 Task: Search one way flight ticket for 3 adults in first from Mcallen: Mcallen Miller International Airport to Jacksonville: Albert J. Ellis Airport on 8-3-2023. Choice of flights is Southwest. Number of bags: 2 checked bags. Price is upto 92000. Outbound departure time preference is 20:45.
Action: Mouse moved to (416, 170)
Screenshot: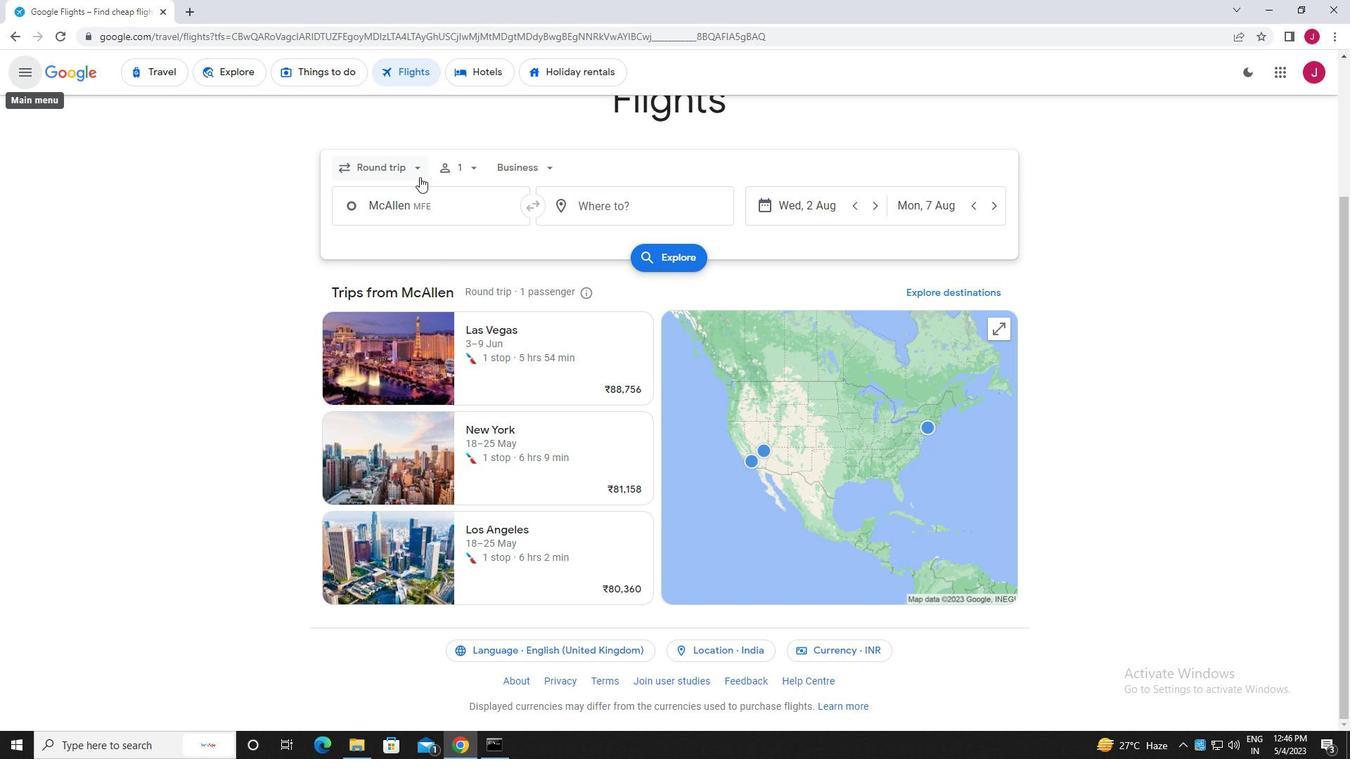 
Action: Mouse pressed left at (416, 170)
Screenshot: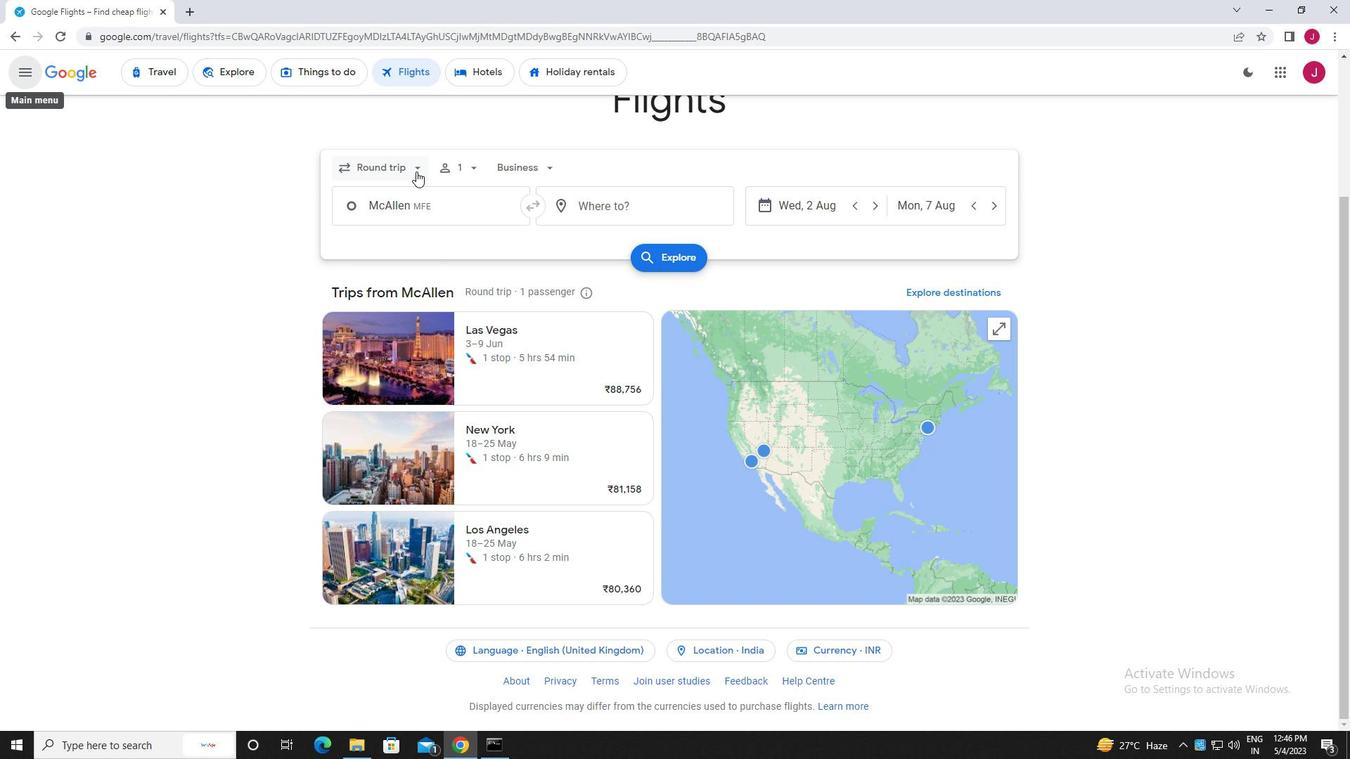
Action: Mouse moved to (406, 231)
Screenshot: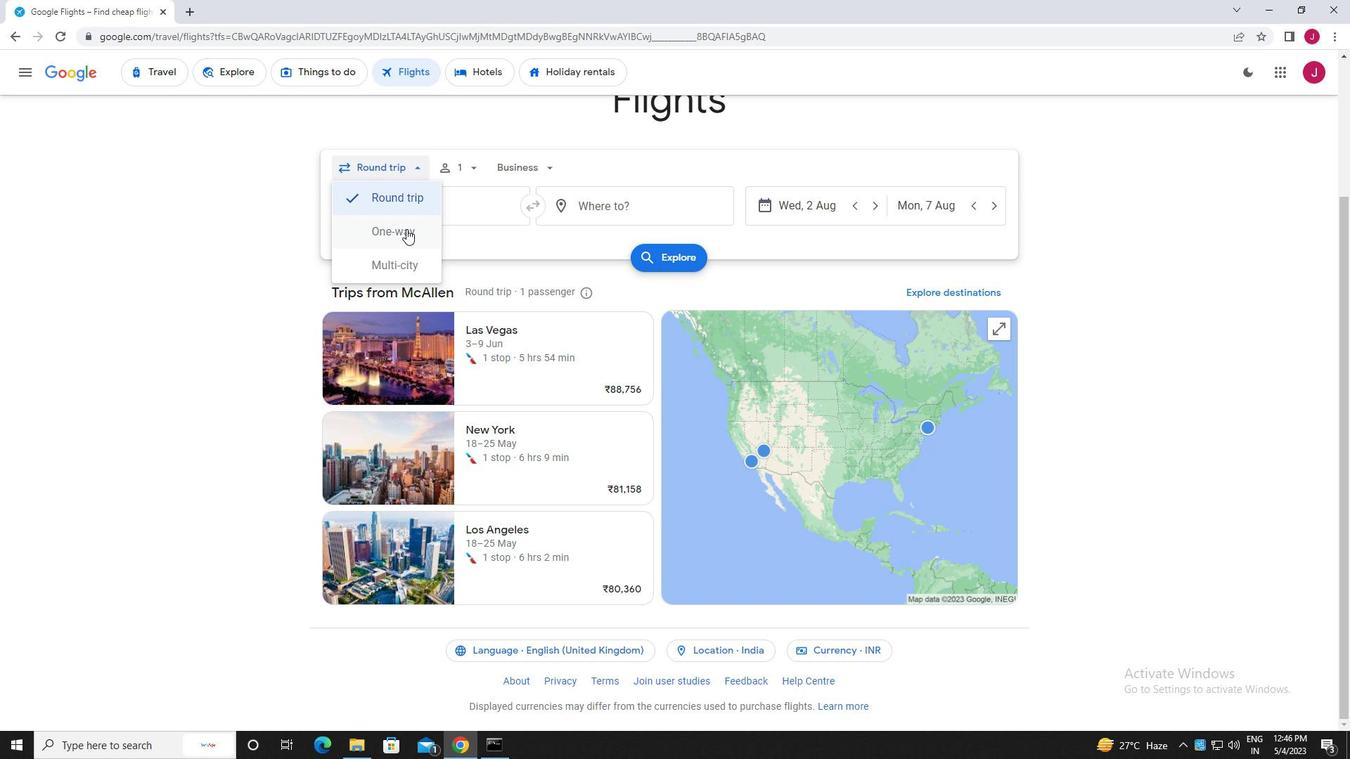
Action: Mouse pressed left at (406, 231)
Screenshot: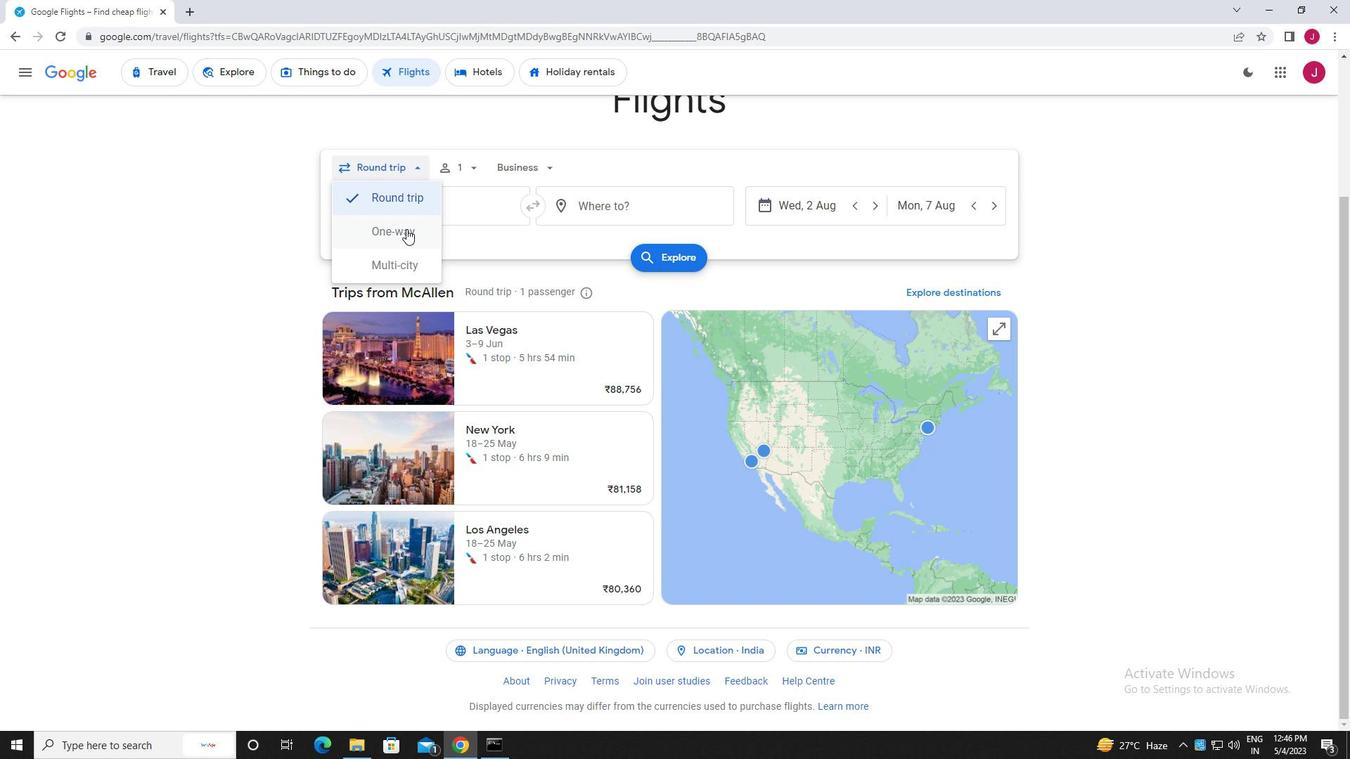 
Action: Mouse moved to (466, 169)
Screenshot: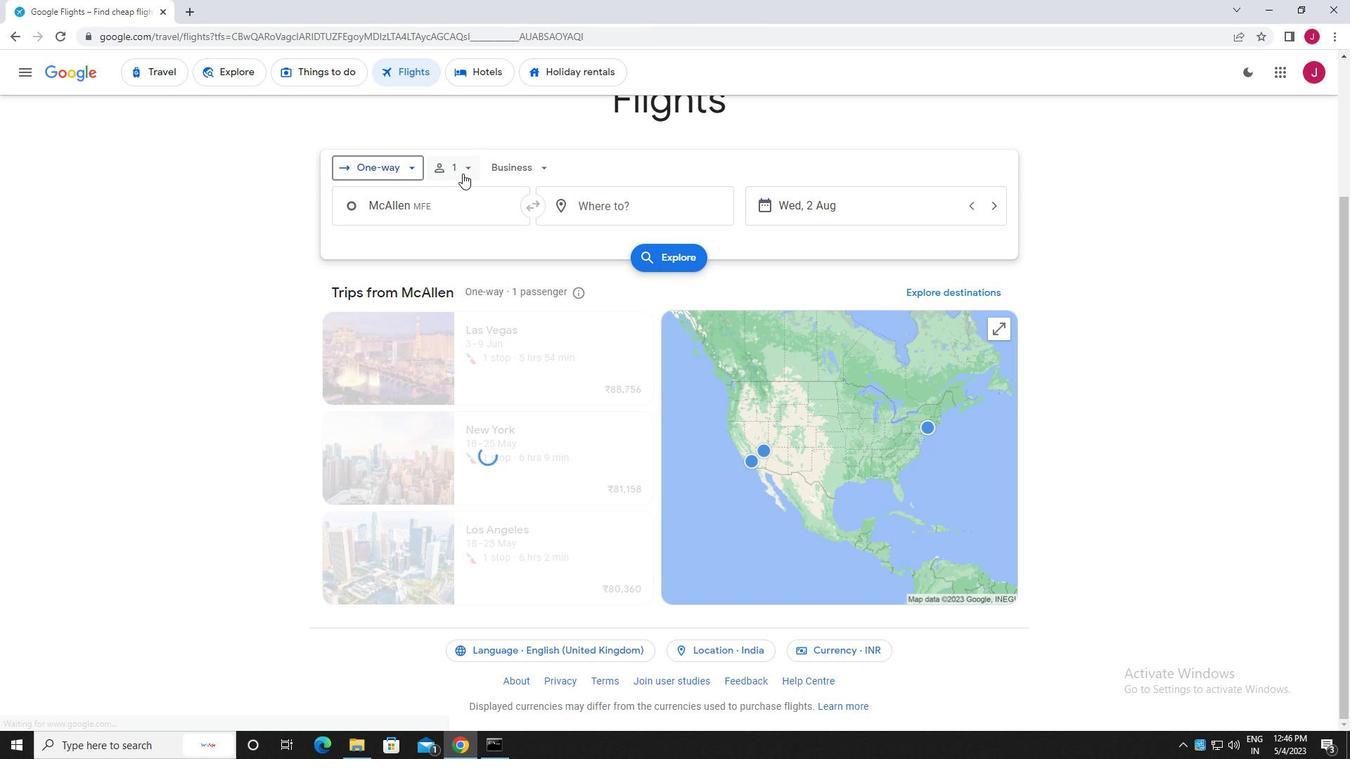
Action: Mouse pressed left at (466, 169)
Screenshot: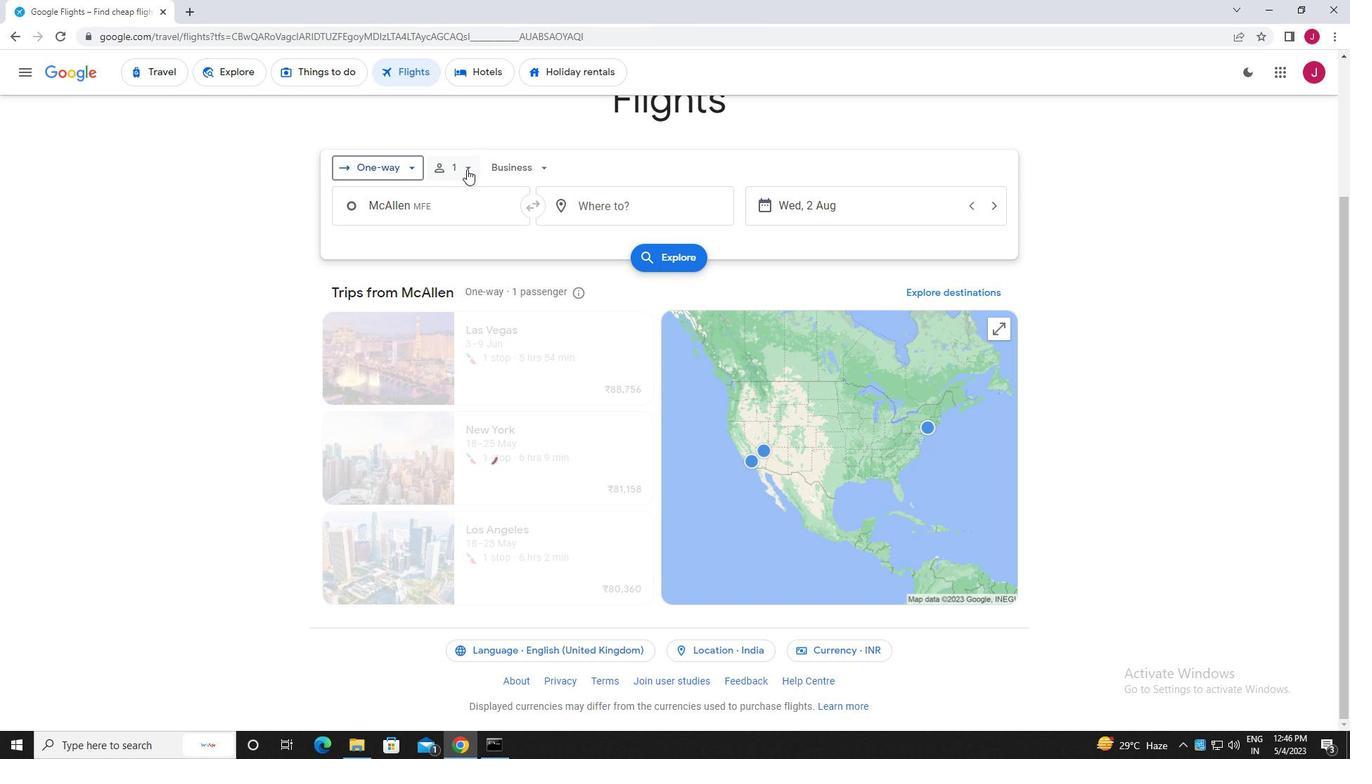 
Action: Mouse moved to (582, 208)
Screenshot: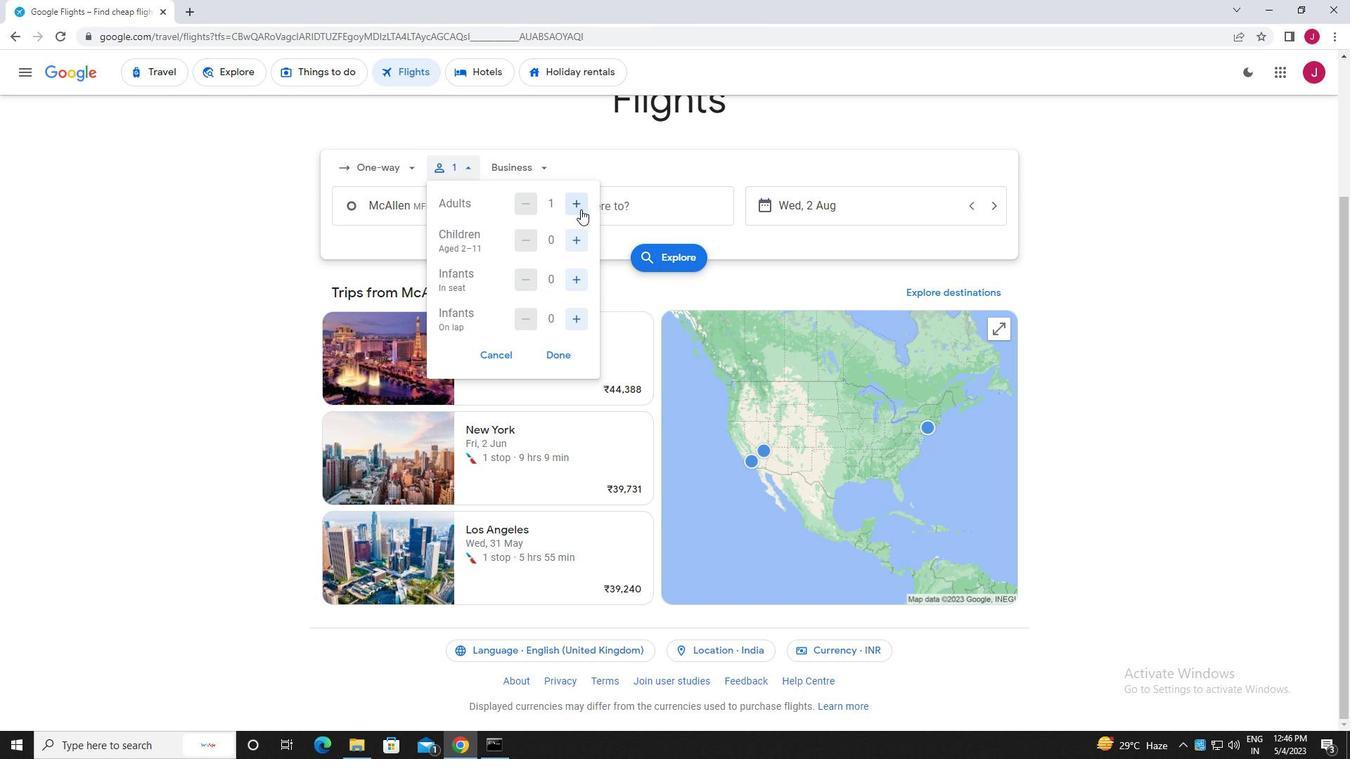 
Action: Mouse pressed left at (582, 208)
Screenshot: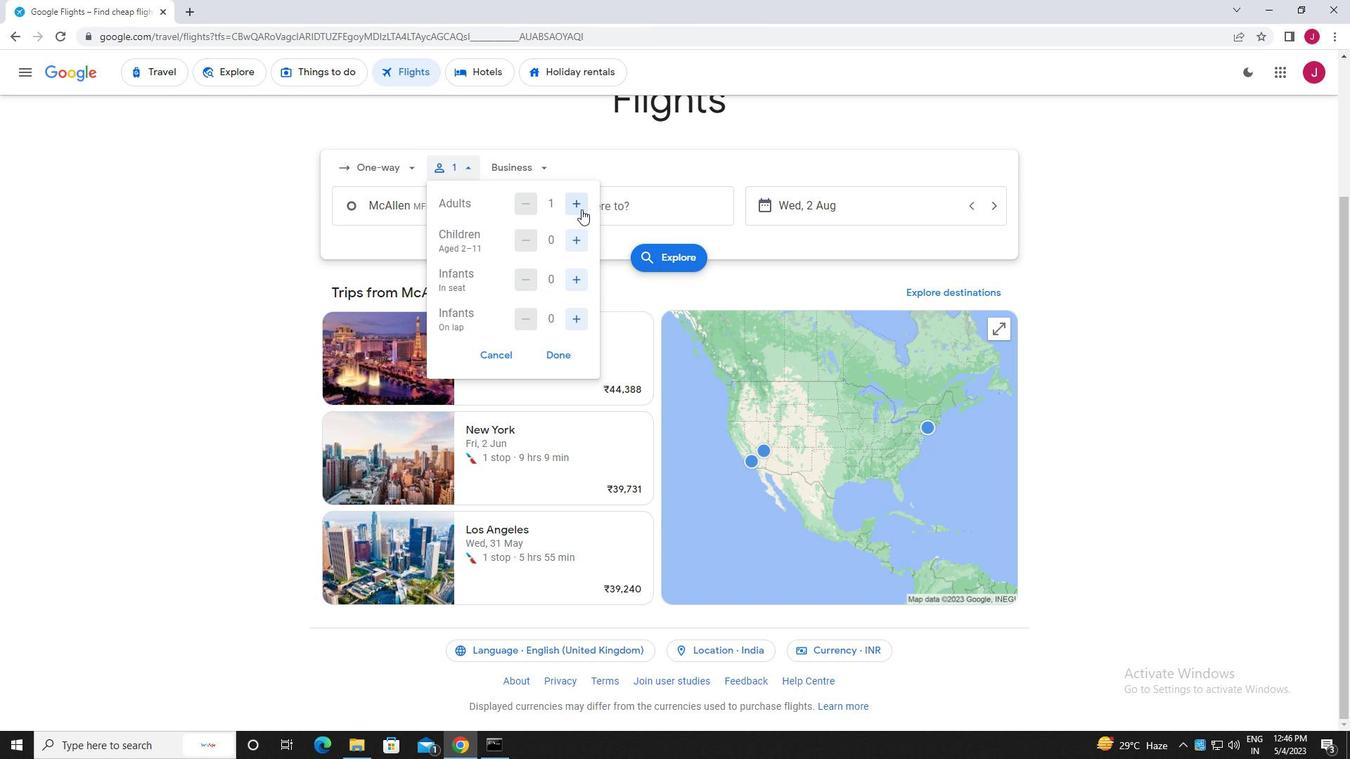 
Action: Mouse pressed left at (582, 208)
Screenshot: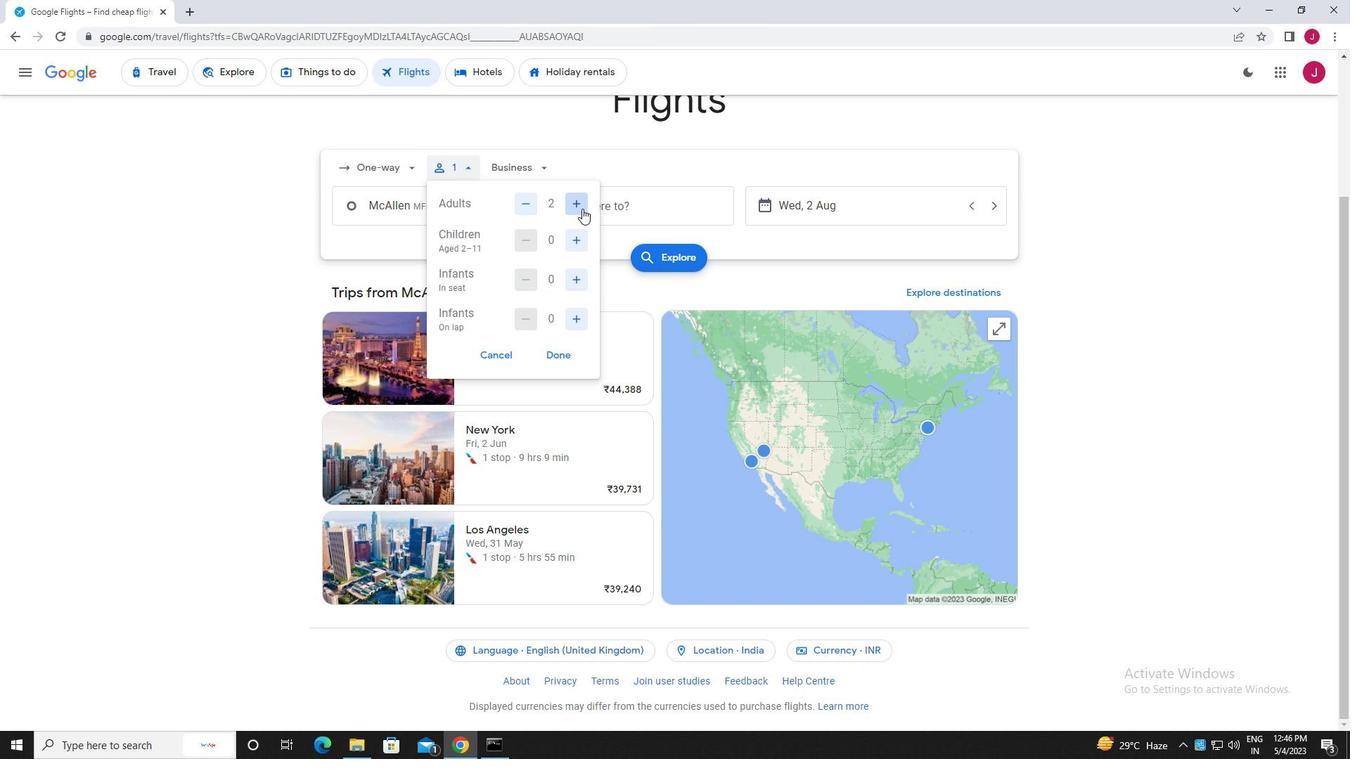 
Action: Mouse moved to (561, 353)
Screenshot: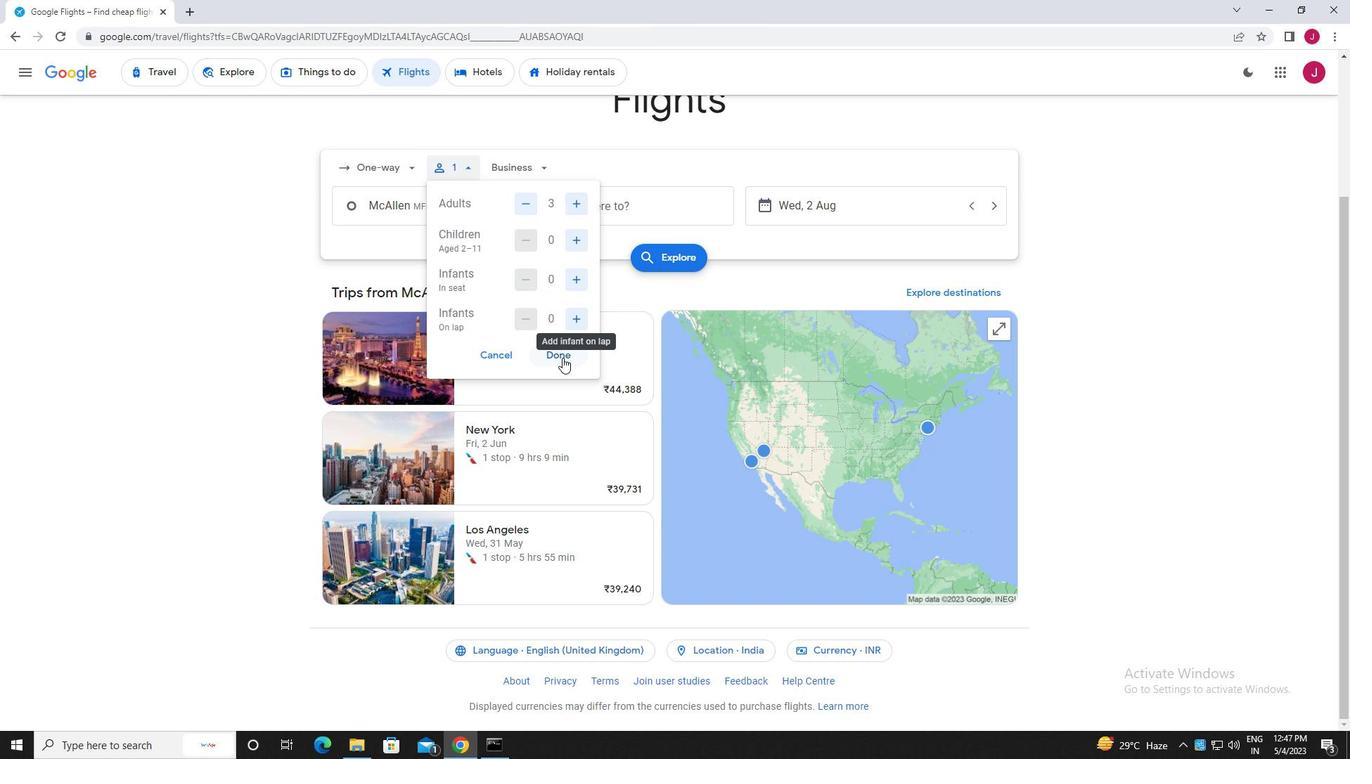 
Action: Mouse pressed left at (561, 353)
Screenshot: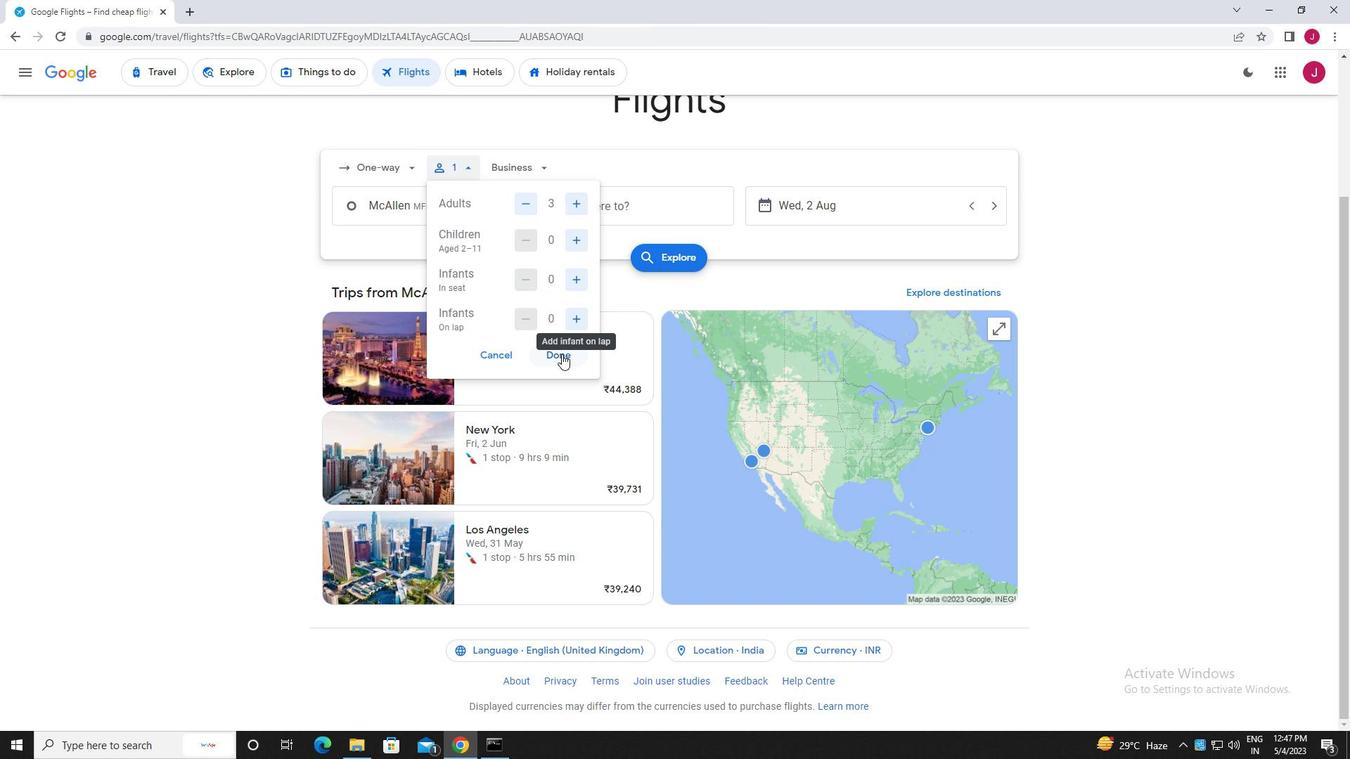 
Action: Mouse moved to (542, 167)
Screenshot: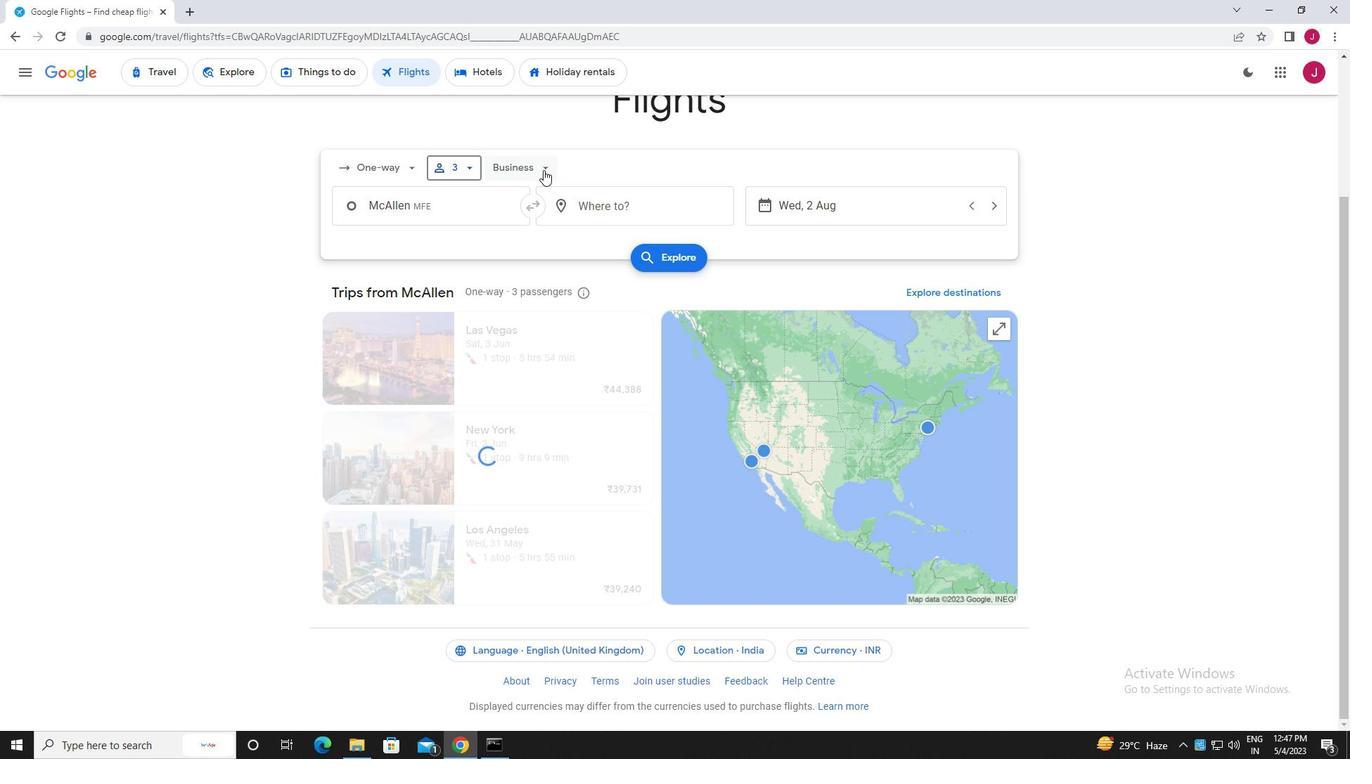
Action: Mouse pressed left at (542, 167)
Screenshot: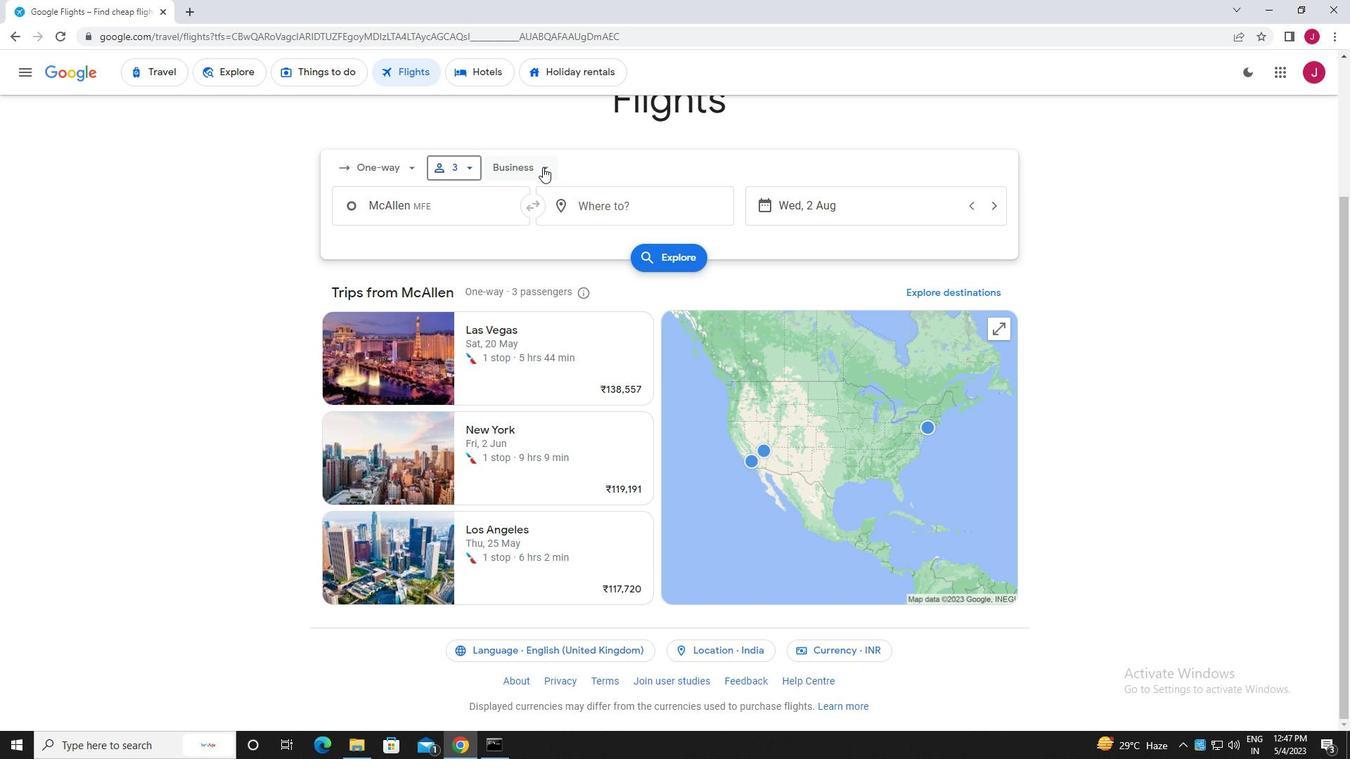 
Action: Mouse moved to (544, 299)
Screenshot: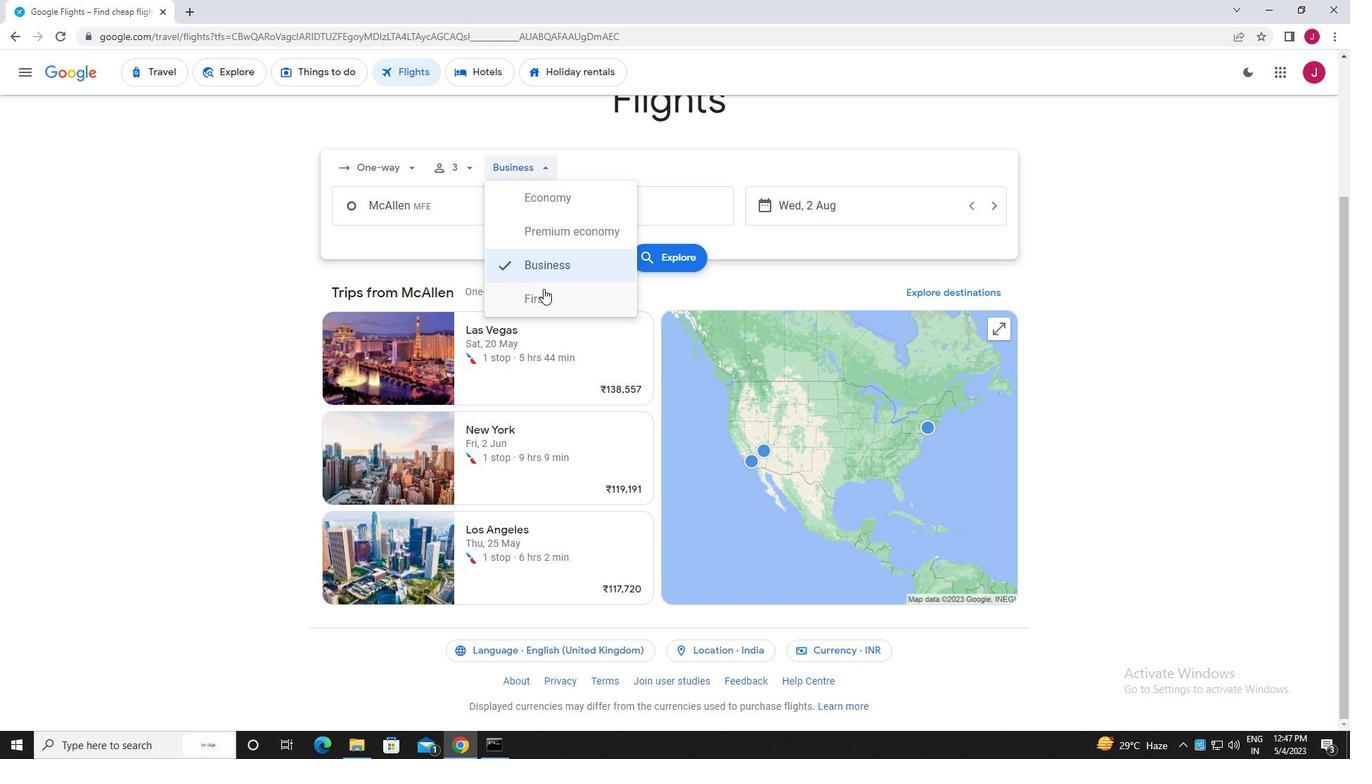 
Action: Mouse pressed left at (544, 299)
Screenshot: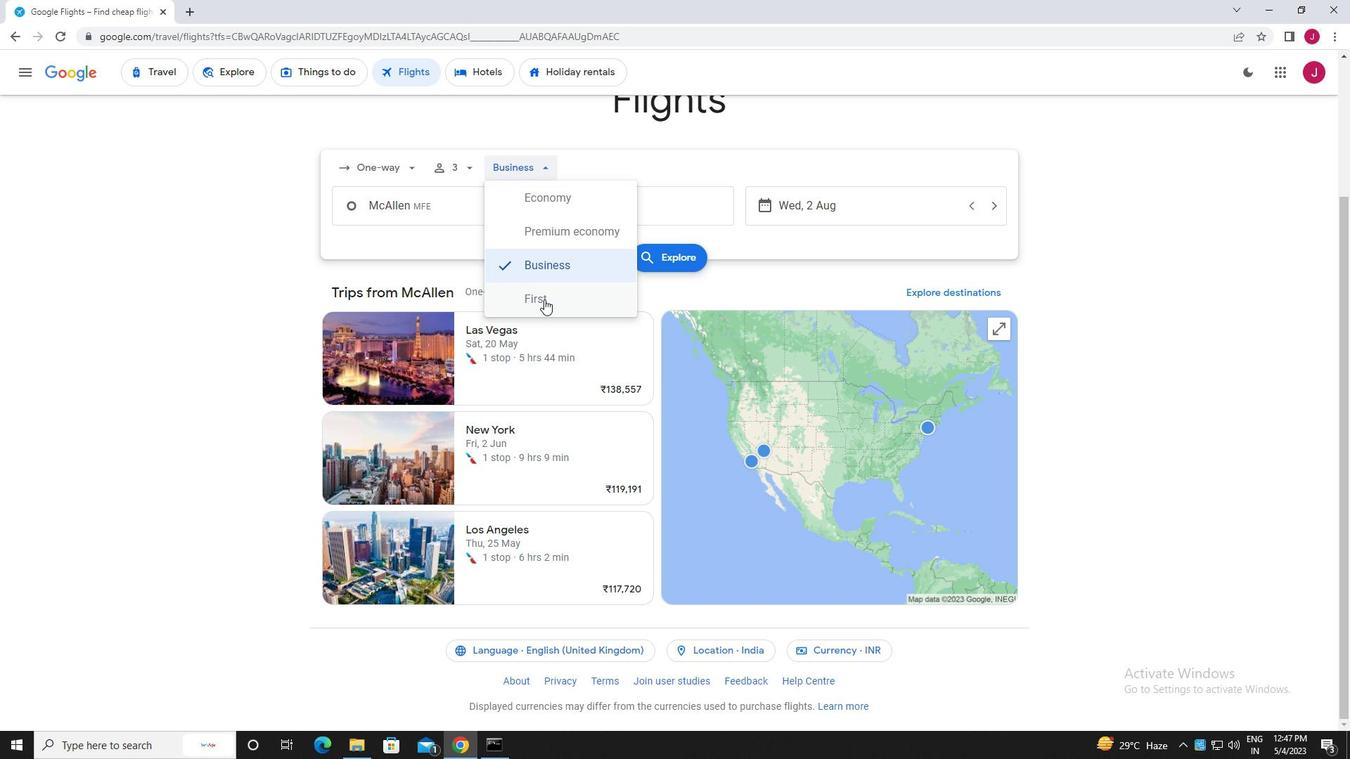 
Action: Mouse moved to (478, 208)
Screenshot: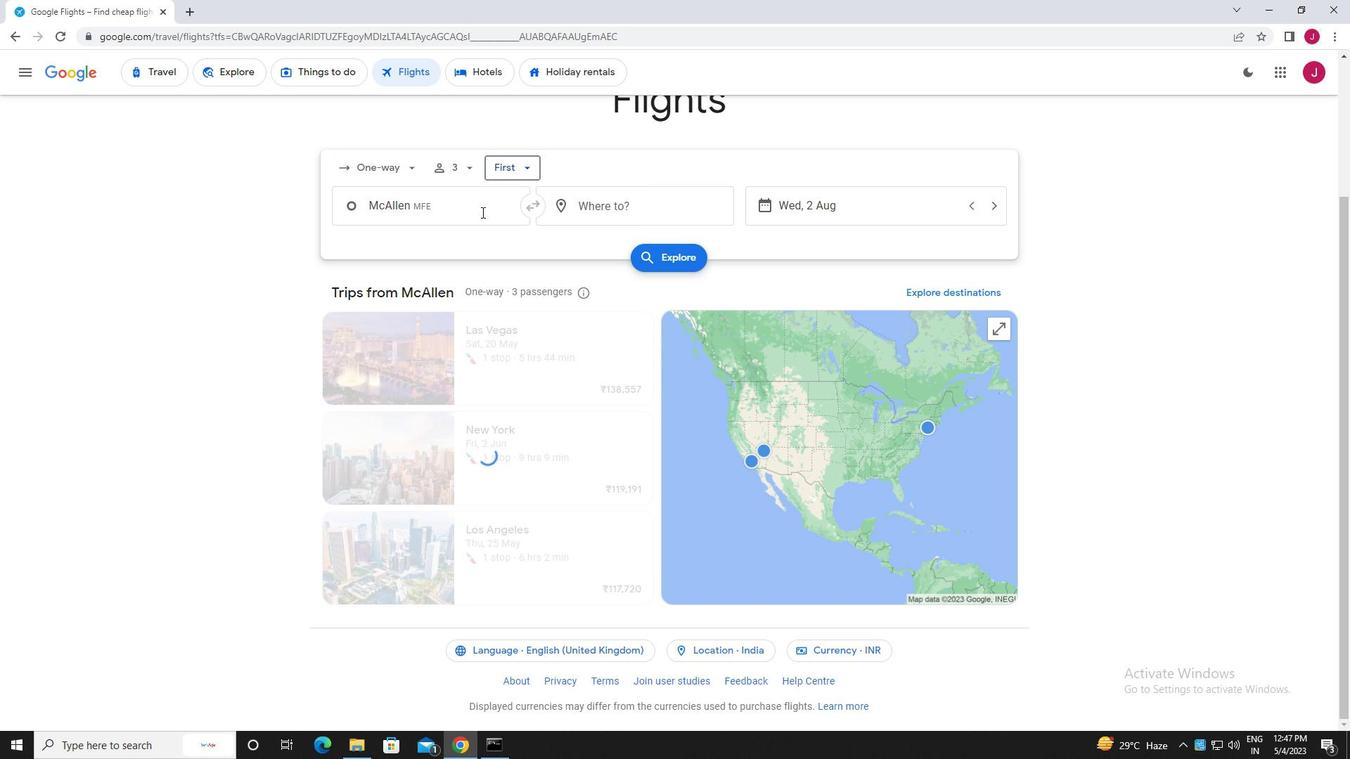 
Action: Mouse pressed left at (478, 208)
Screenshot: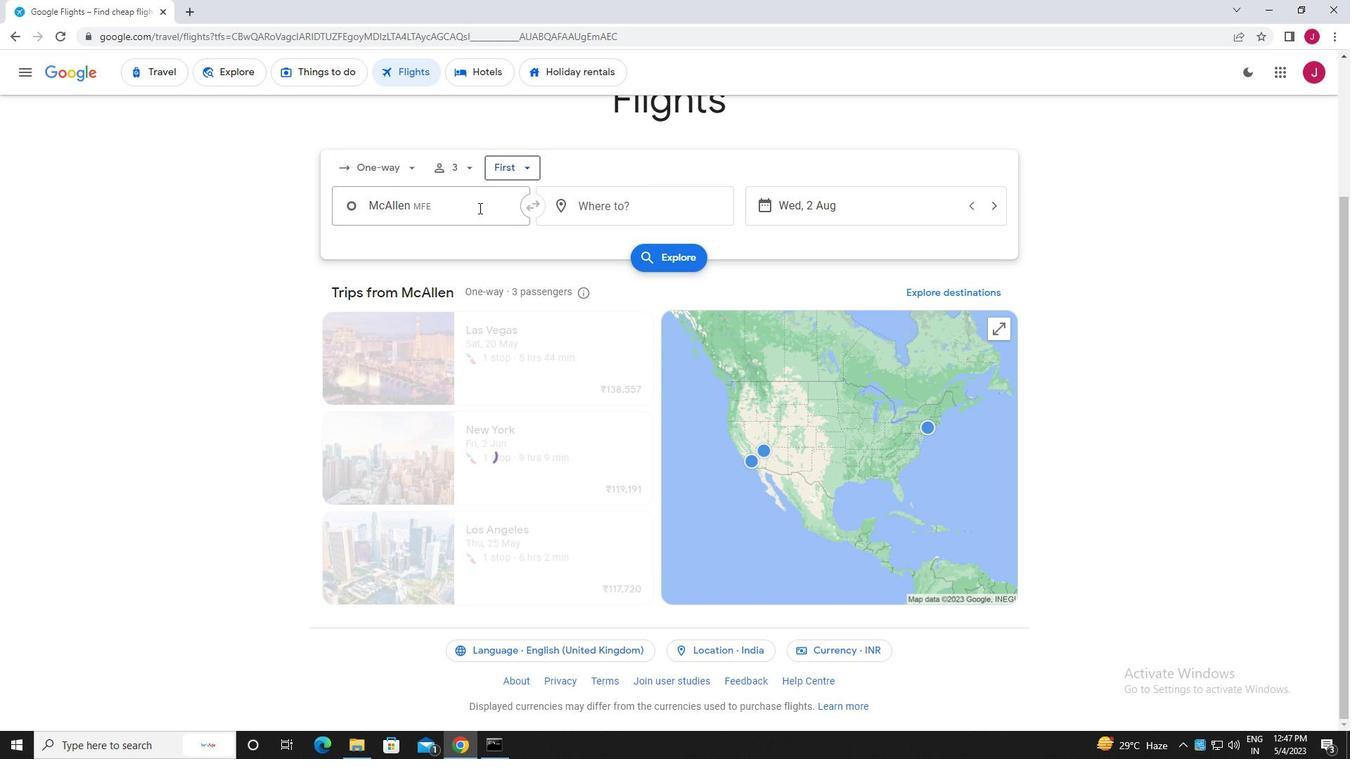 
Action: Mouse moved to (483, 208)
Screenshot: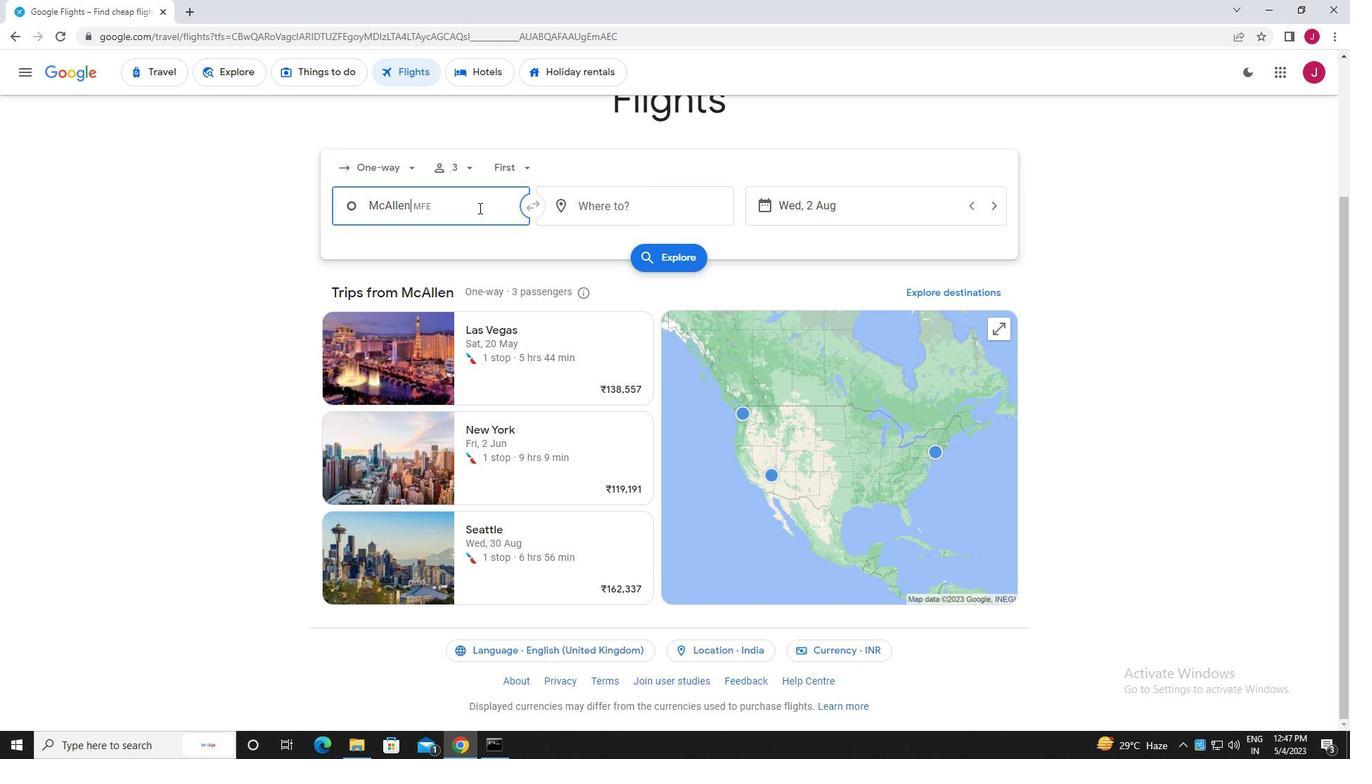 
Action: Key pressed mcallen
Screenshot: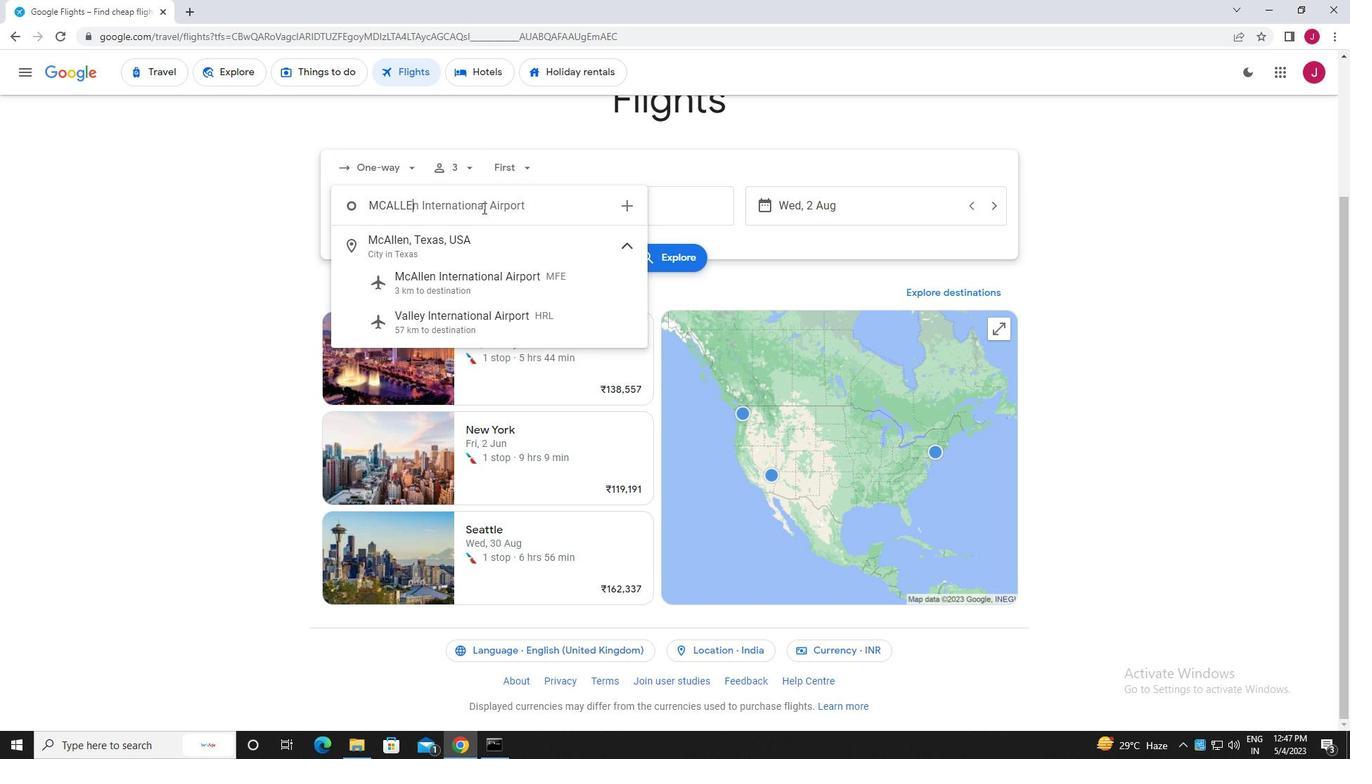 
Action: Mouse moved to (488, 273)
Screenshot: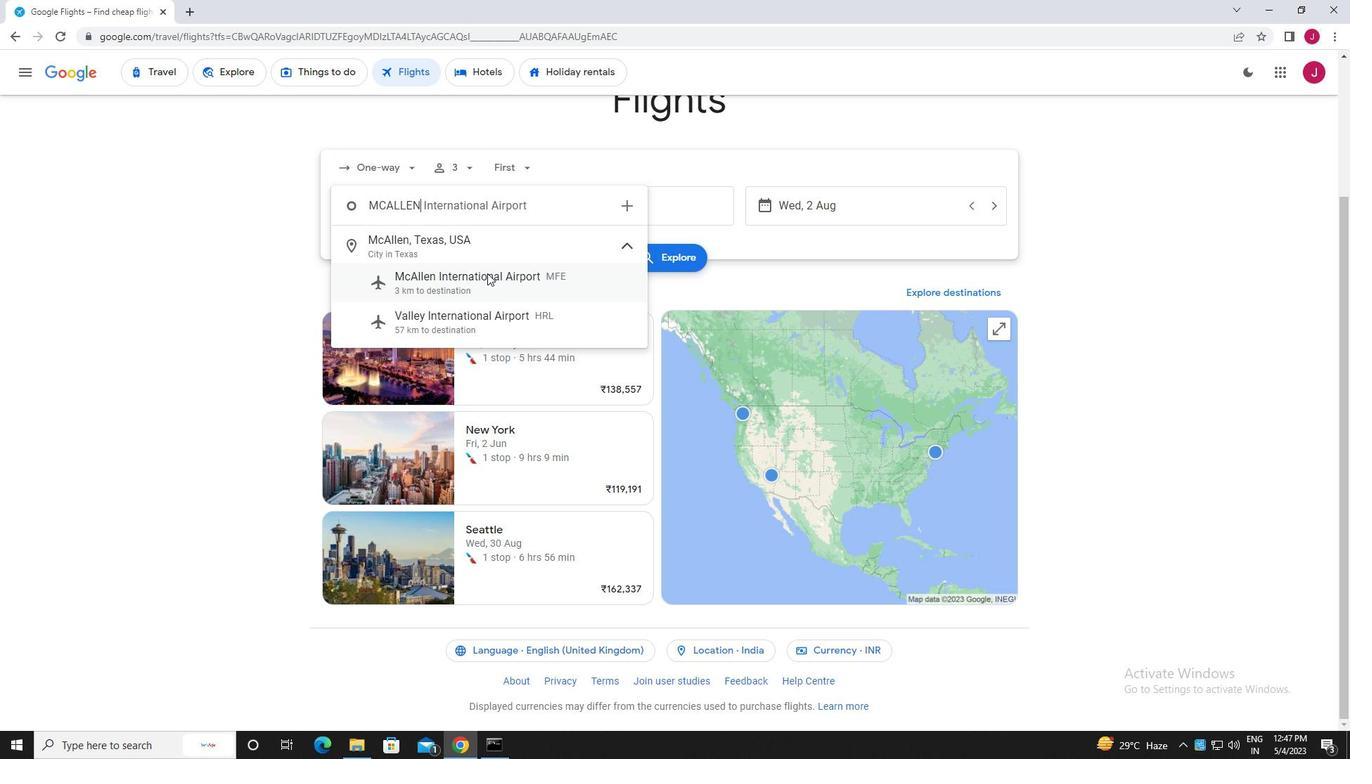 
Action: Mouse pressed left at (488, 273)
Screenshot: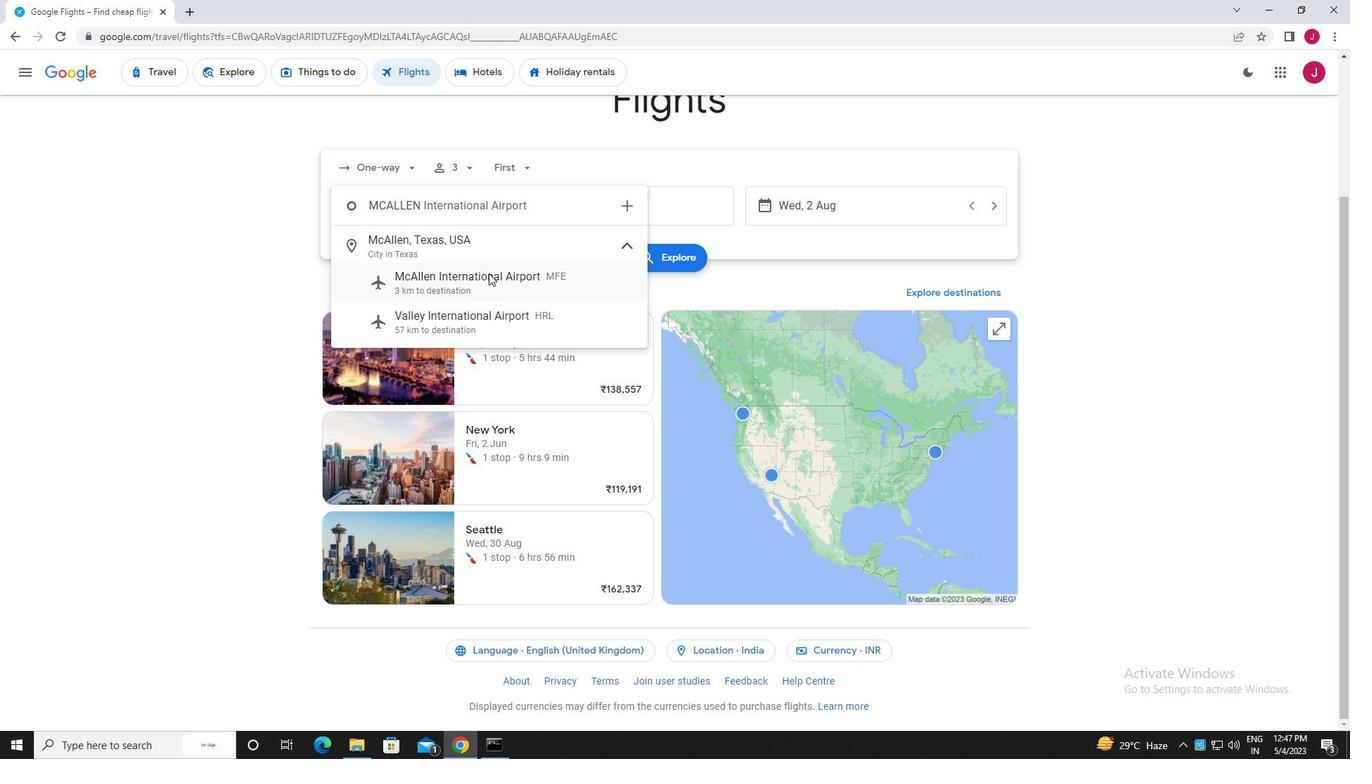 
Action: Mouse moved to (481, 202)
Screenshot: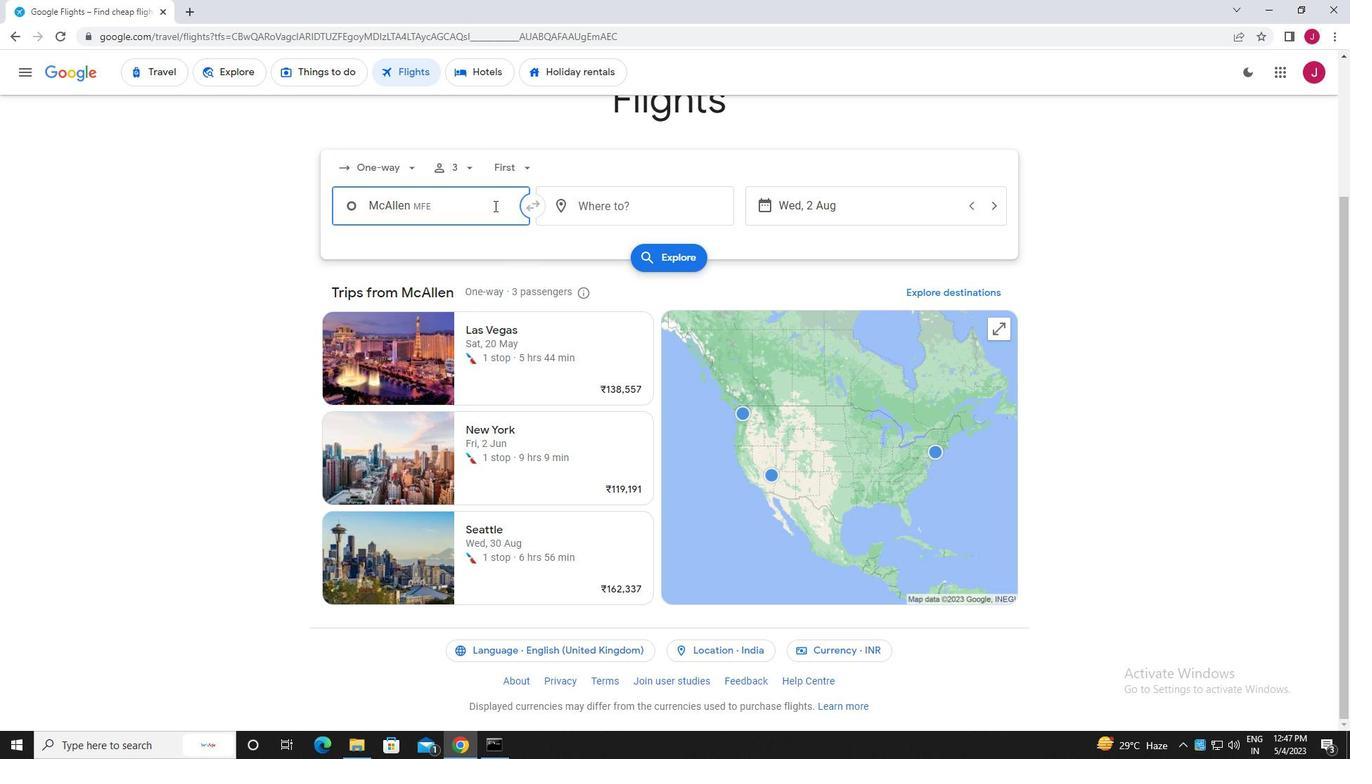 
Action: Mouse pressed left at (481, 202)
Screenshot: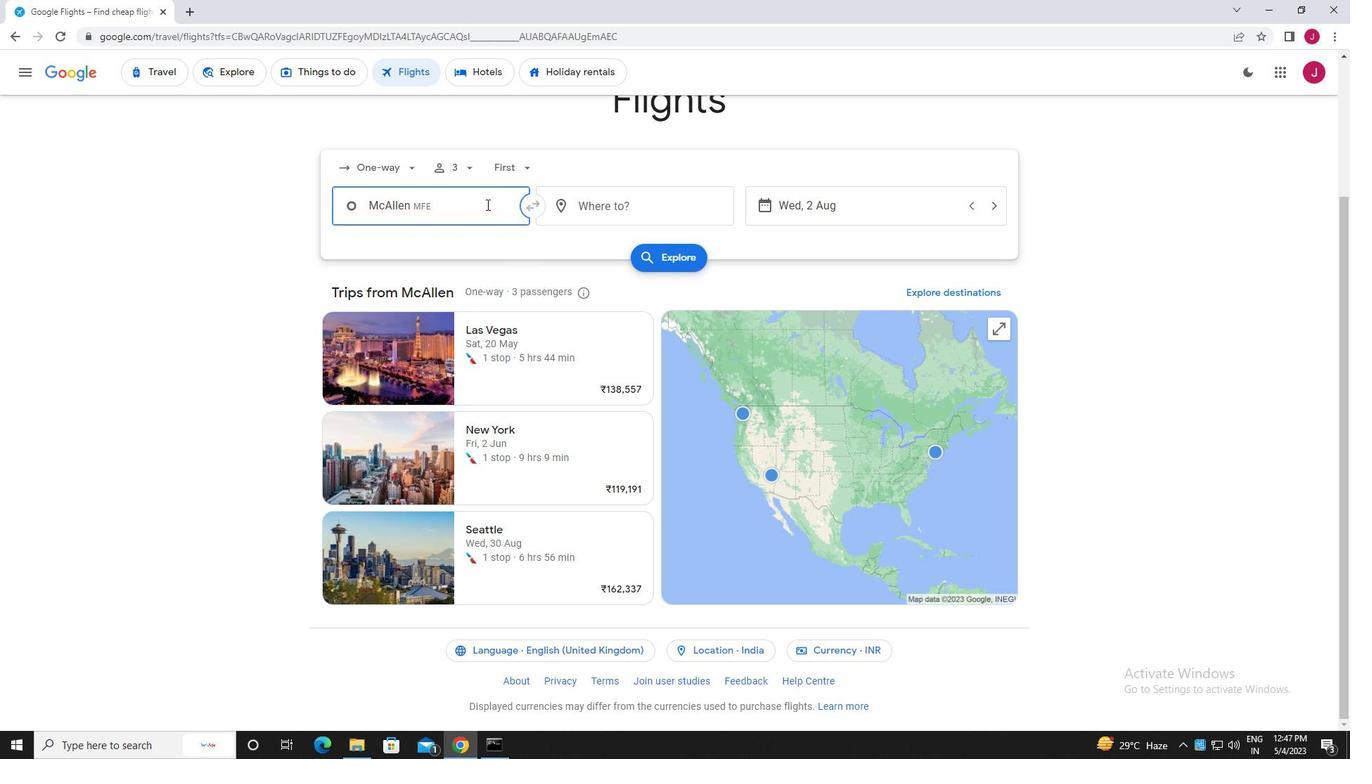 
Action: Mouse moved to (469, 206)
Screenshot: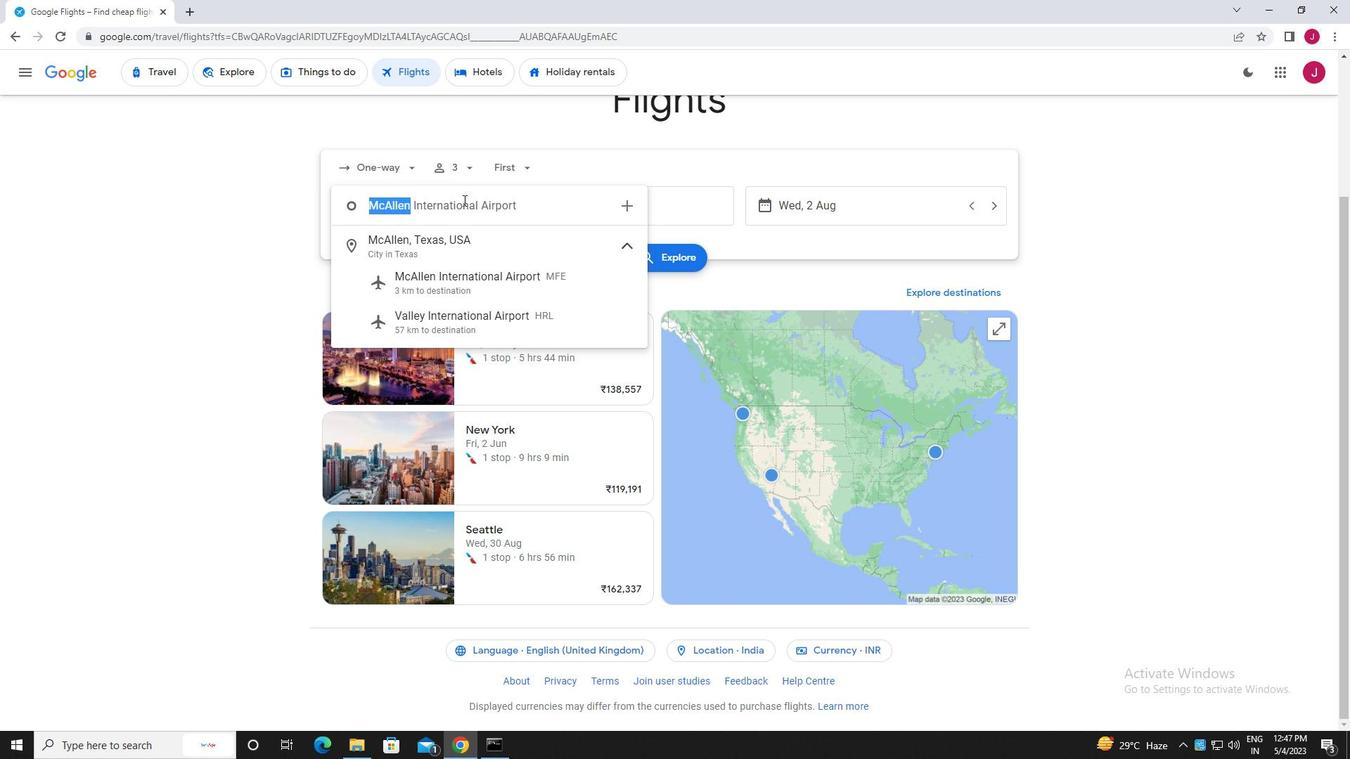 
Action: Mouse pressed left at (469, 206)
Screenshot: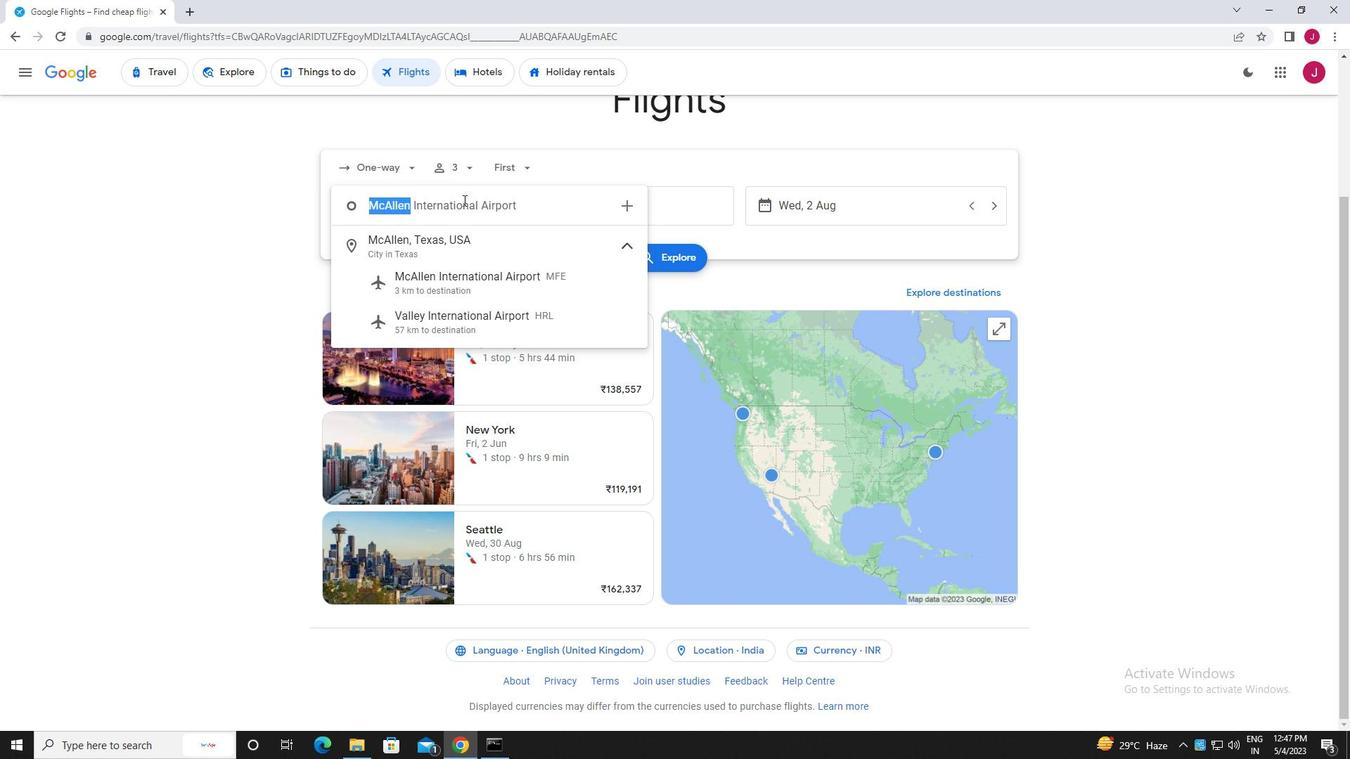
Action: Mouse moved to (471, 206)
Screenshot: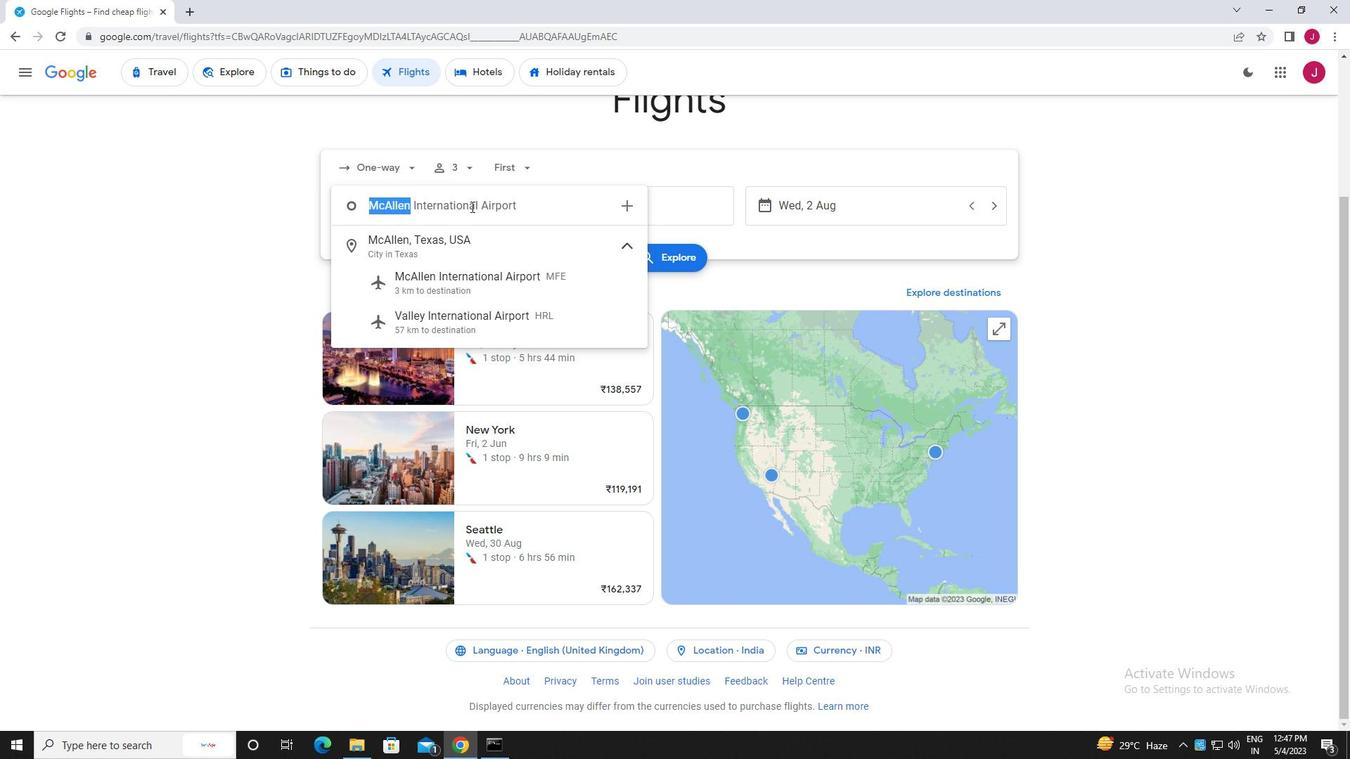 
Action: Mouse pressed left at (471, 206)
Screenshot: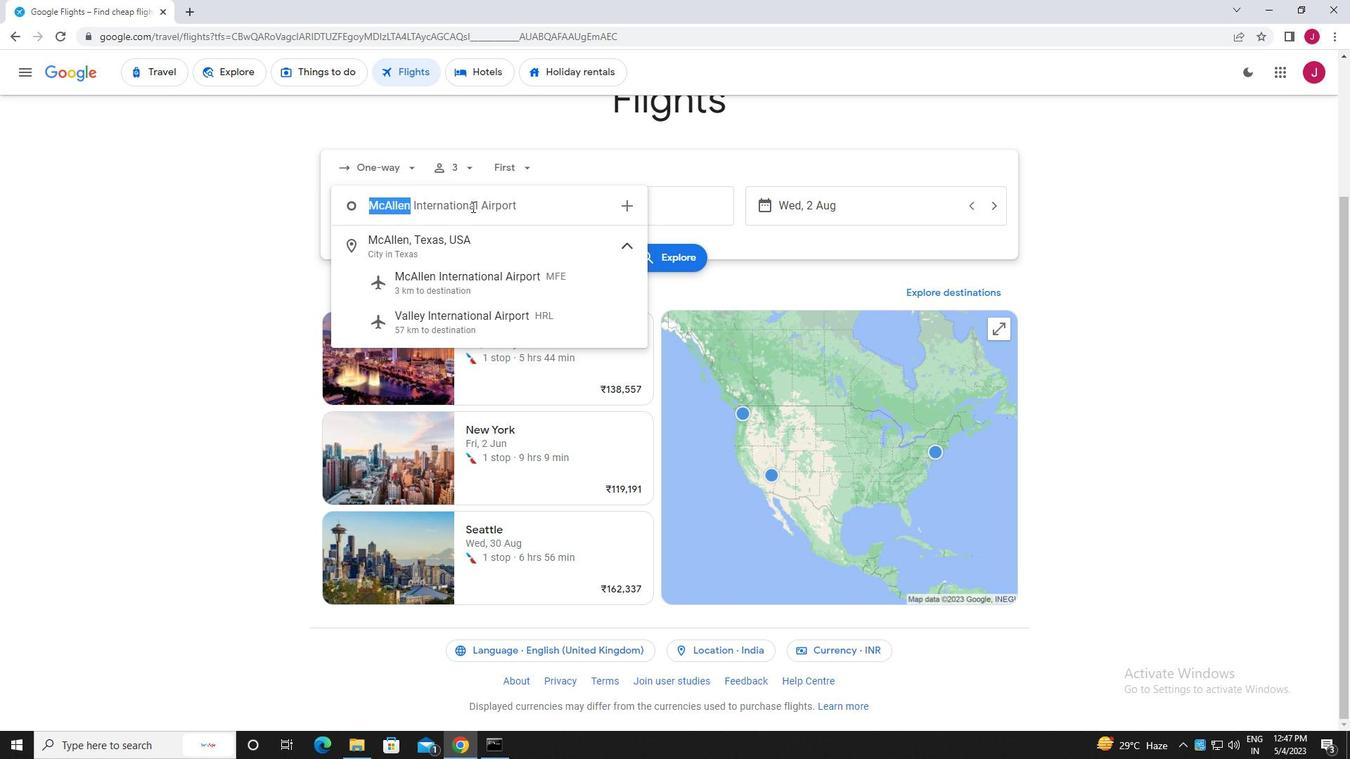
Action: Mouse moved to (502, 207)
Screenshot: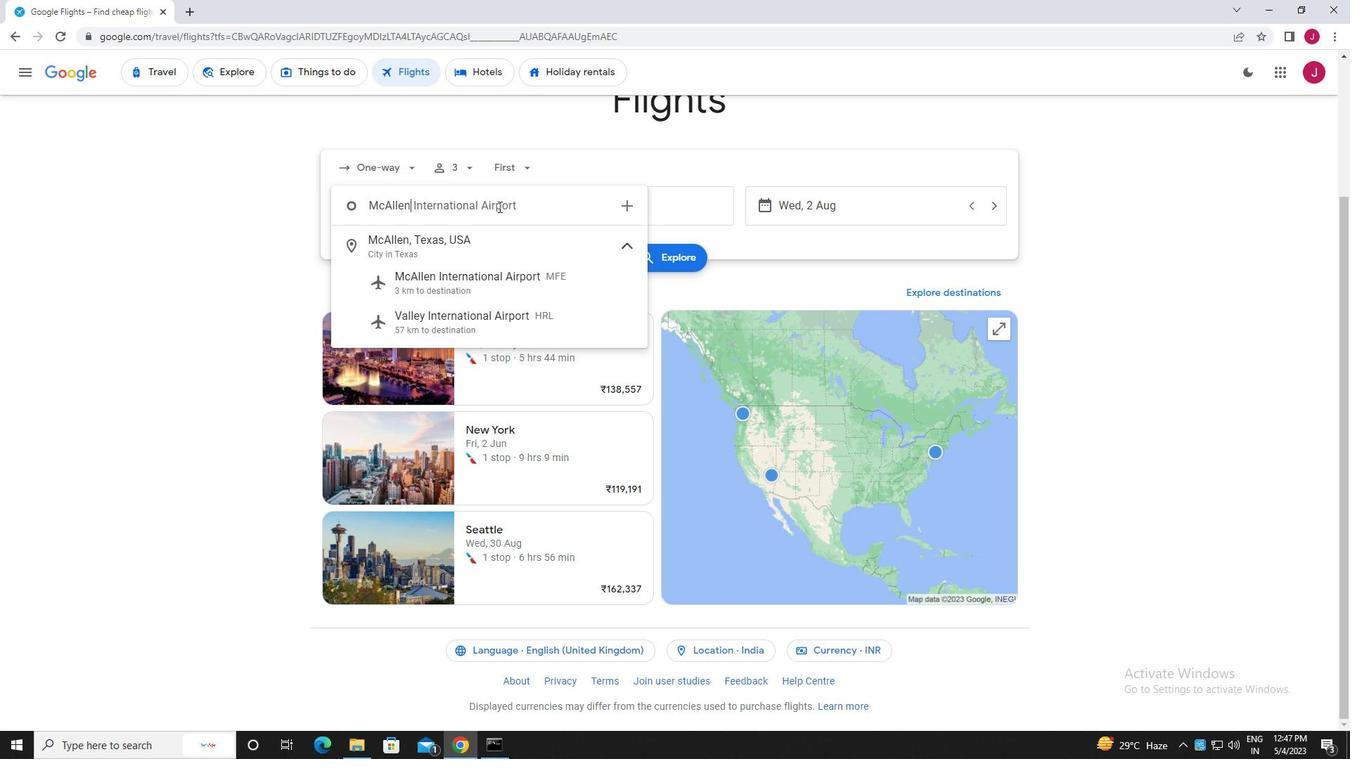 
Action: Key pressed <Key.space>miller<Key.space><Key.space>\<Key.backspace><Key.backspace><Key.backspace><Key.backspace><Key.backspace><Key.backspace><Key.backspace><Key.backspace><Key.backspace>
Screenshot: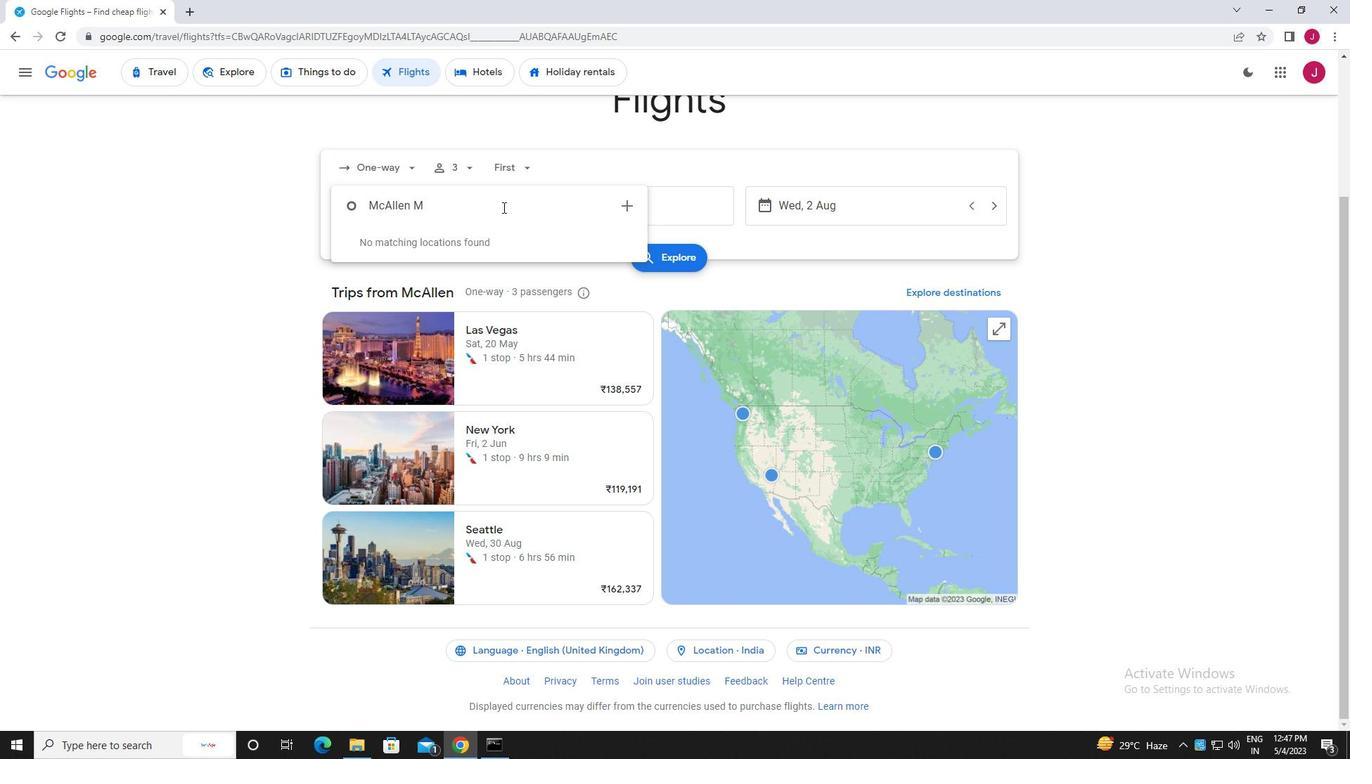 
Action: Mouse moved to (502, 272)
Screenshot: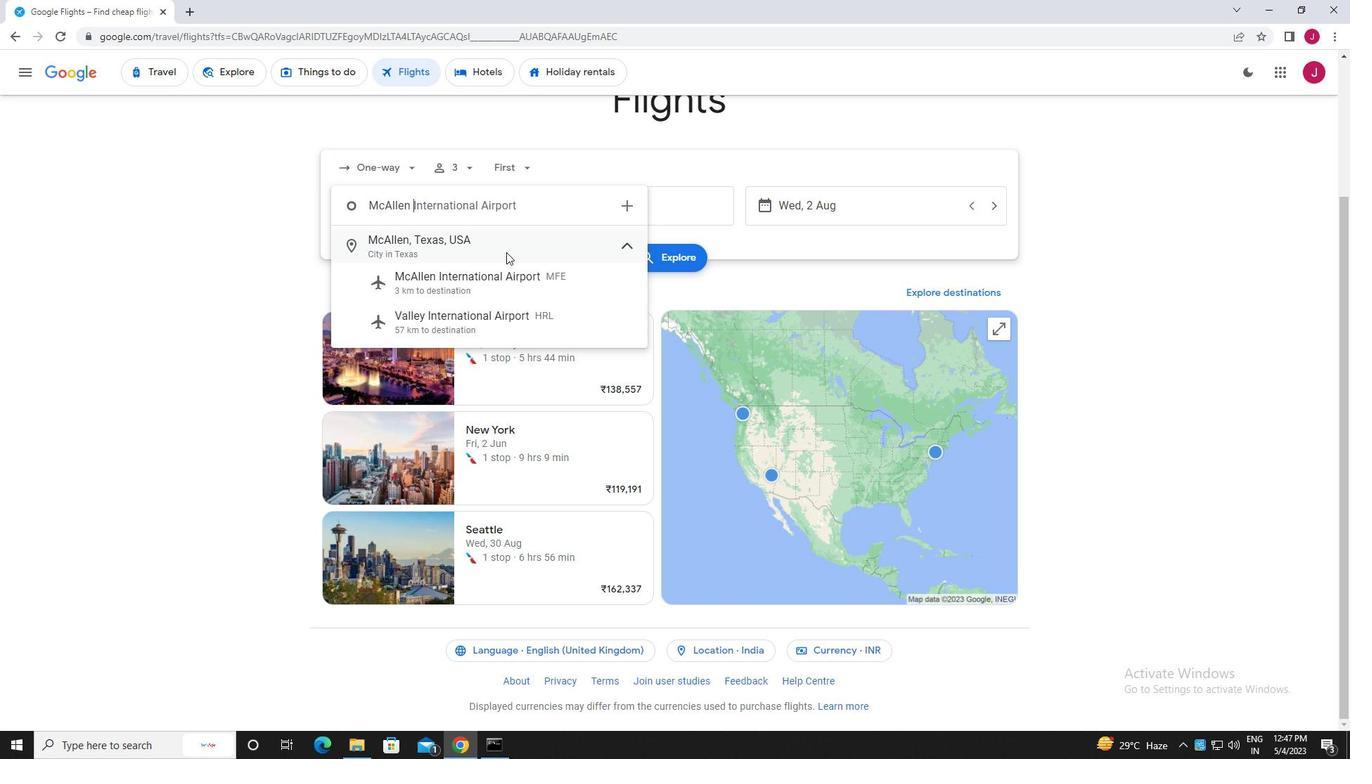 
Action: Mouse pressed left at (502, 272)
Screenshot: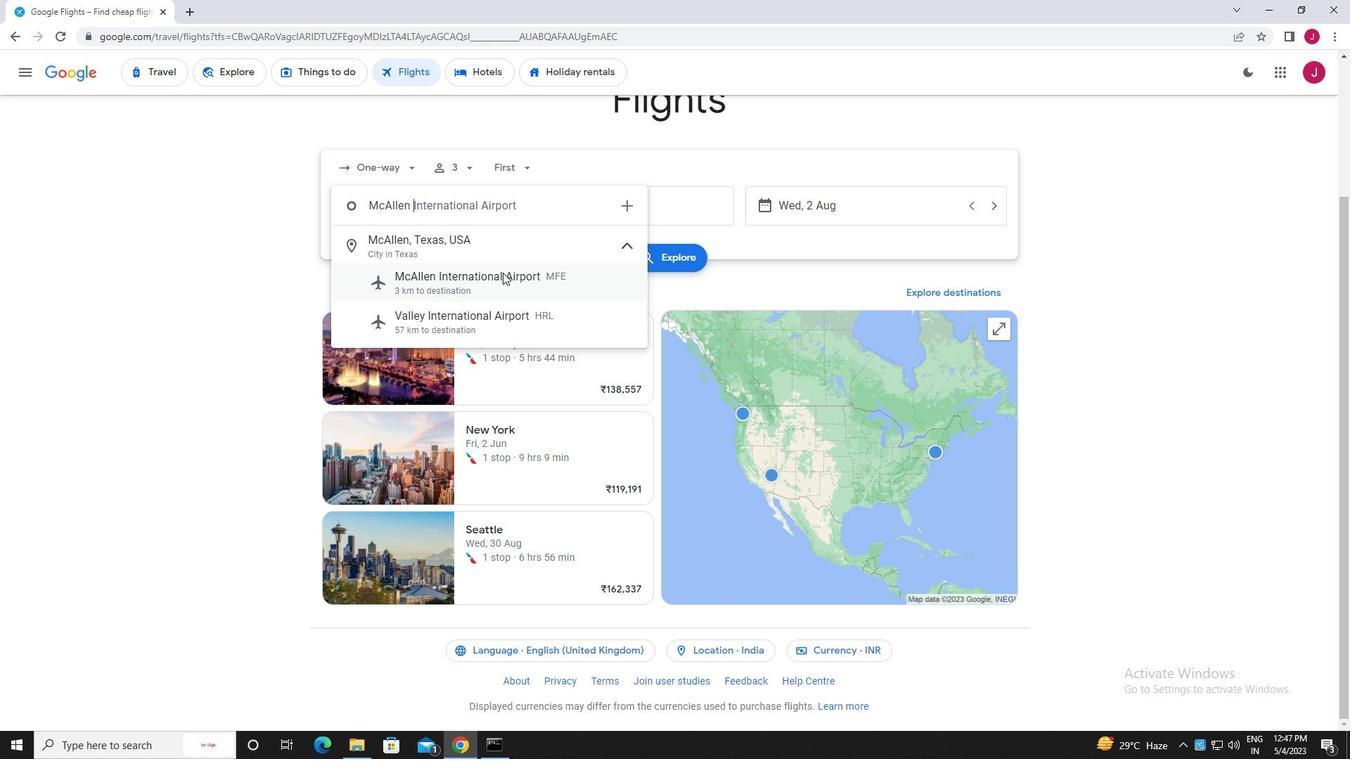 
Action: Mouse moved to (630, 203)
Screenshot: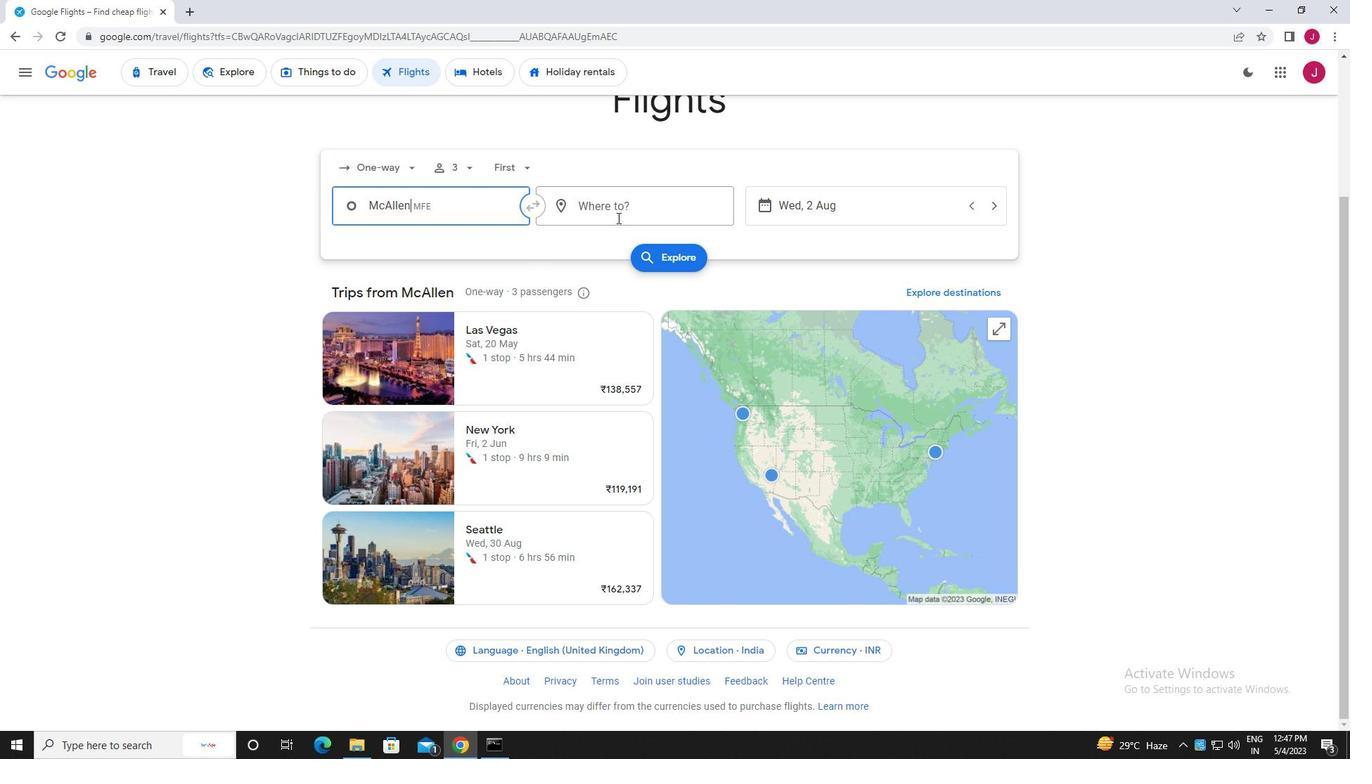 
Action: Mouse pressed left at (630, 203)
Screenshot: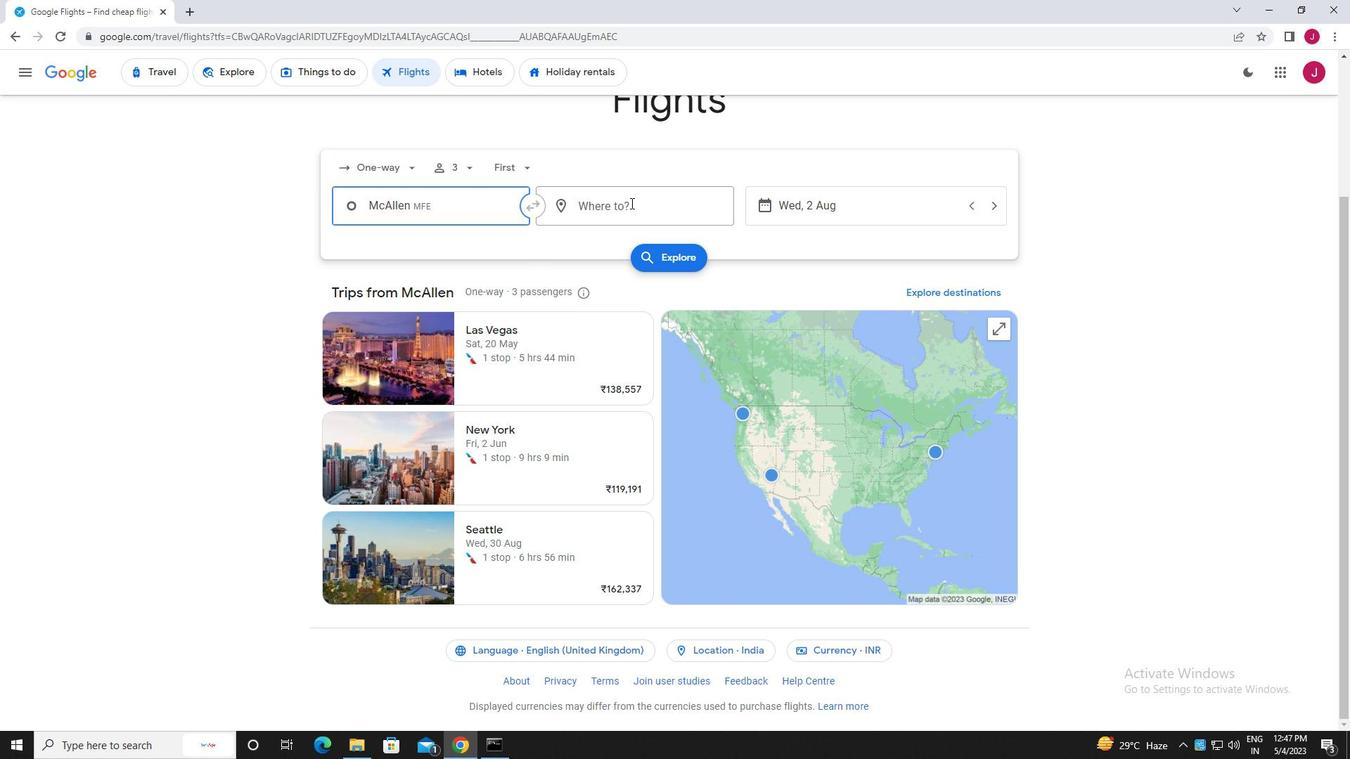 
Action: Mouse moved to (630, 205)
Screenshot: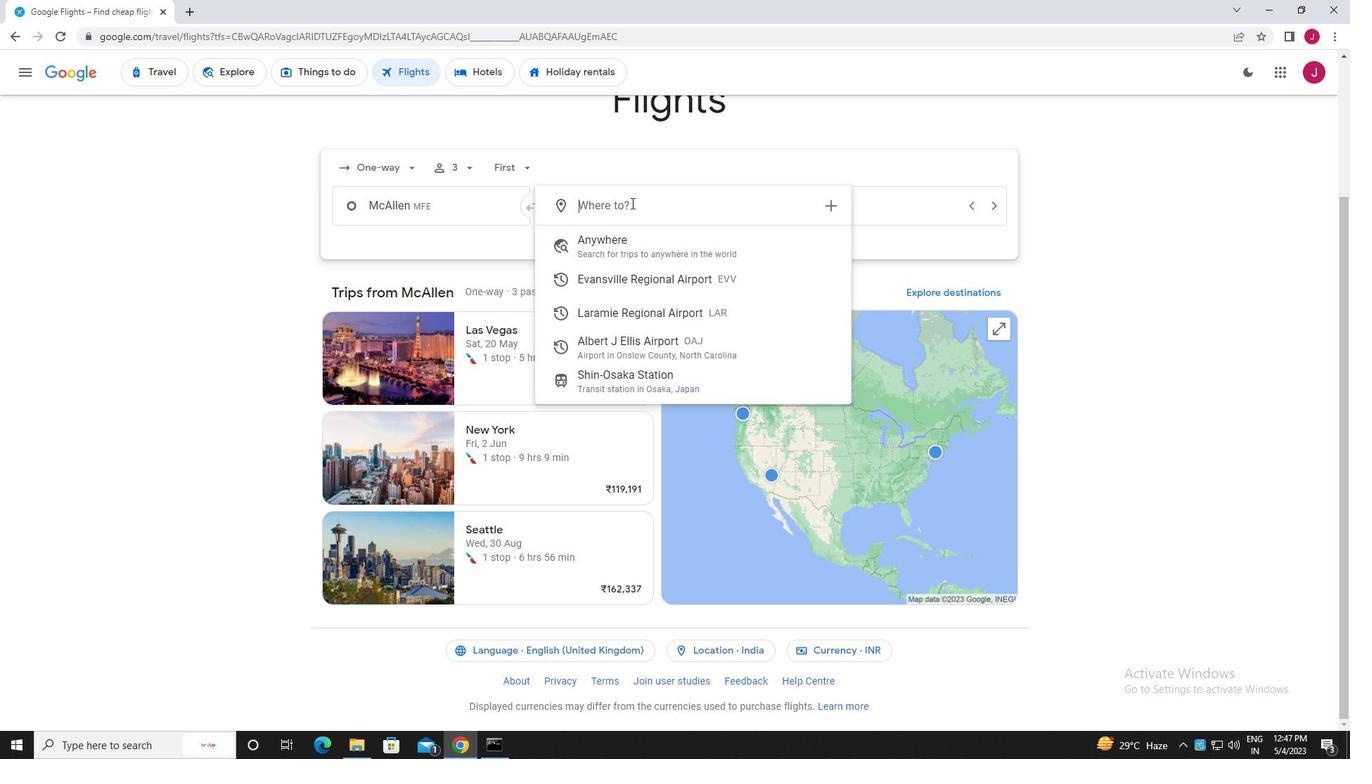 
Action: Key pressed albert<Key.space>
Screenshot: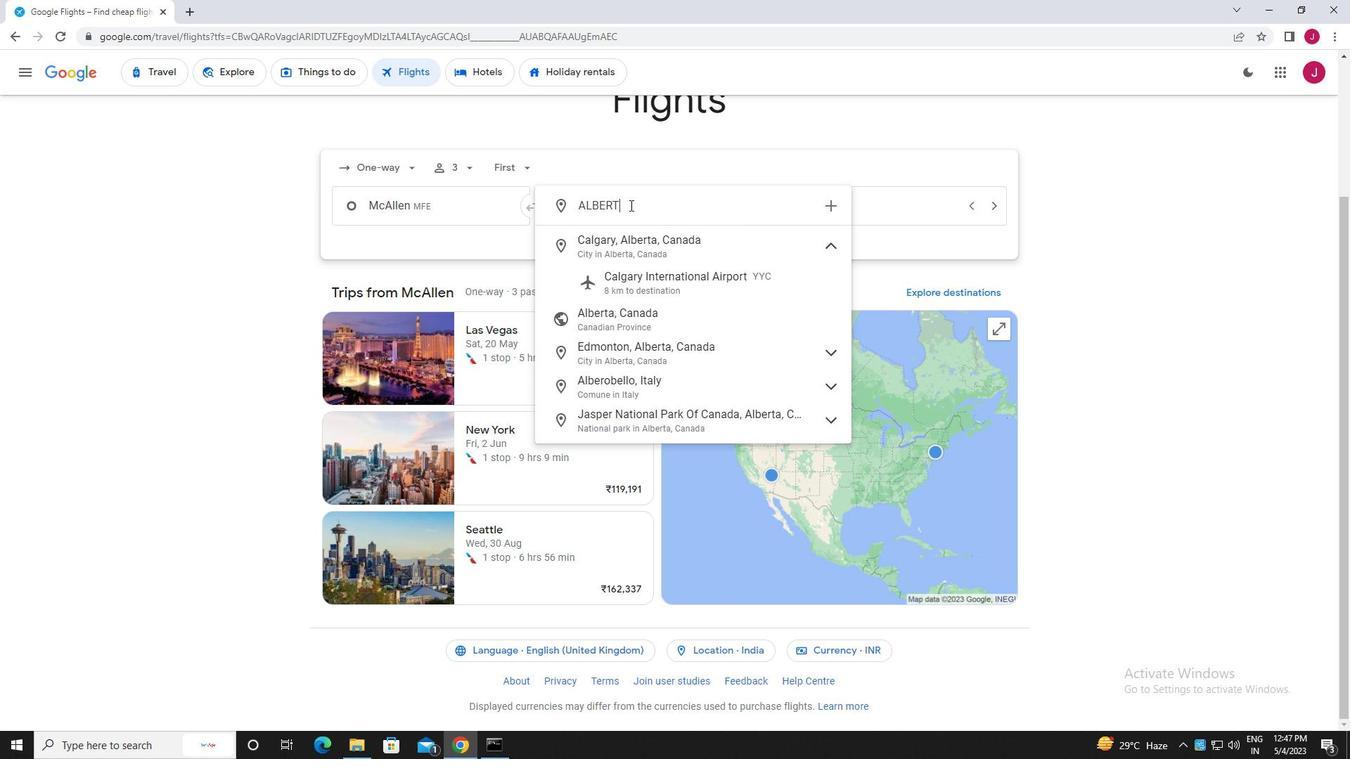 
Action: Mouse moved to (649, 252)
Screenshot: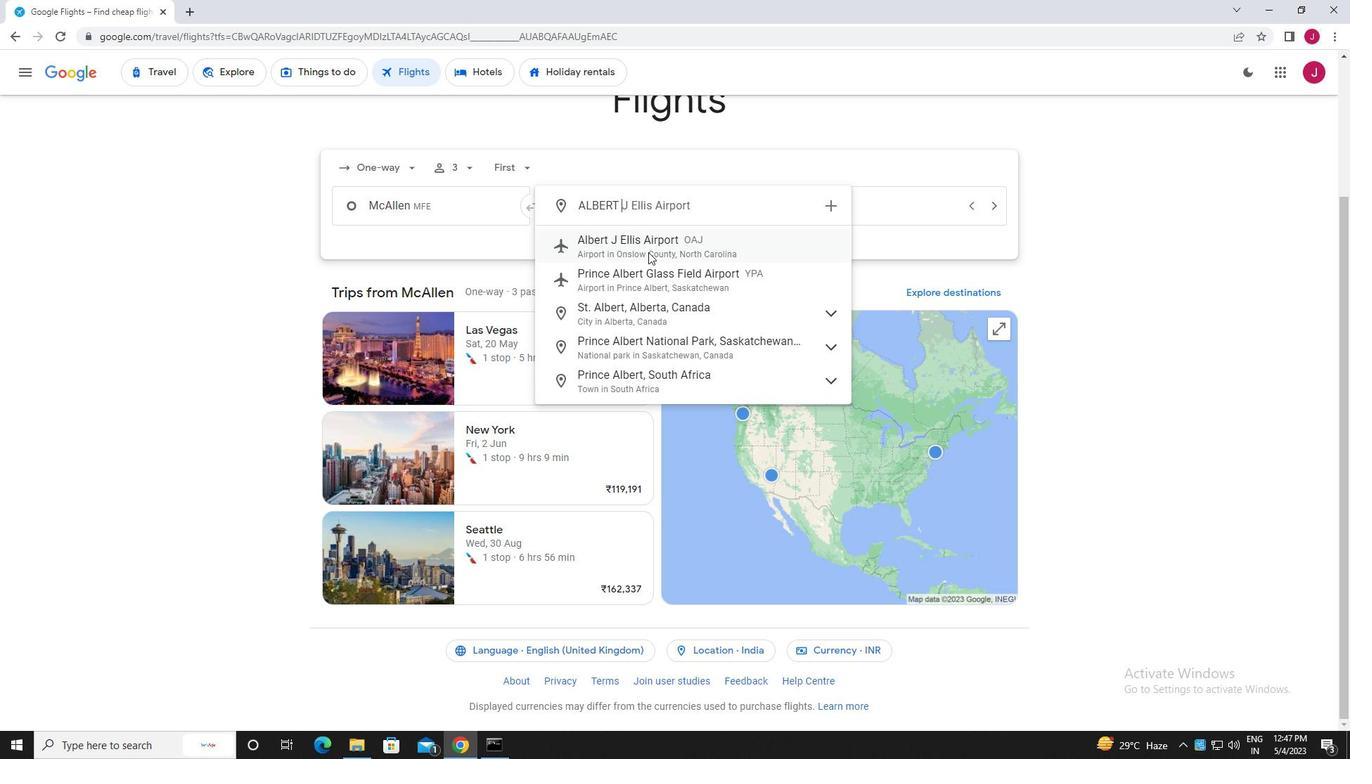 
Action: Mouse pressed left at (649, 252)
Screenshot: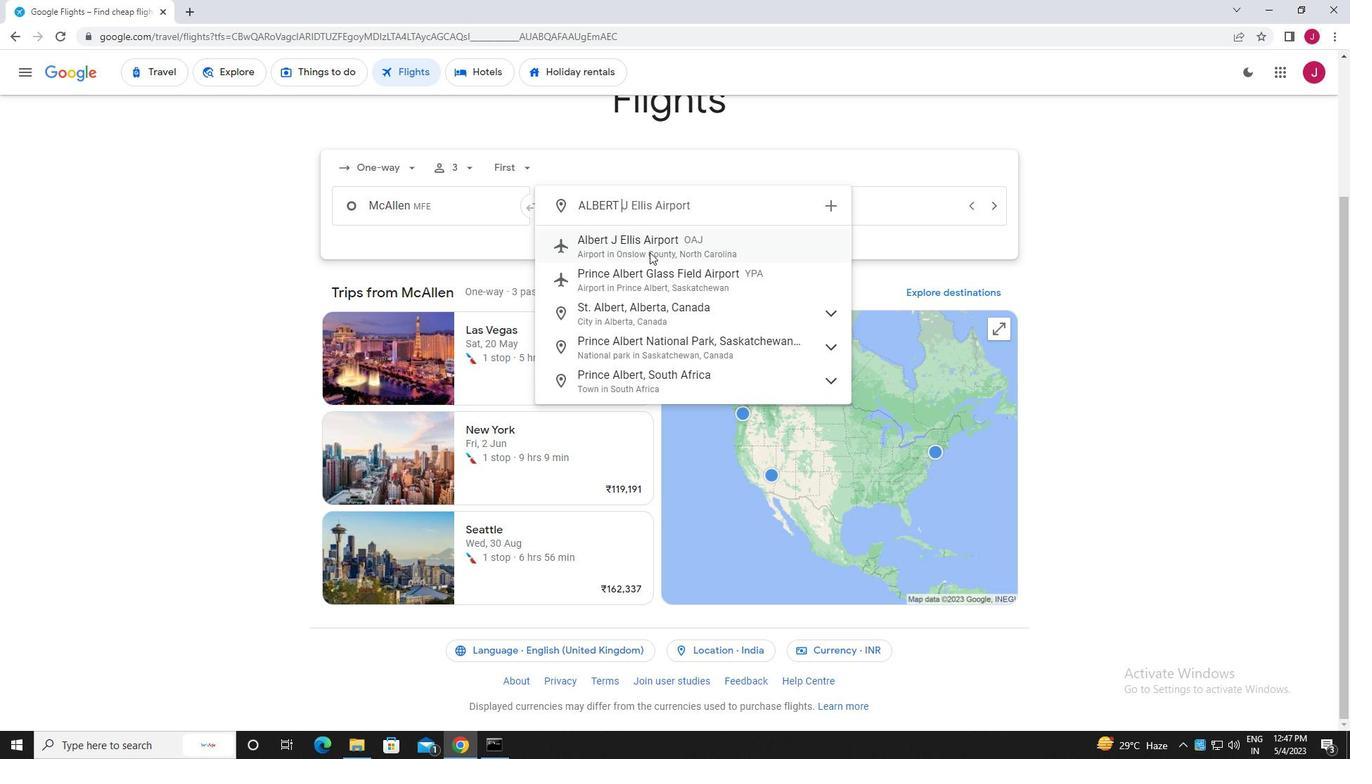 
Action: Mouse moved to (823, 207)
Screenshot: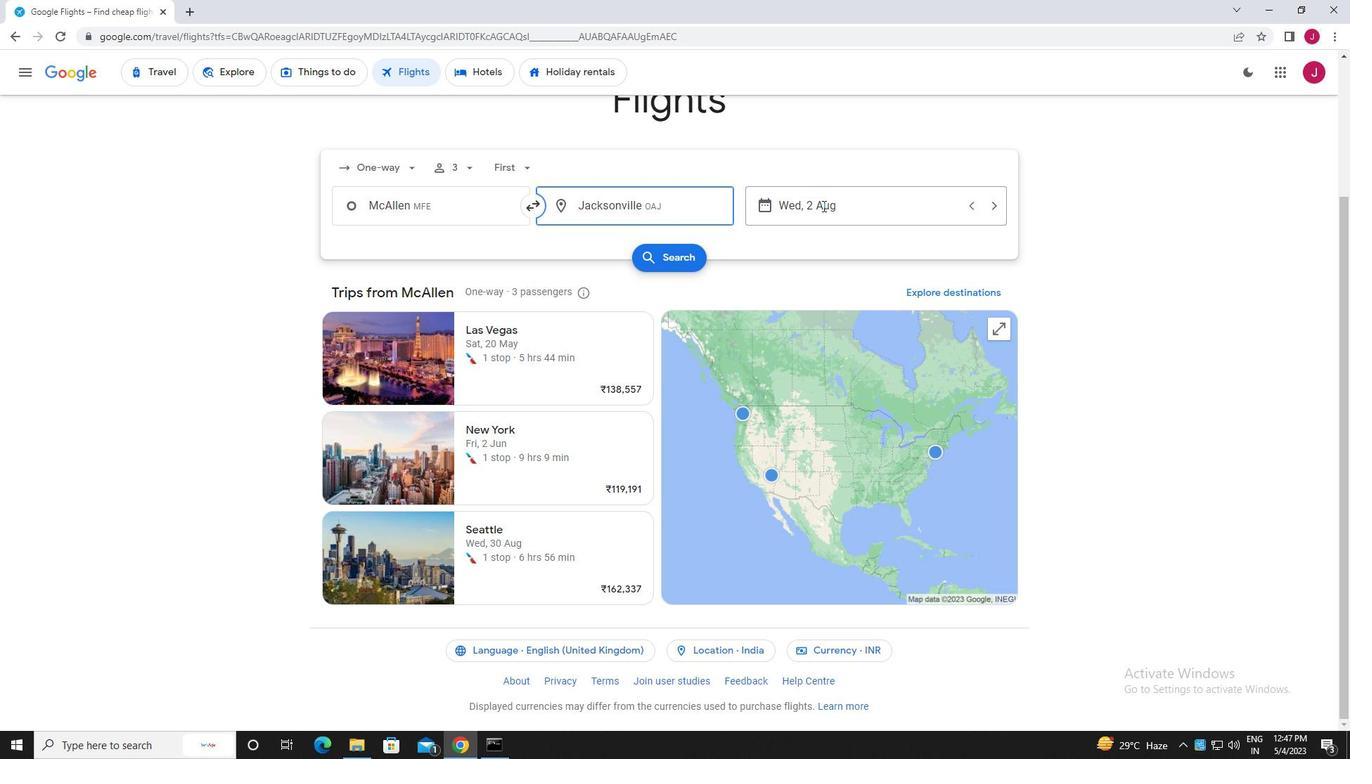 
Action: Mouse pressed left at (823, 207)
Screenshot: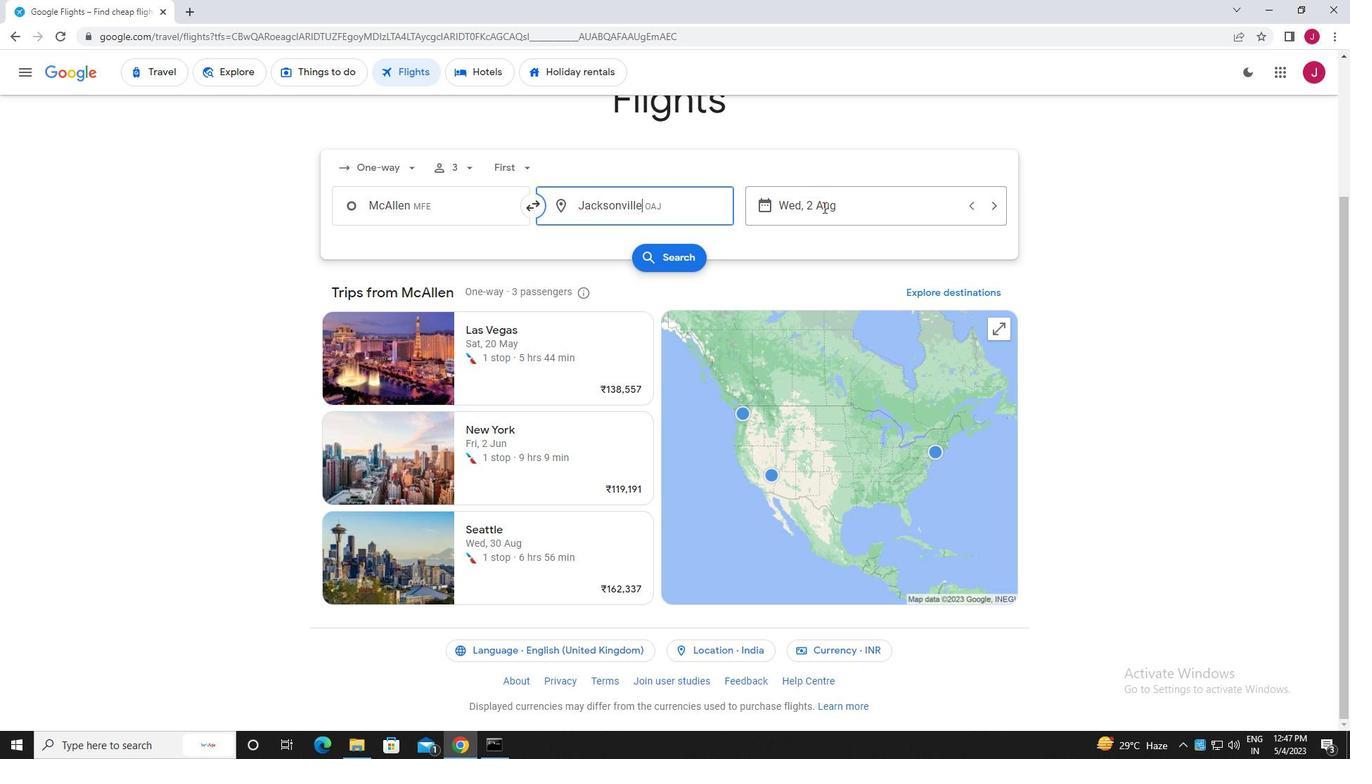 
Action: Mouse moved to (645, 317)
Screenshot: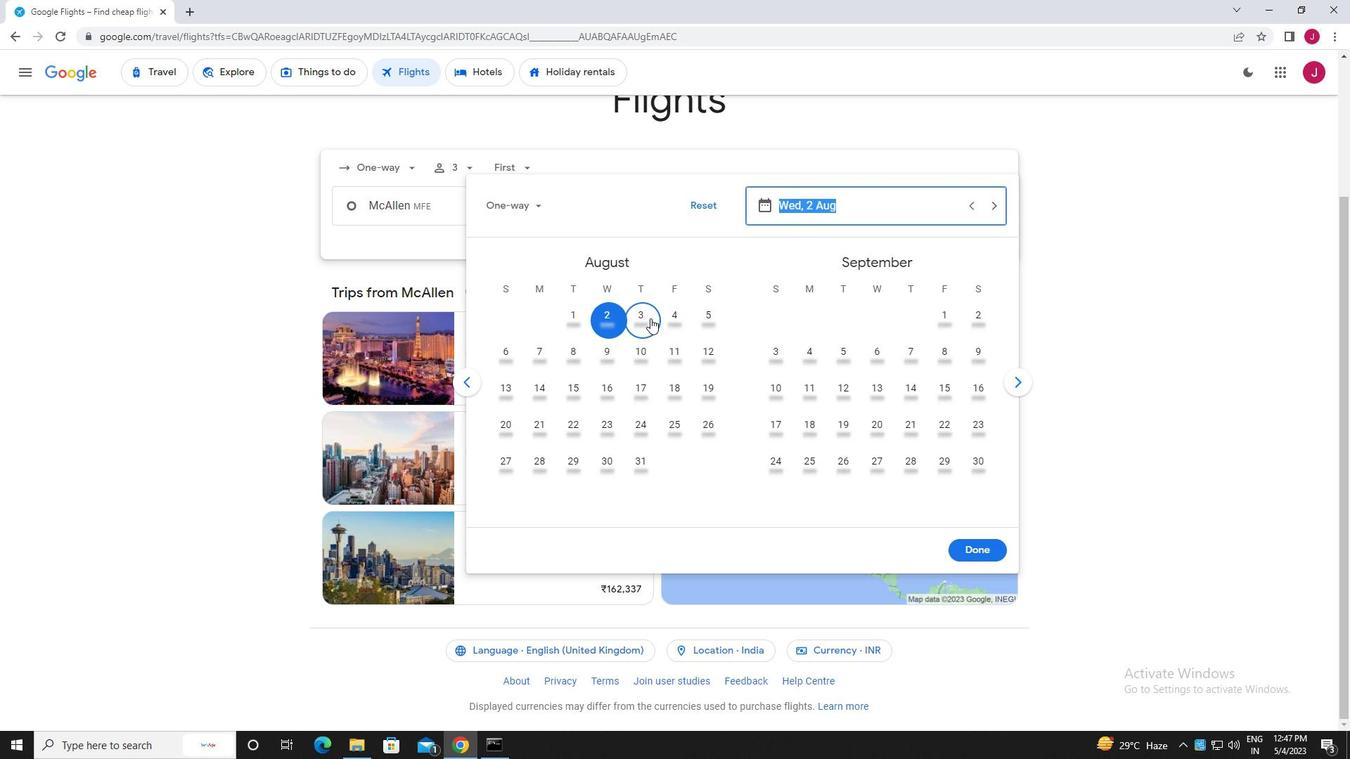 
Action: Mouse pressed left at (645, 317)
Screenshot: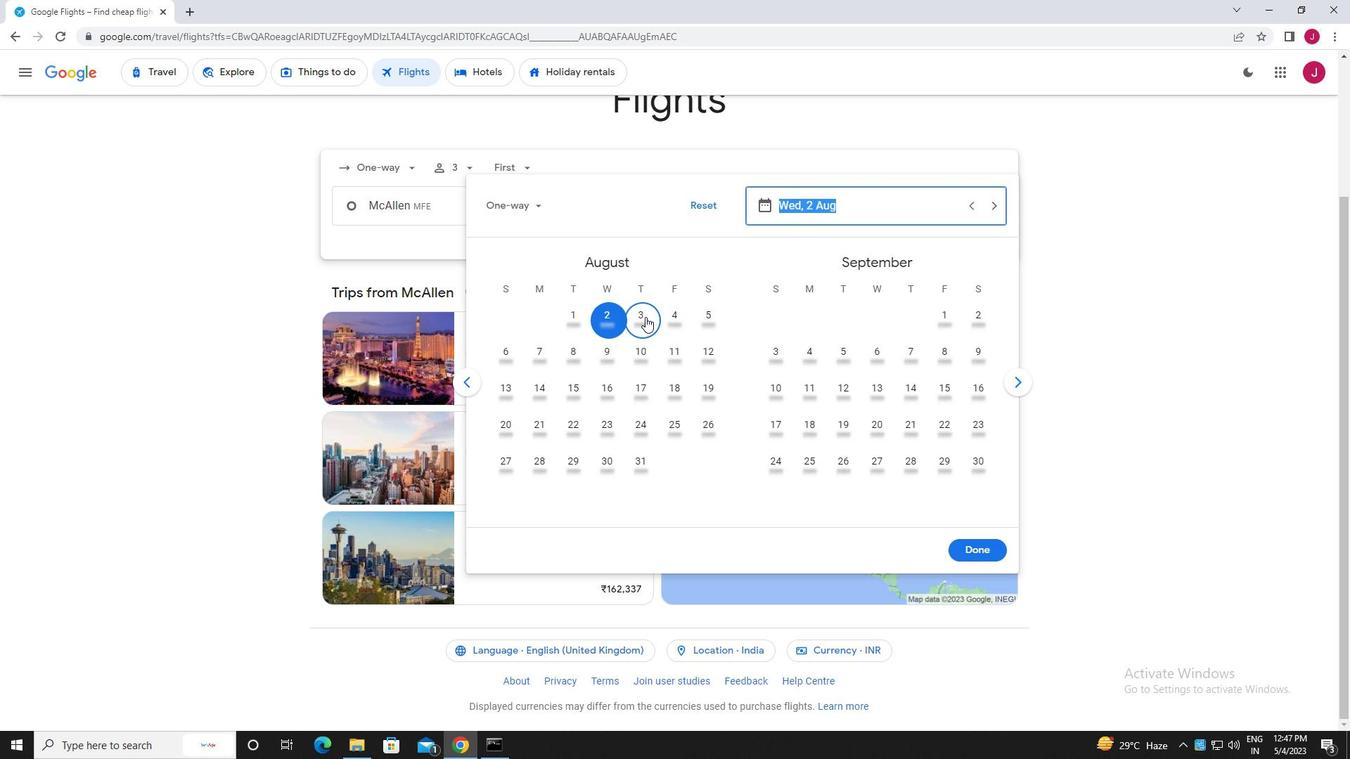 
Action: Mouse moved to (982, 548)
Screenshot: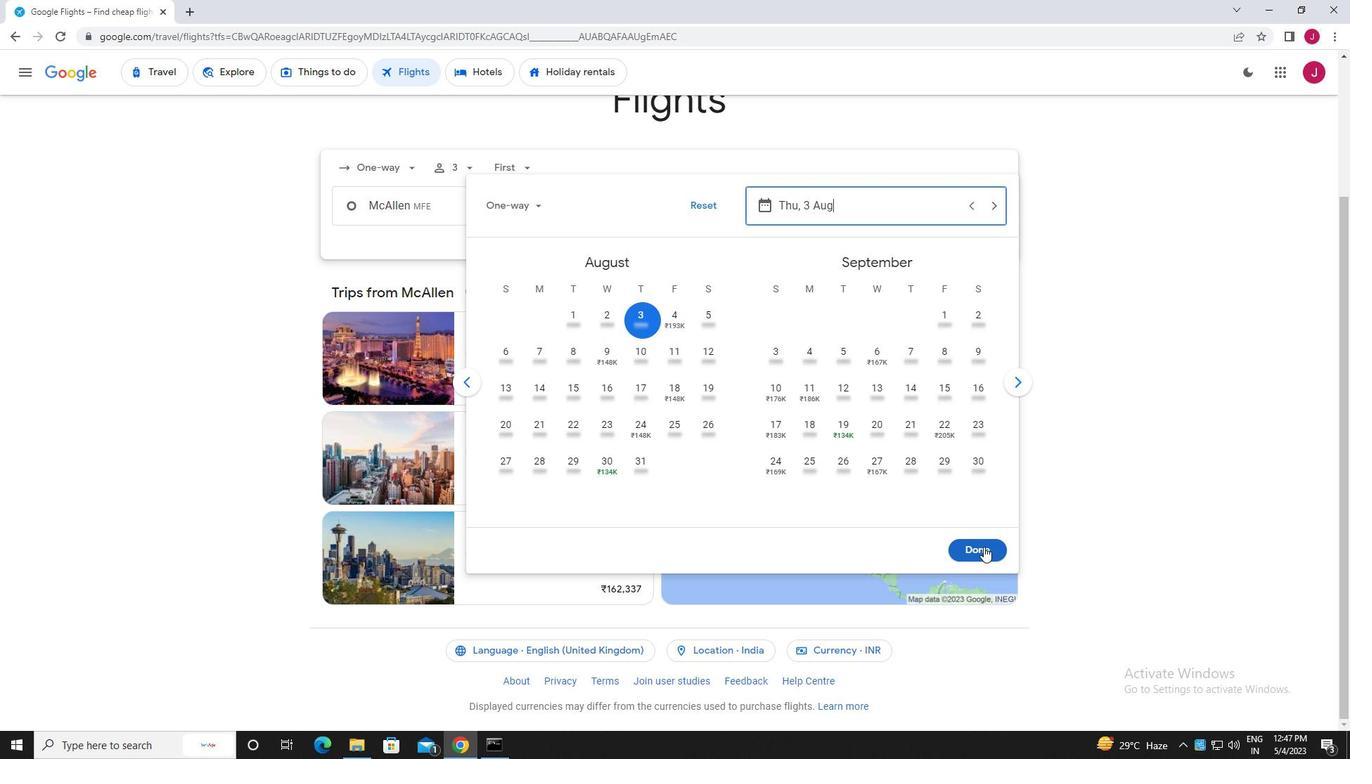 
Action: Mouse pressed left at (982, 548)
Screenshot: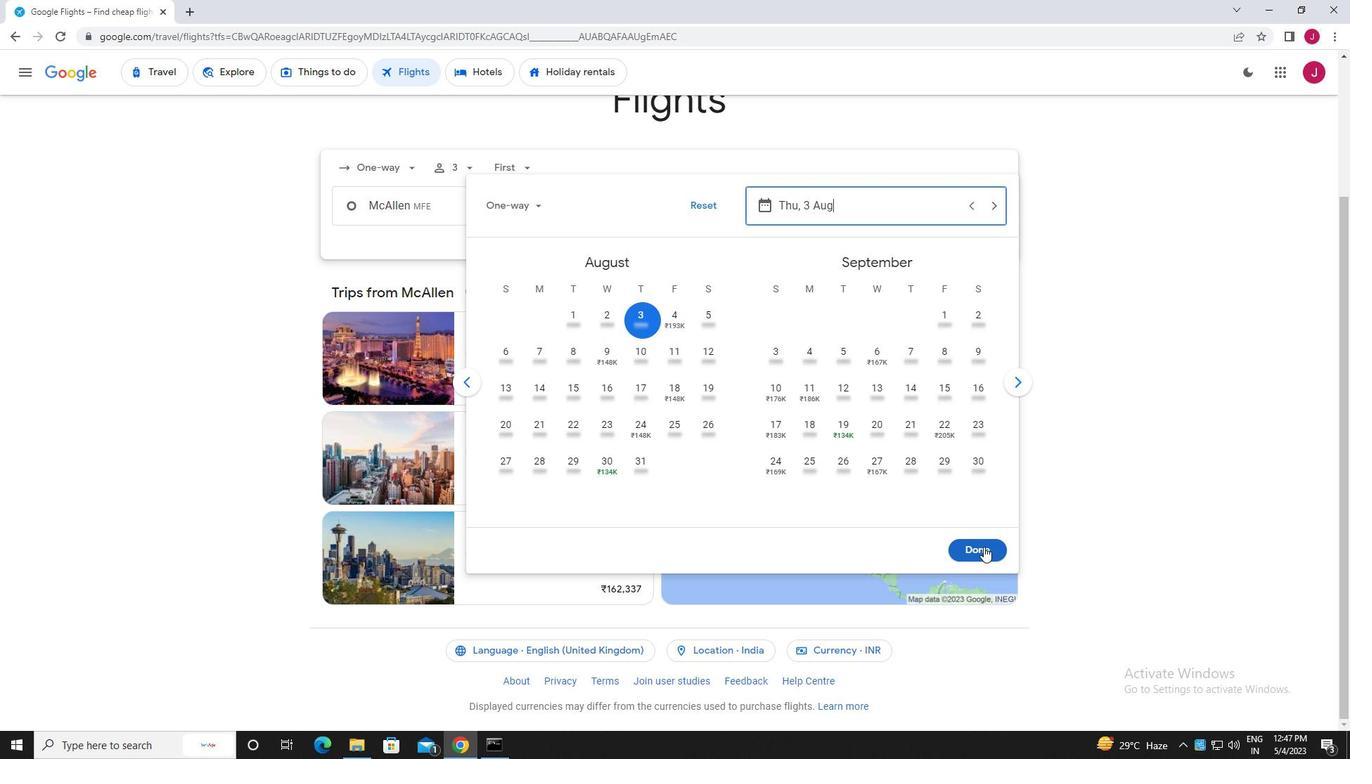 
Action: Mouse moved to (680, 254)
Screenshot: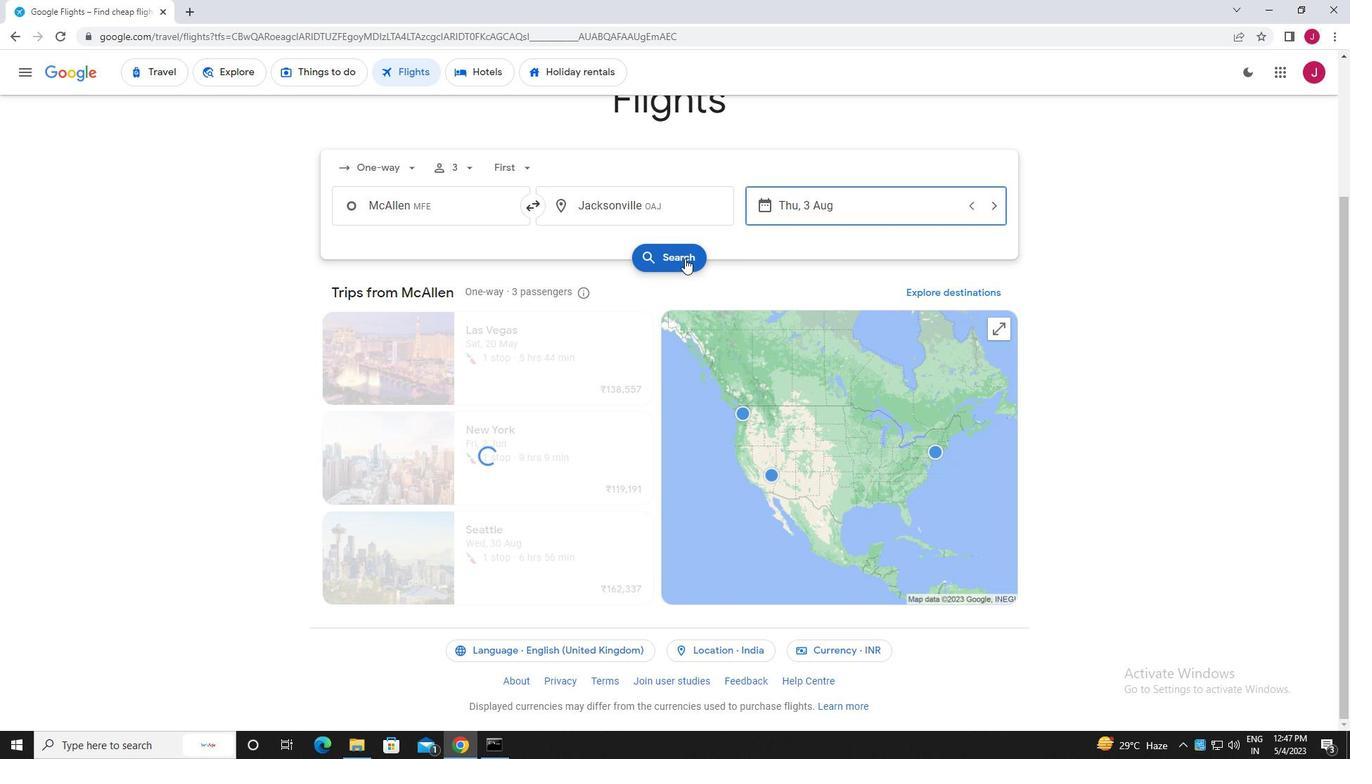 
Action: Mouse pressed left at (680, 254)
Screenshot: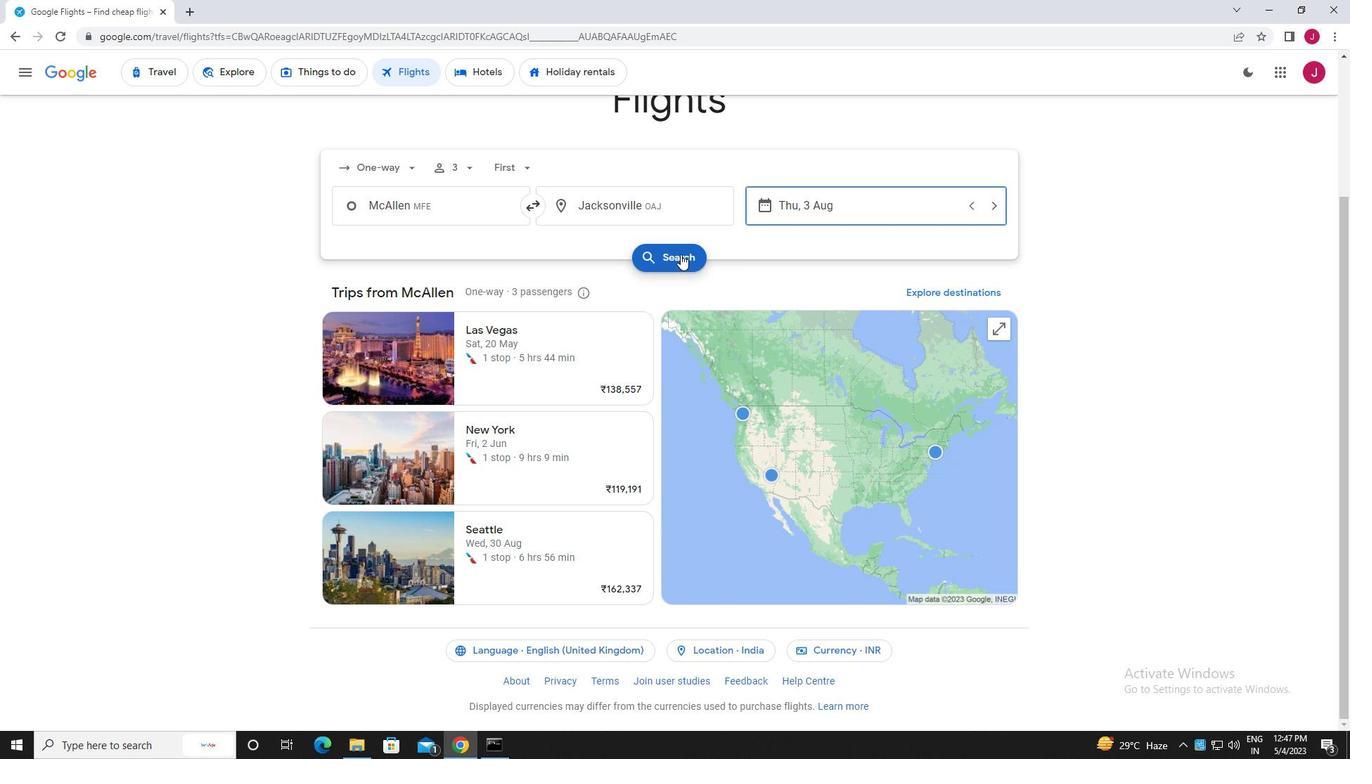 
Action: Mouse moved to (367, 203)
Screenshot: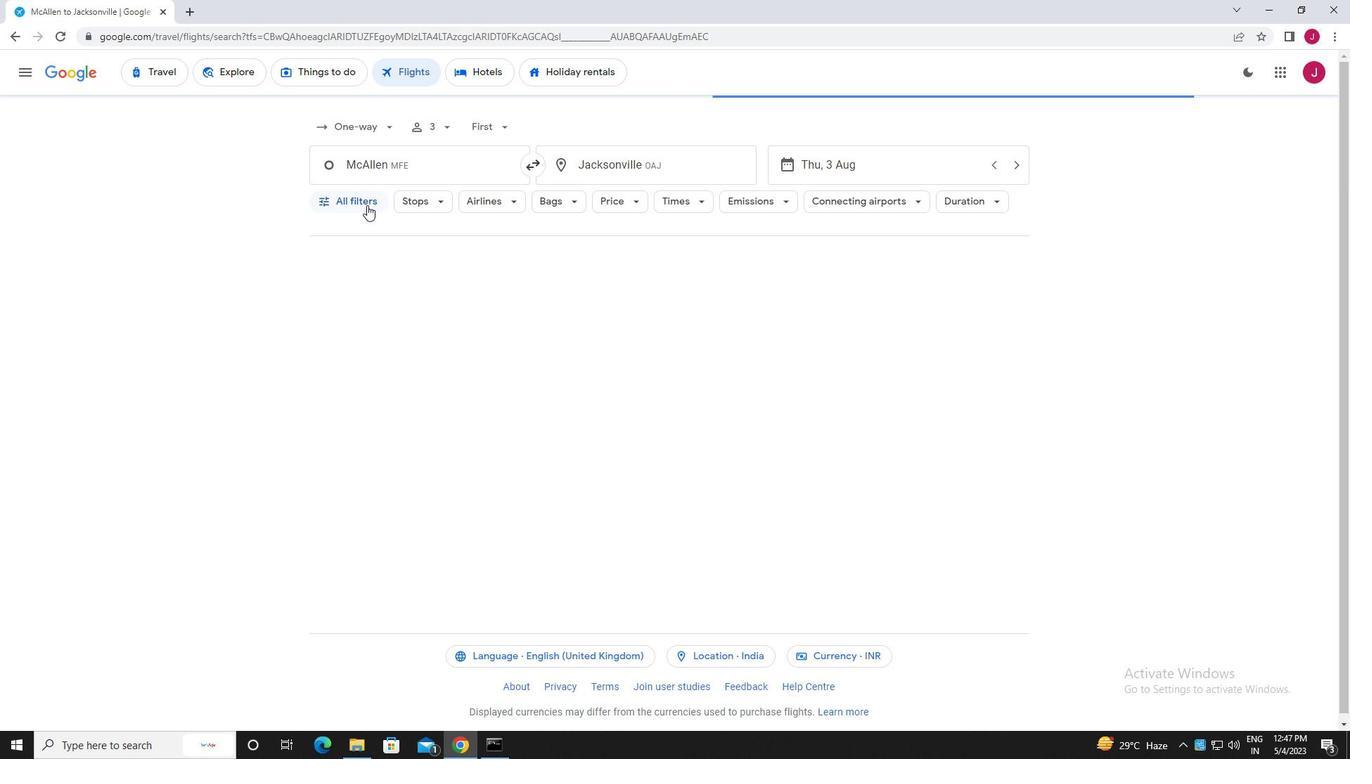 
Action: Mouse pressed left at (367, 203)
Screenshot: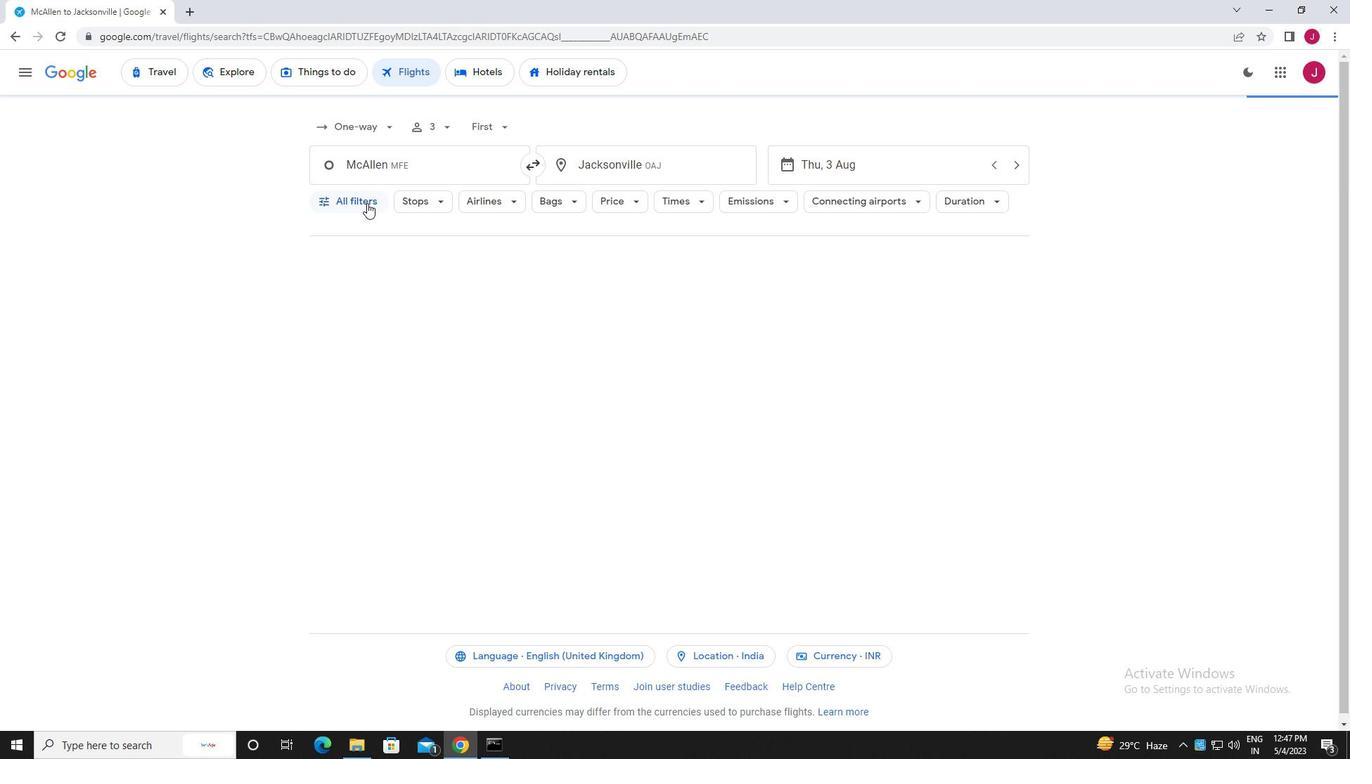 
Action: Mouse moved to (450, 317)
Screenshot: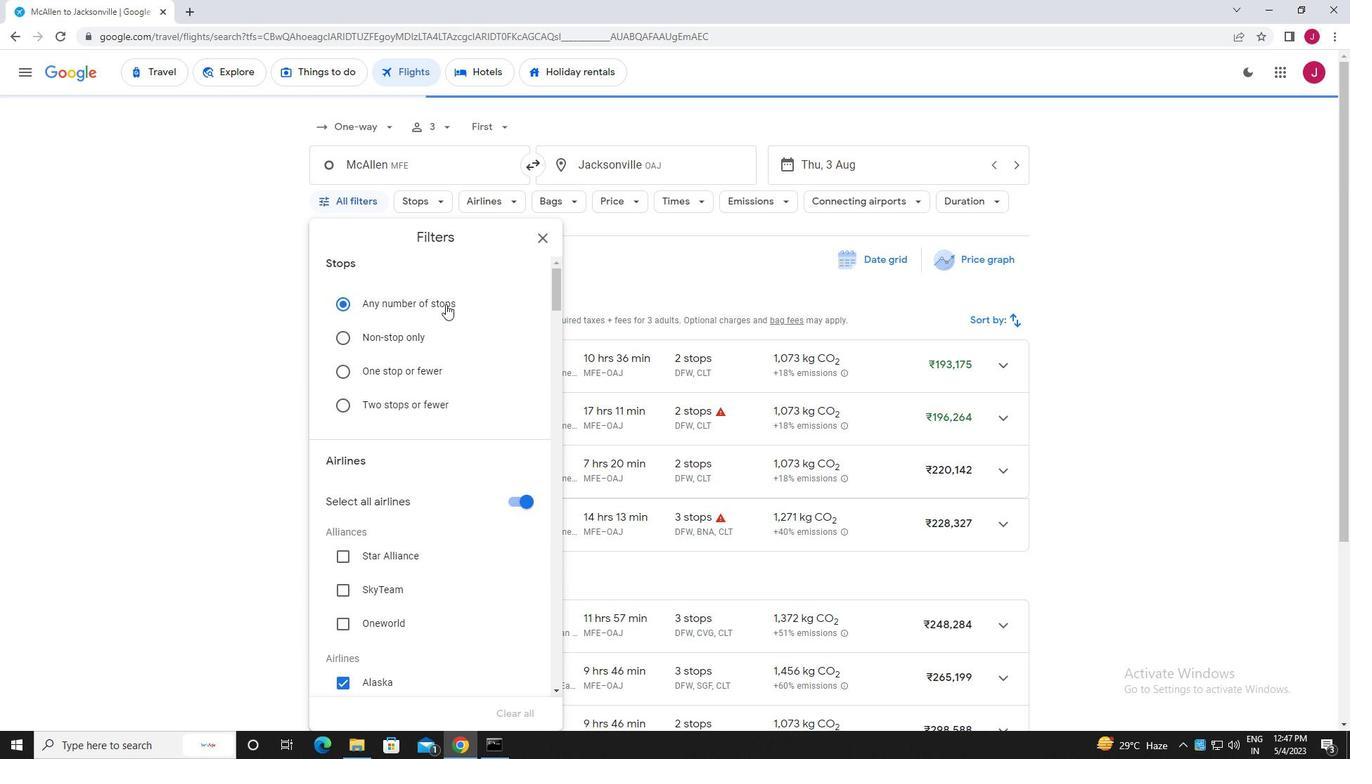 
Action: Mouse scrolled (450, 317) with delta (0, 0)
Screenshot: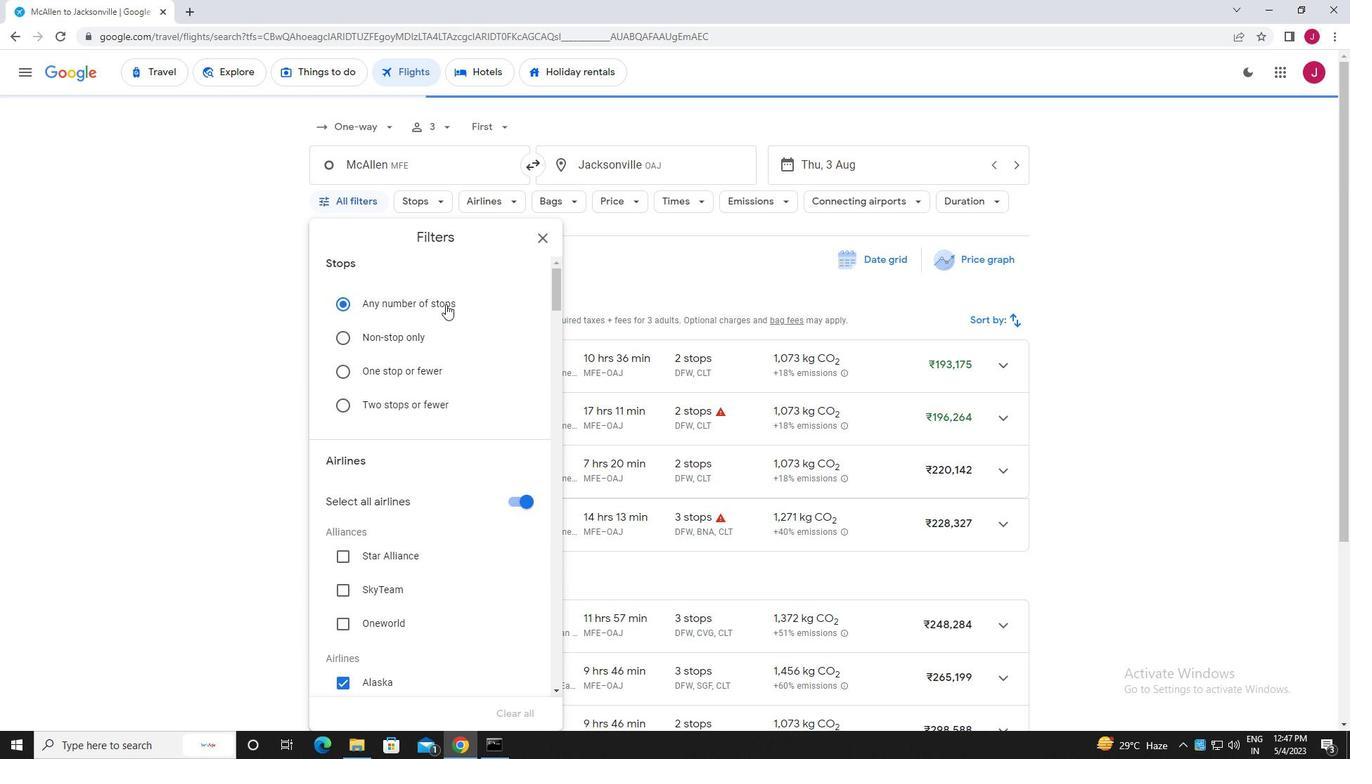 
Action: Mouse moved to (452, 323)
Screenshot: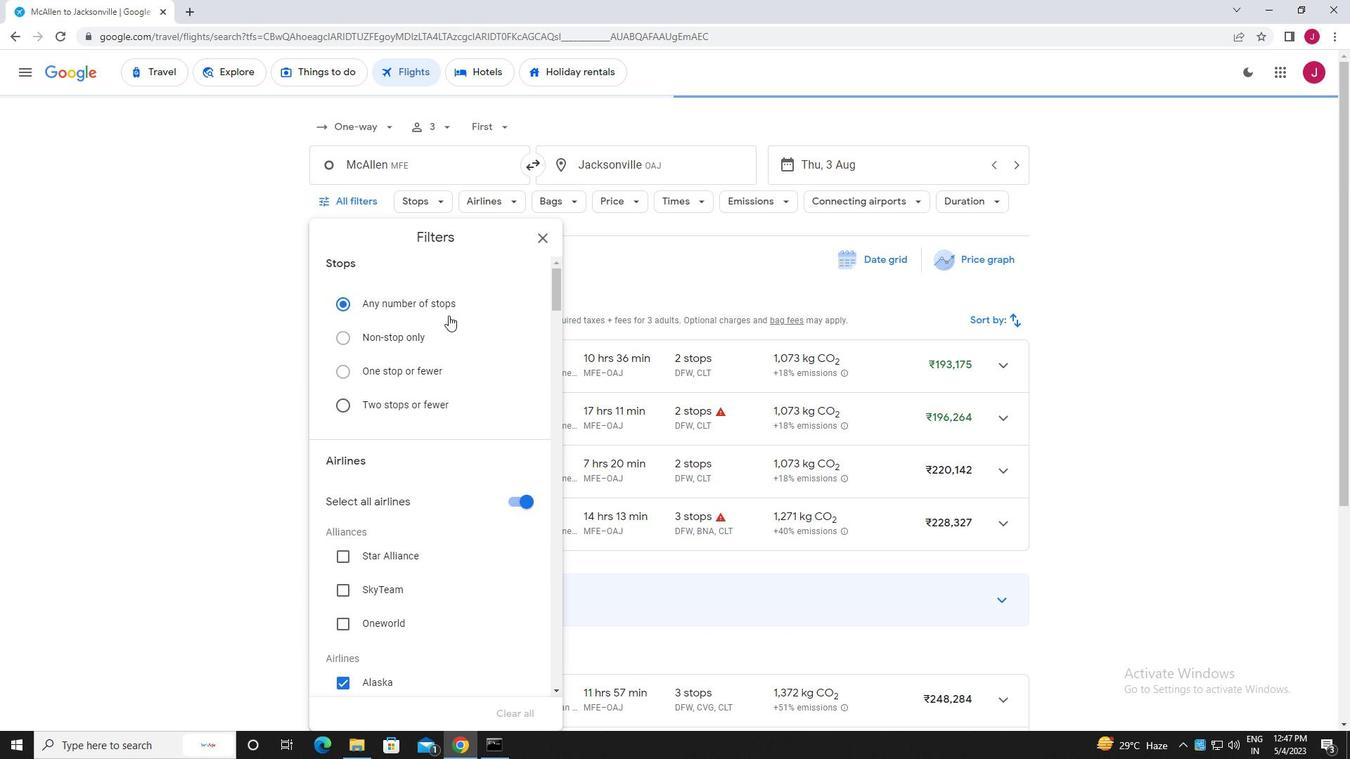 
Action: Mouse scrolled (452, 322) with delta (0, 0)
Screenshot: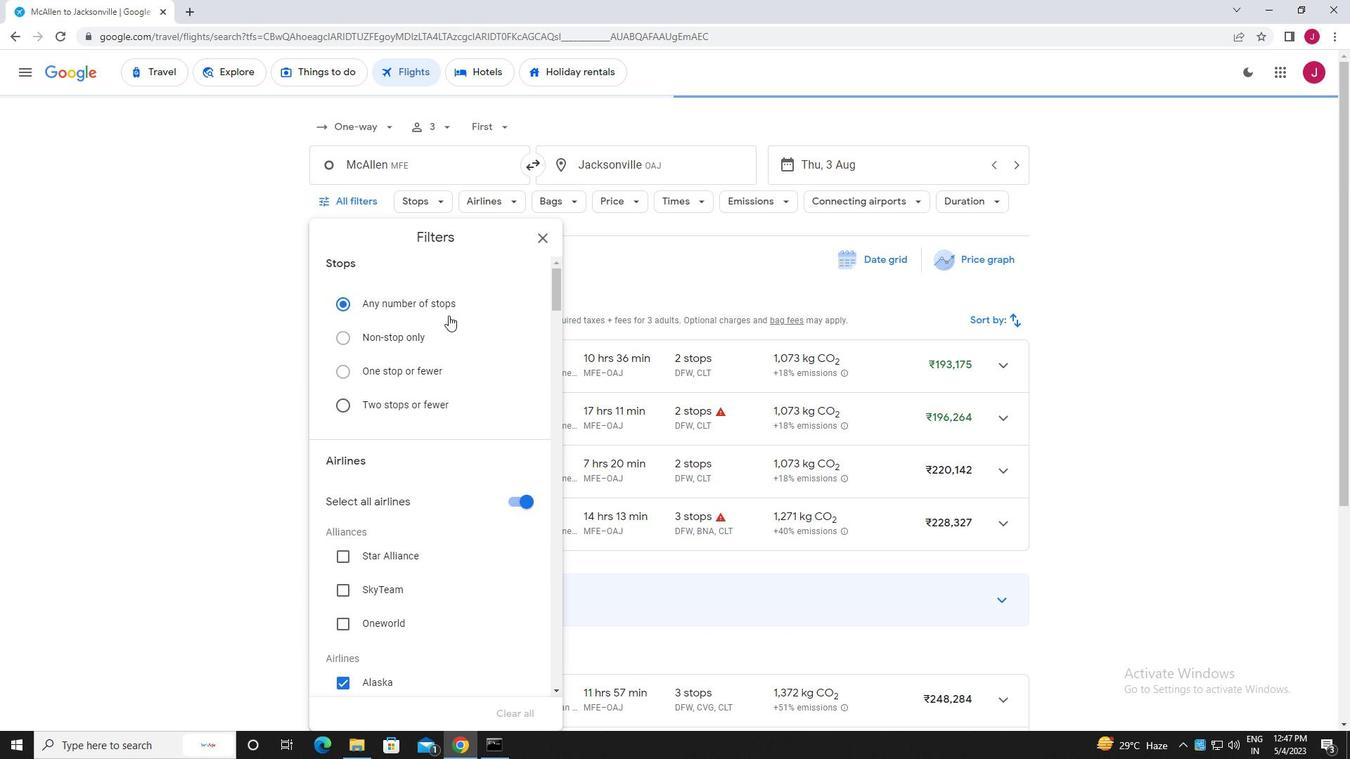 
Action: Mouse moved to (460, 337)
Screenshot: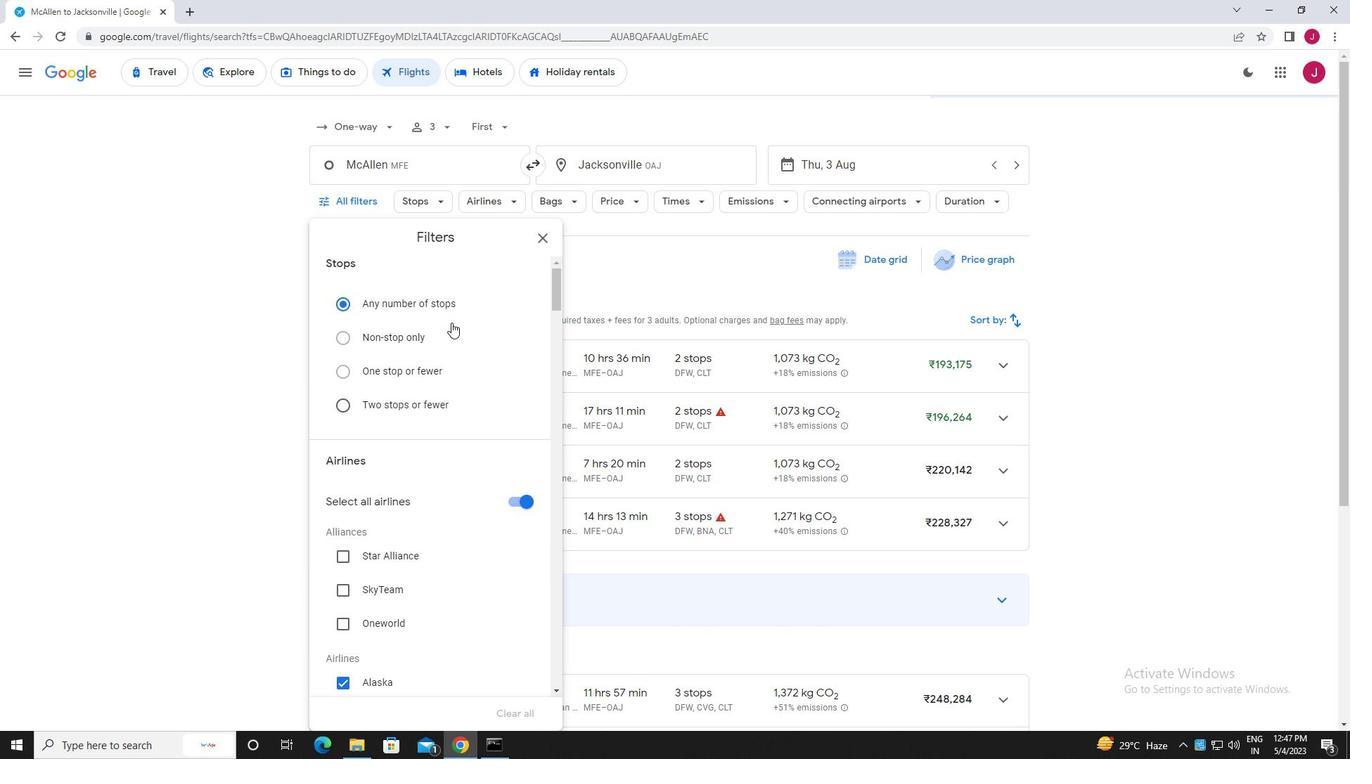 
Action: Mouse scrolled (460, 336) with delta (0, 0)
Screenshot: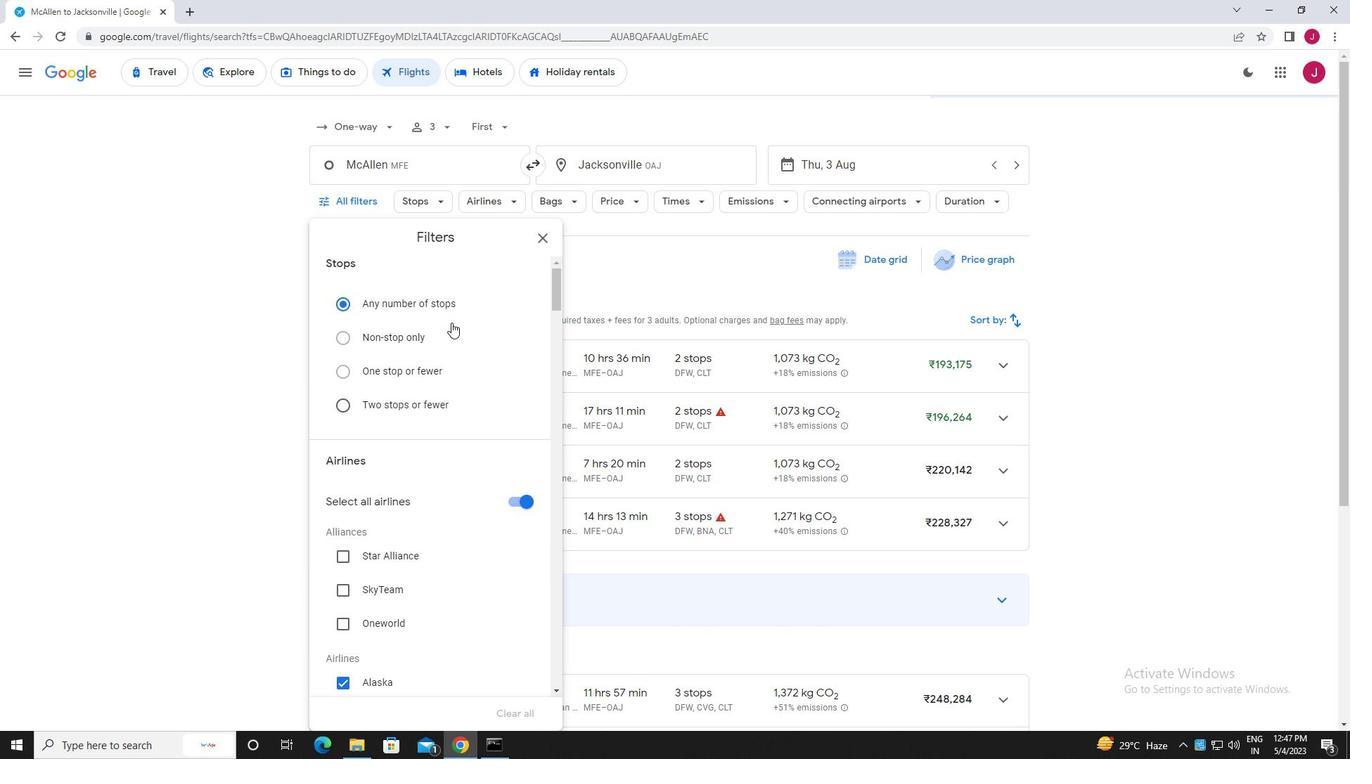 
Action: Mouse moved to (514, 288)
Screenshot: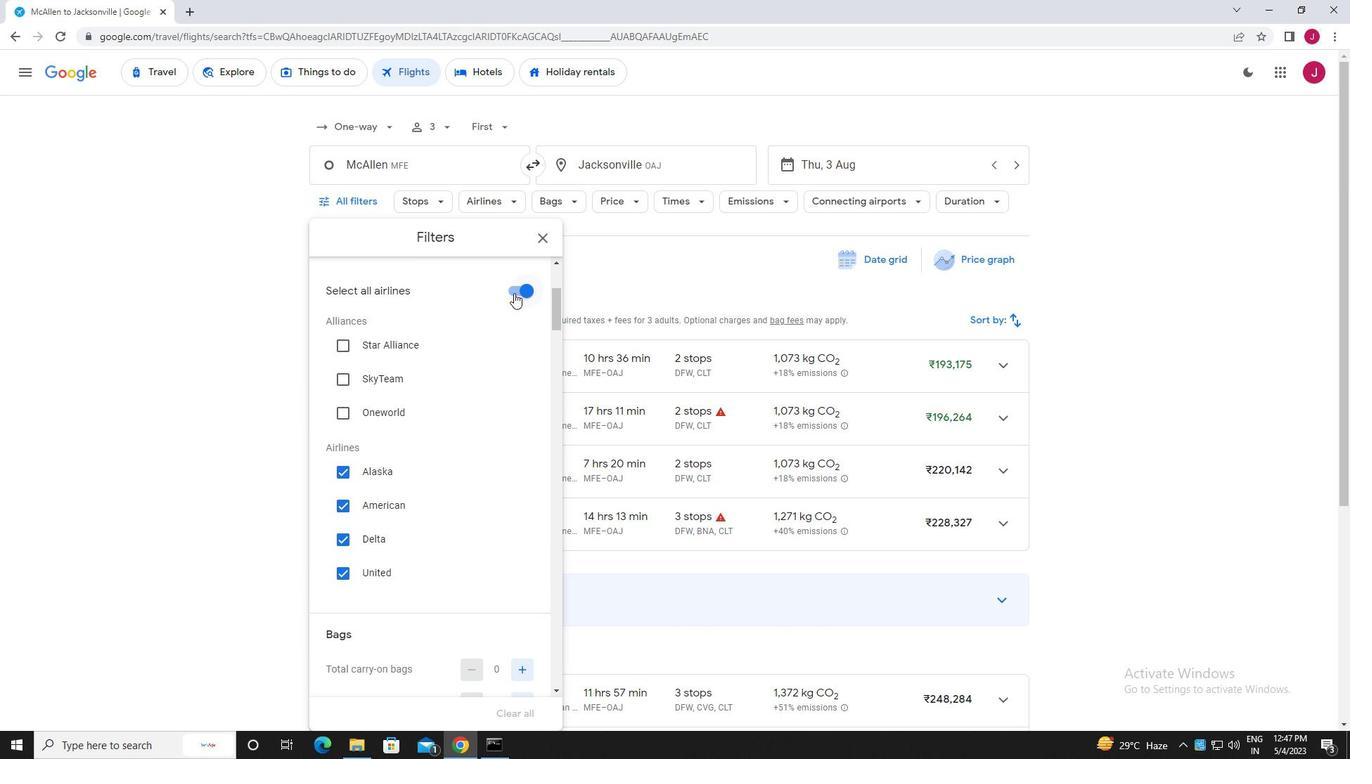 
Action: Mouse pressed left at (514, 288)
Screenshot: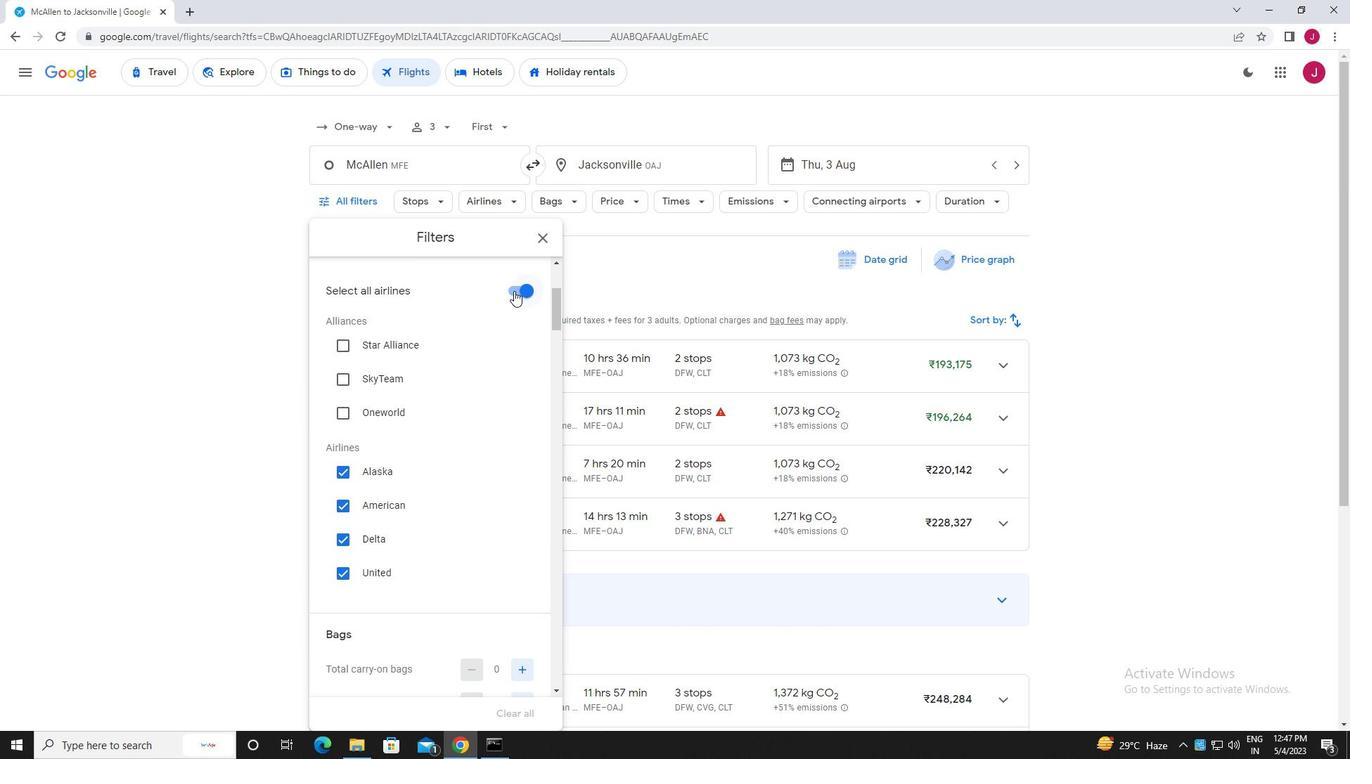 
Action: Mouse moved to (437, 315)
Screenshot: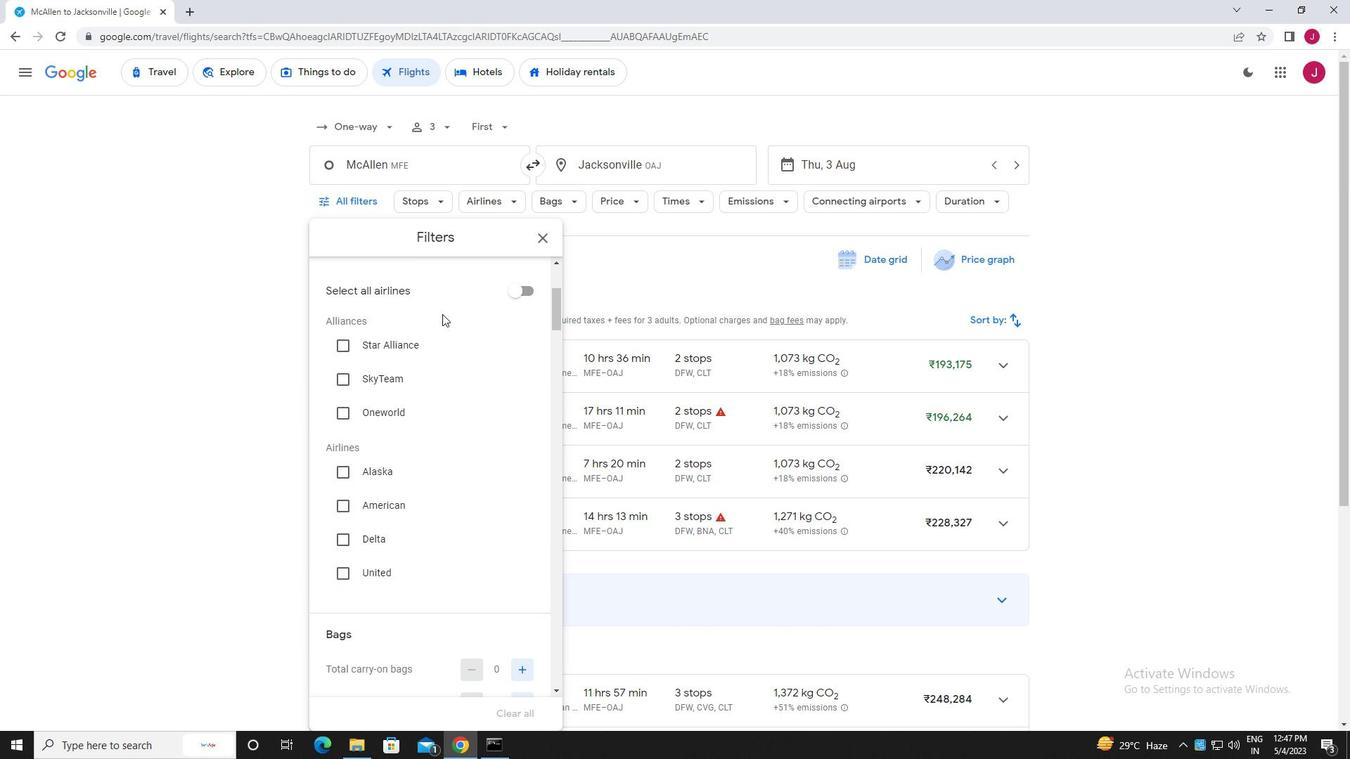 
Action: Mouse scrolled (437, 315) with delta (0, 0)
Screenshot: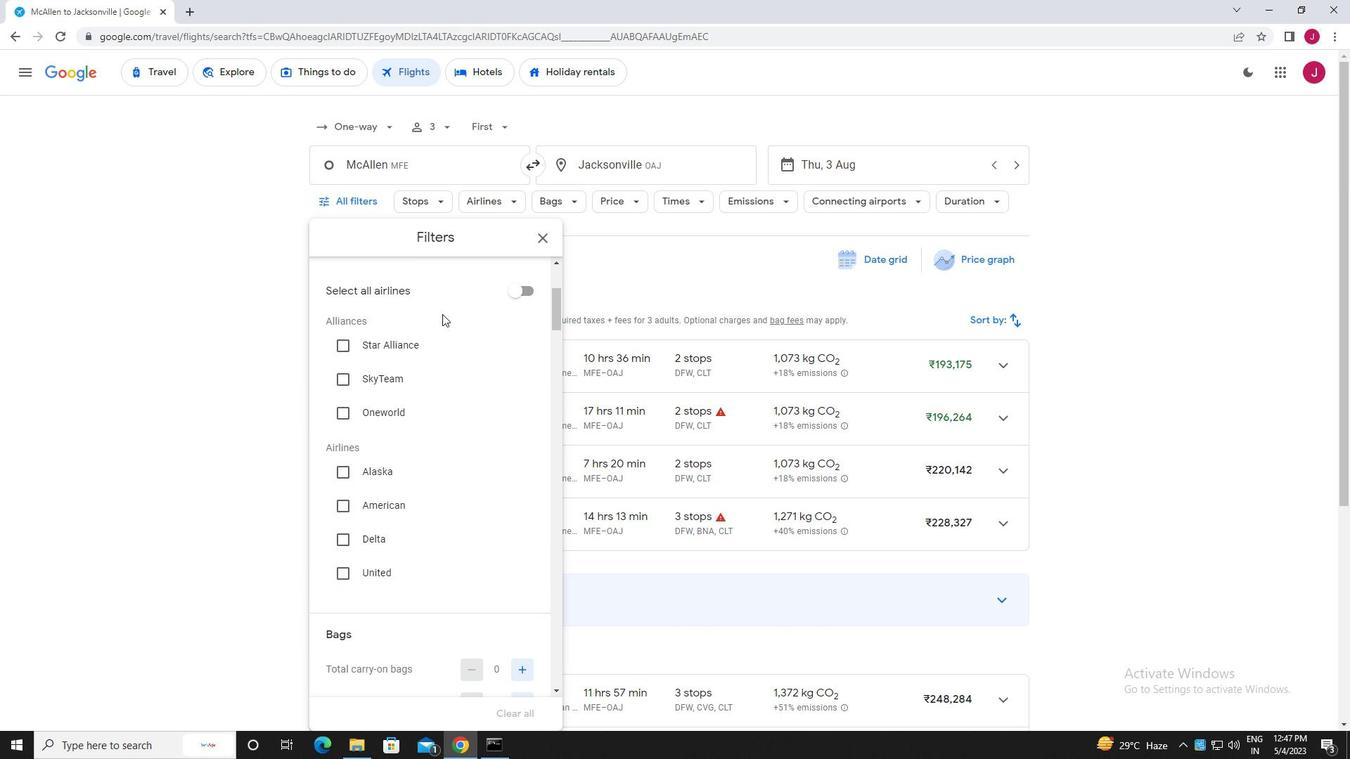 
Action: Mouse moved to (435, 321)
Screenshot: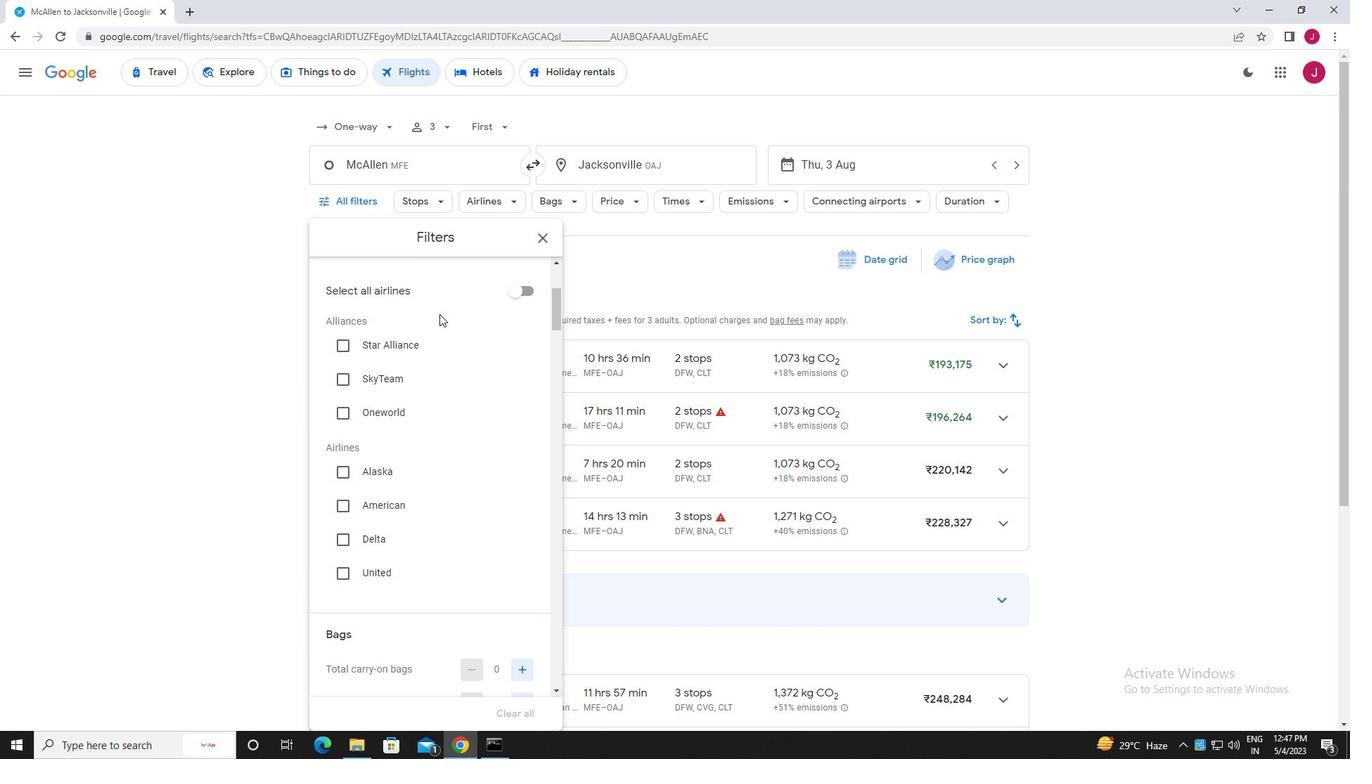 
Action: Mouse scrolled (435, 320) with delta (0, 0)
Screenshot: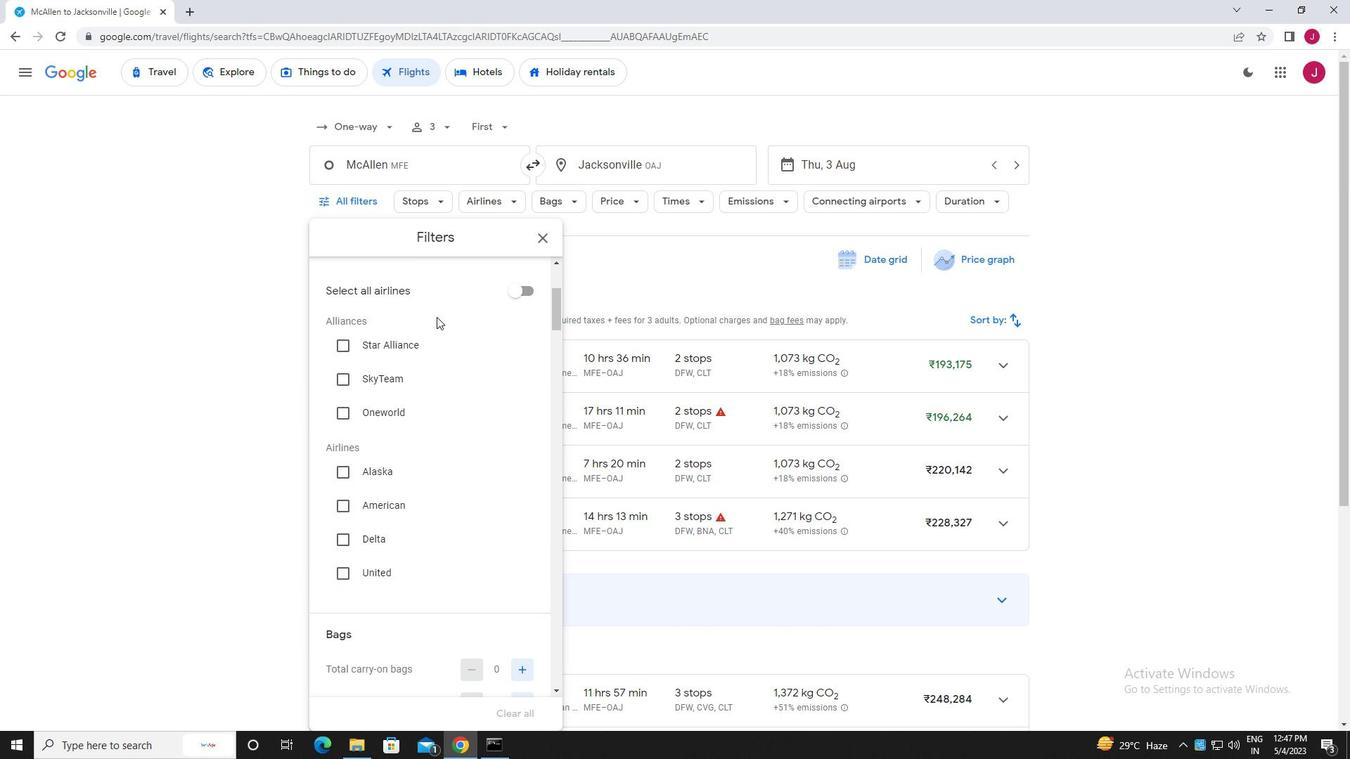 
Action: Mouse moved to (435, 321)
Screenshot: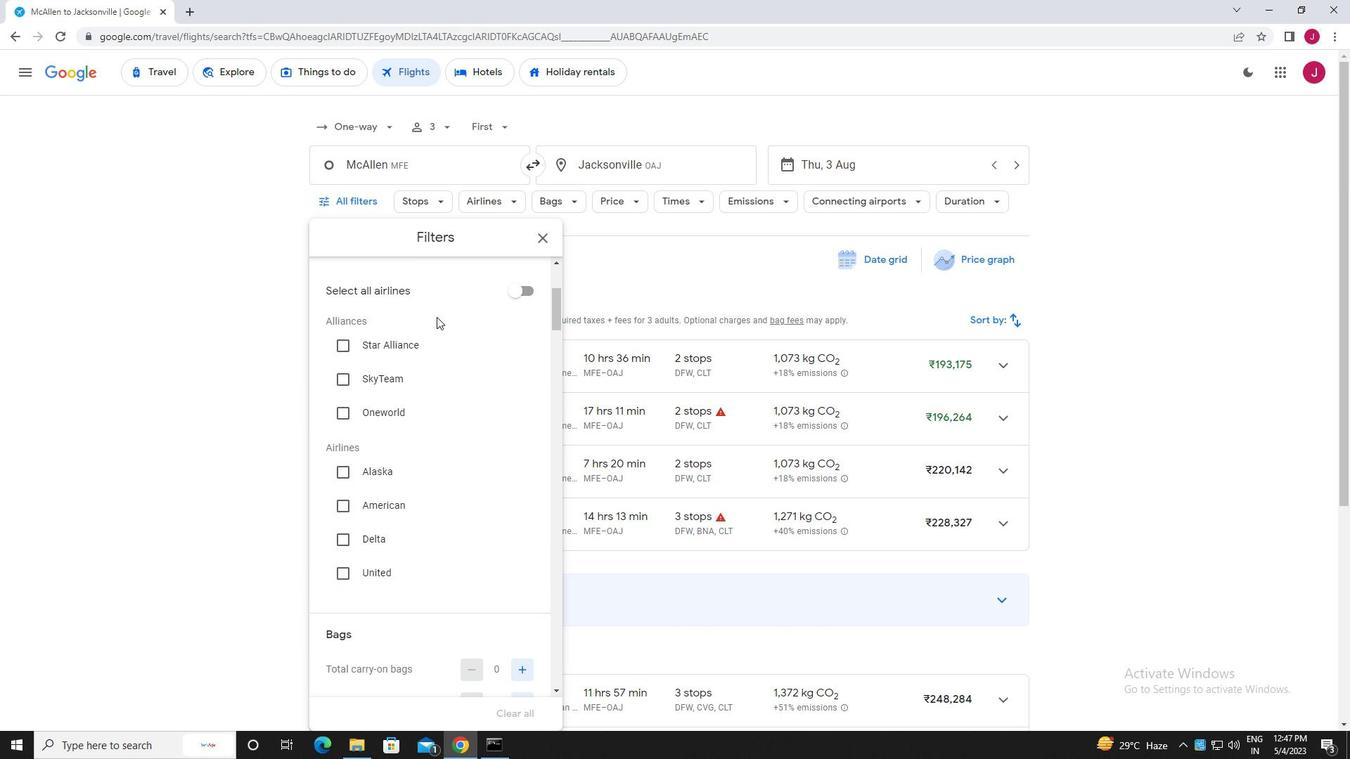 
Action: Mouse scrolled (435, 320) with delta (0, 0)
Screenshot: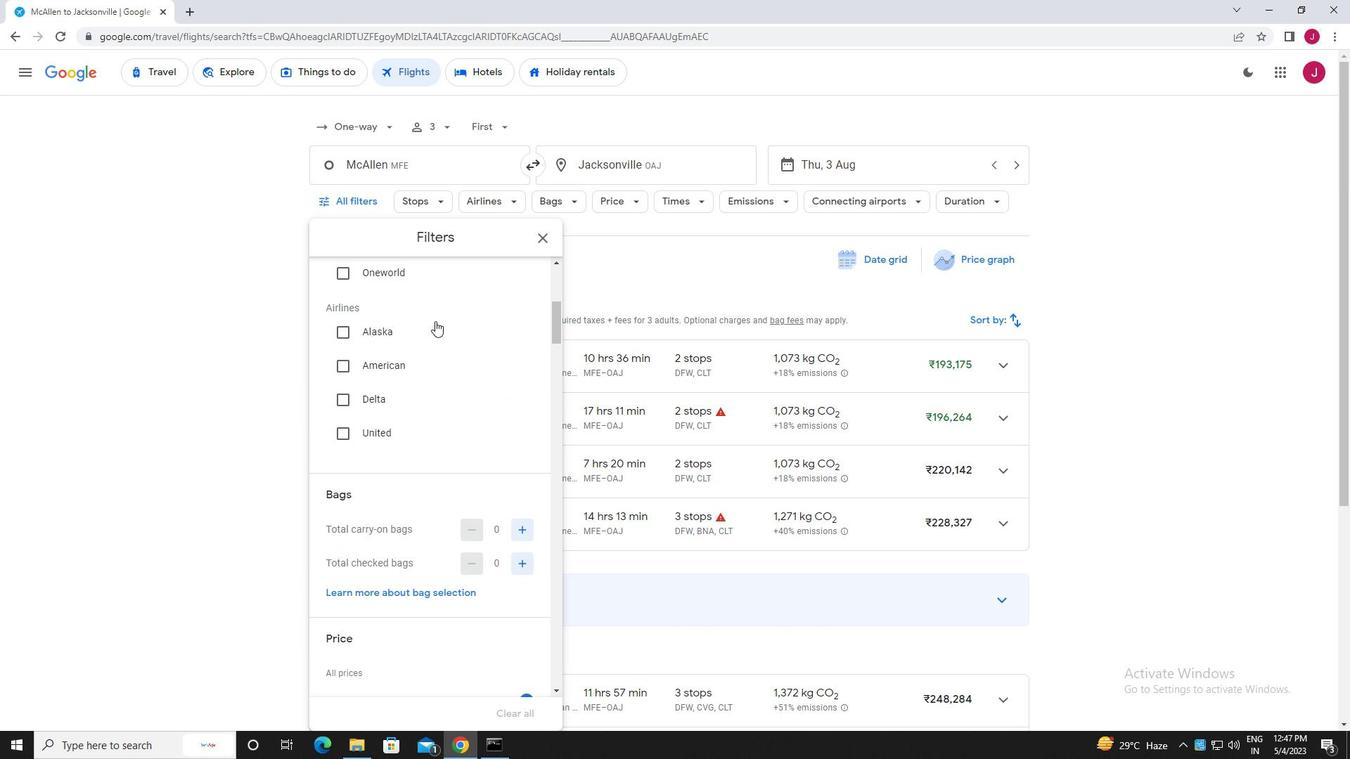 
Action: Mouse scrolled (435, 320) with delta (0, 0)
Screenshot: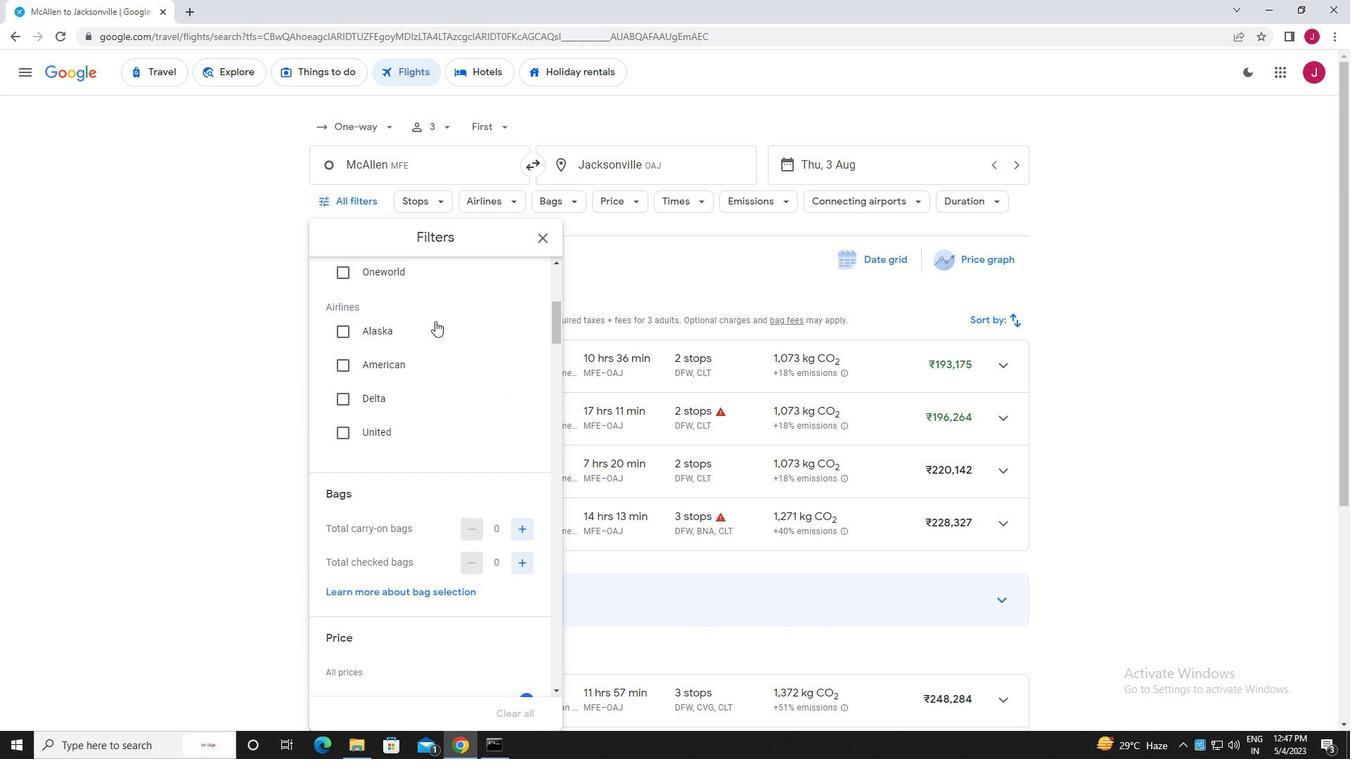 
Action: Mouse scrolled (435, 320) with delta (0, 0)
Screenshot: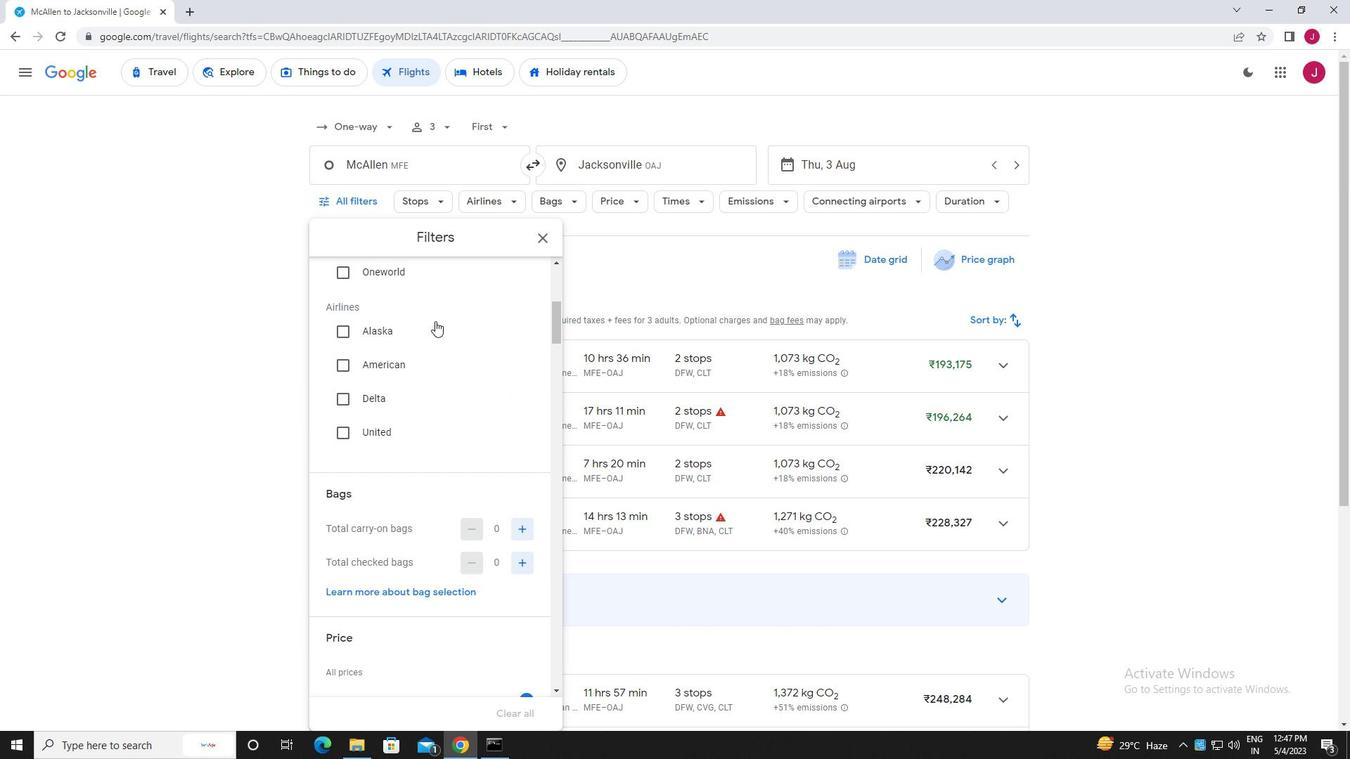 
Action: Mouse moved to (522, 351)
Screenshot: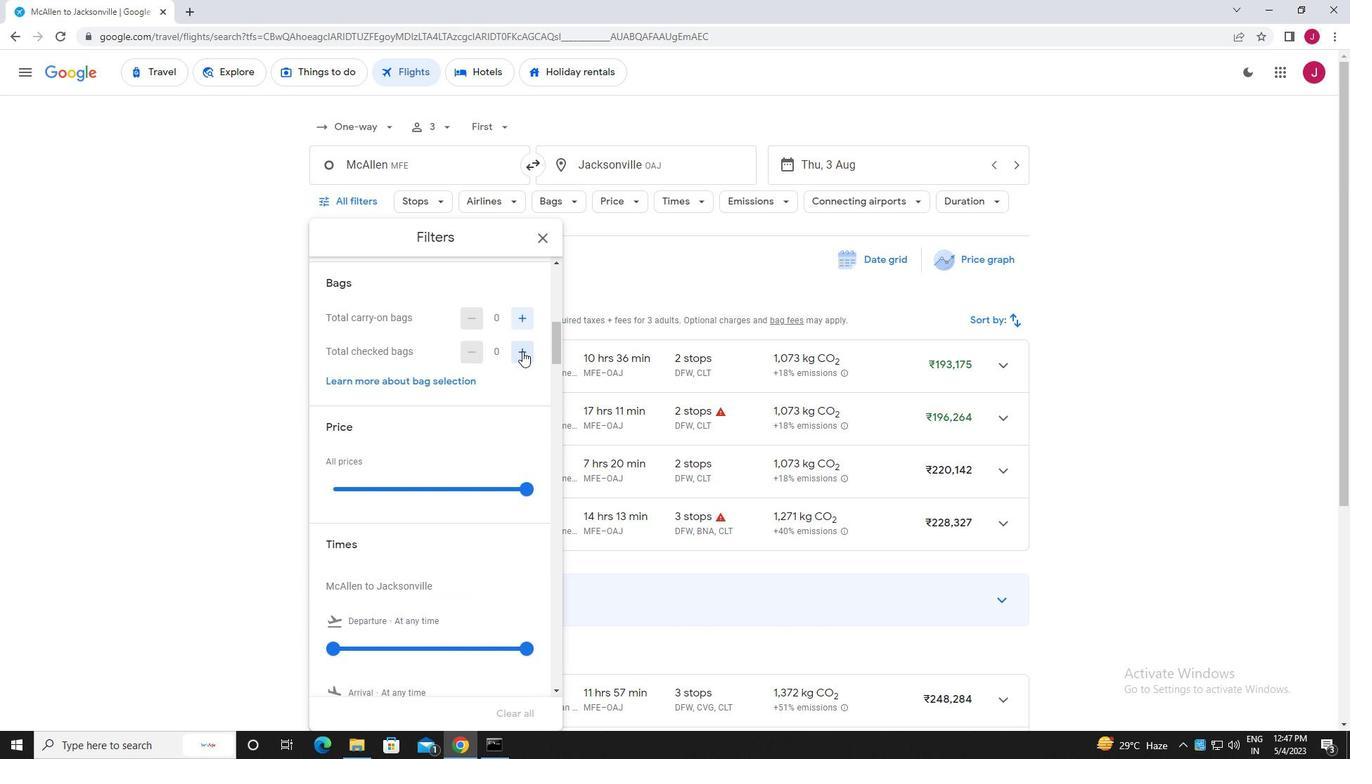 
Action: Mouse pressed left at (522, 351)
Screenshot: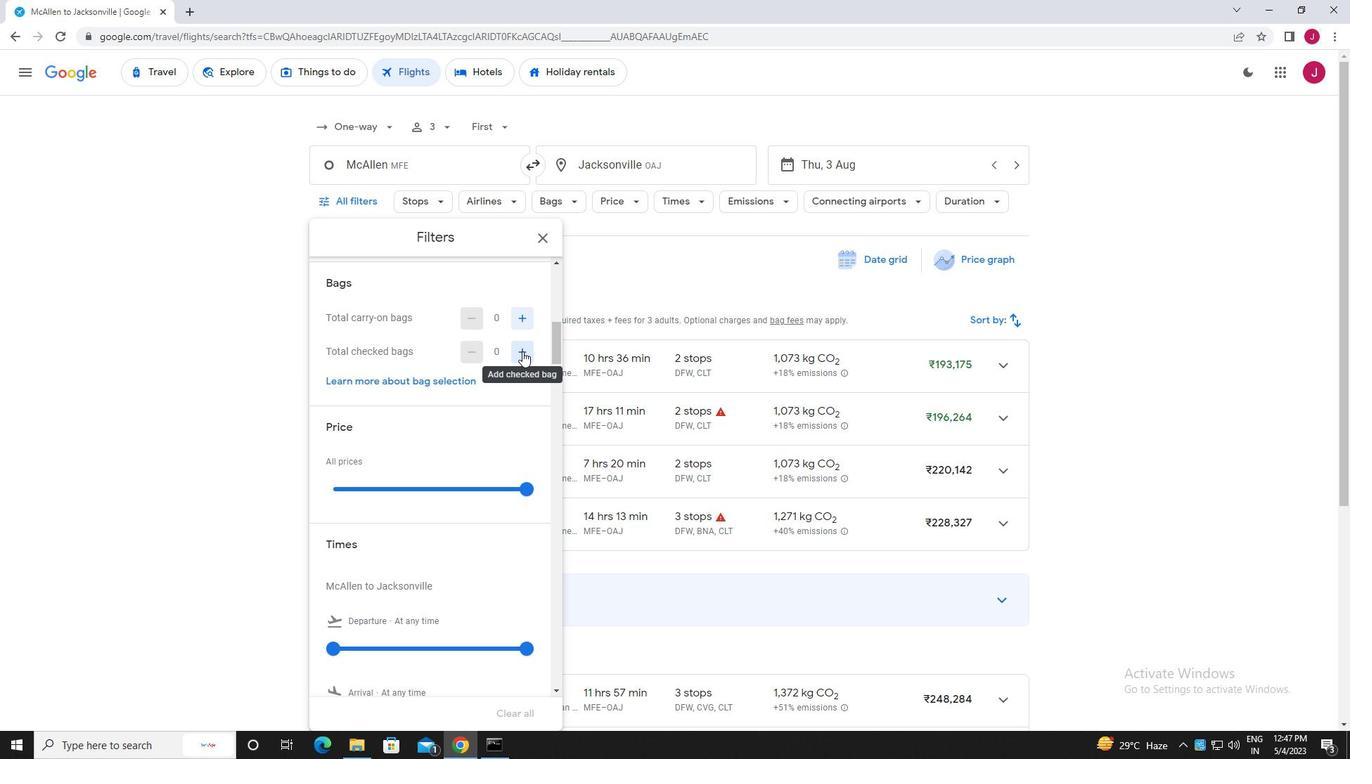
Action: Mouse pressed left at (522, 351)
Screenshot: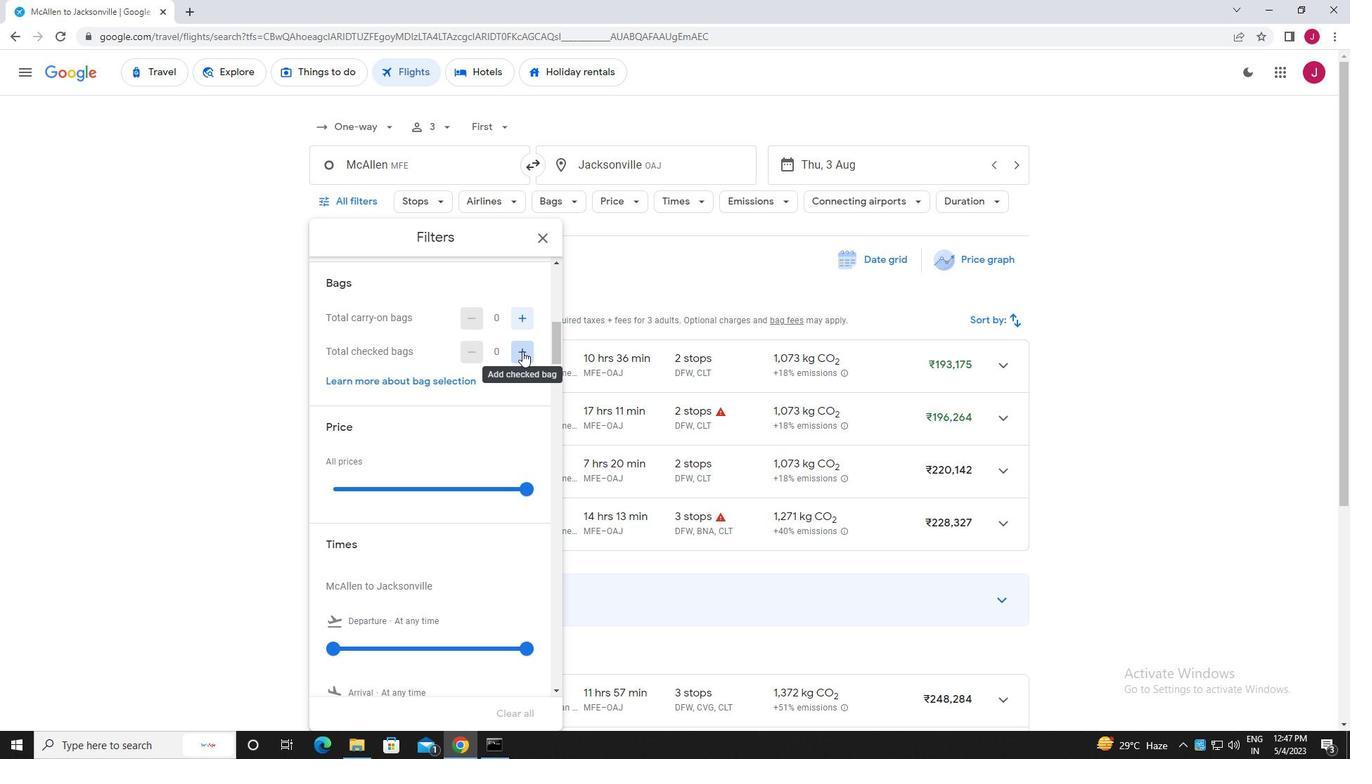
Action: Mouse moved to (521, 351)
Screenshot: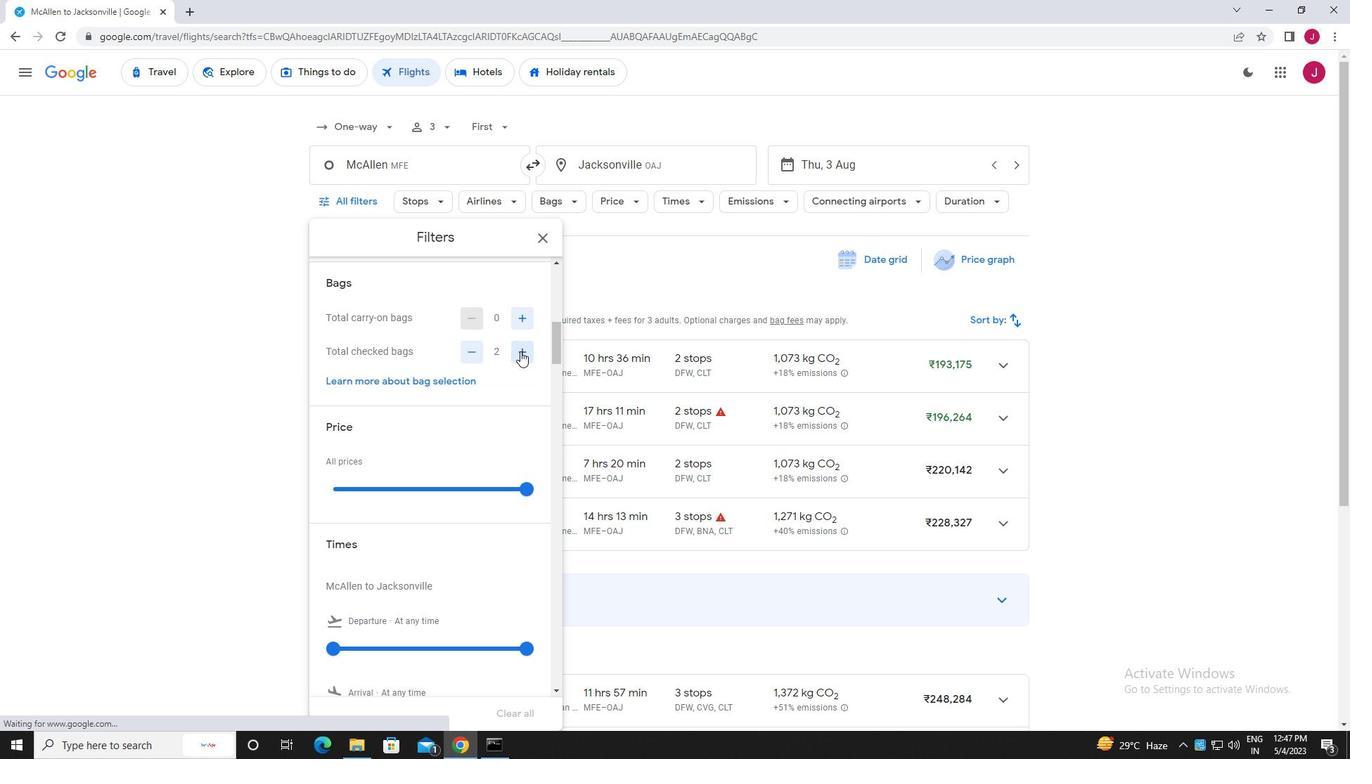 
Action: Mouse scrolled (521, 350) with delta (0, 0)
Screenshot: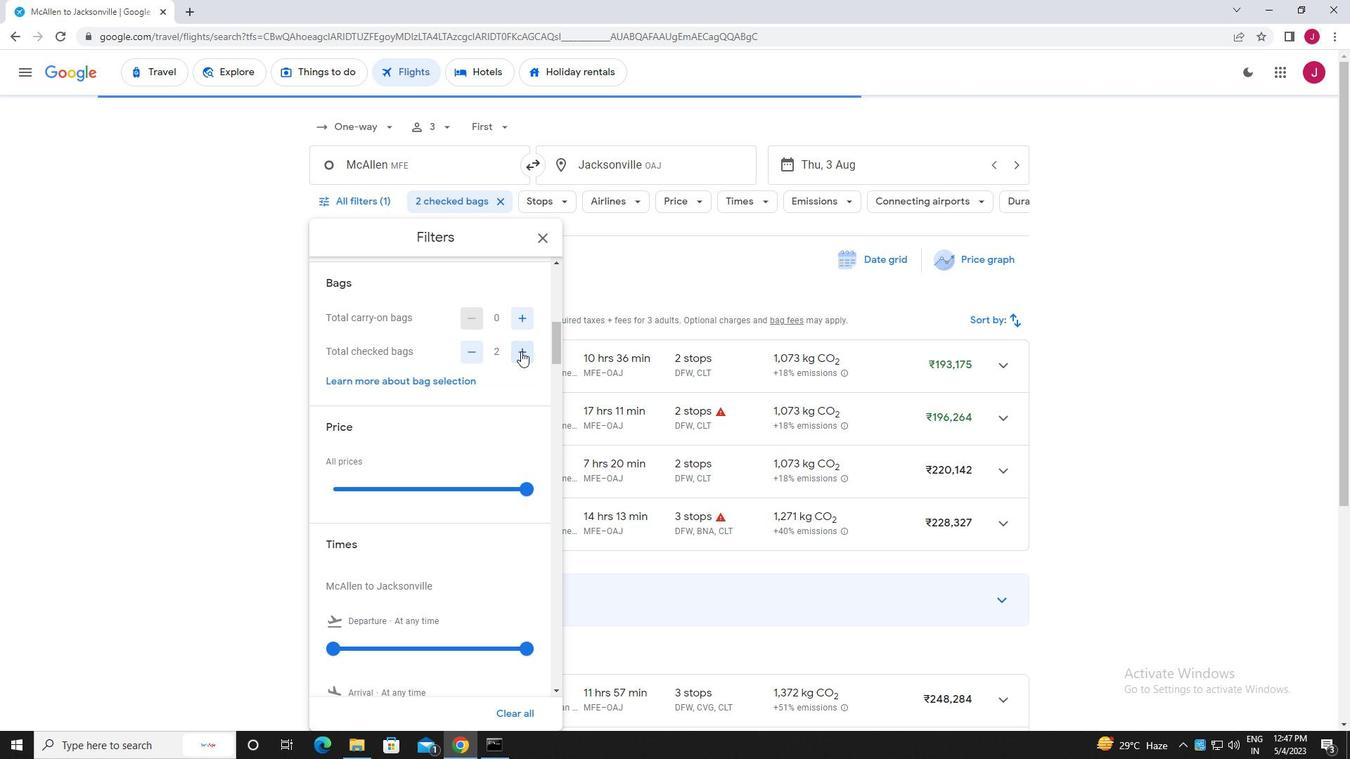 
Action: Mouse moved to (521, 351)
Screenshot: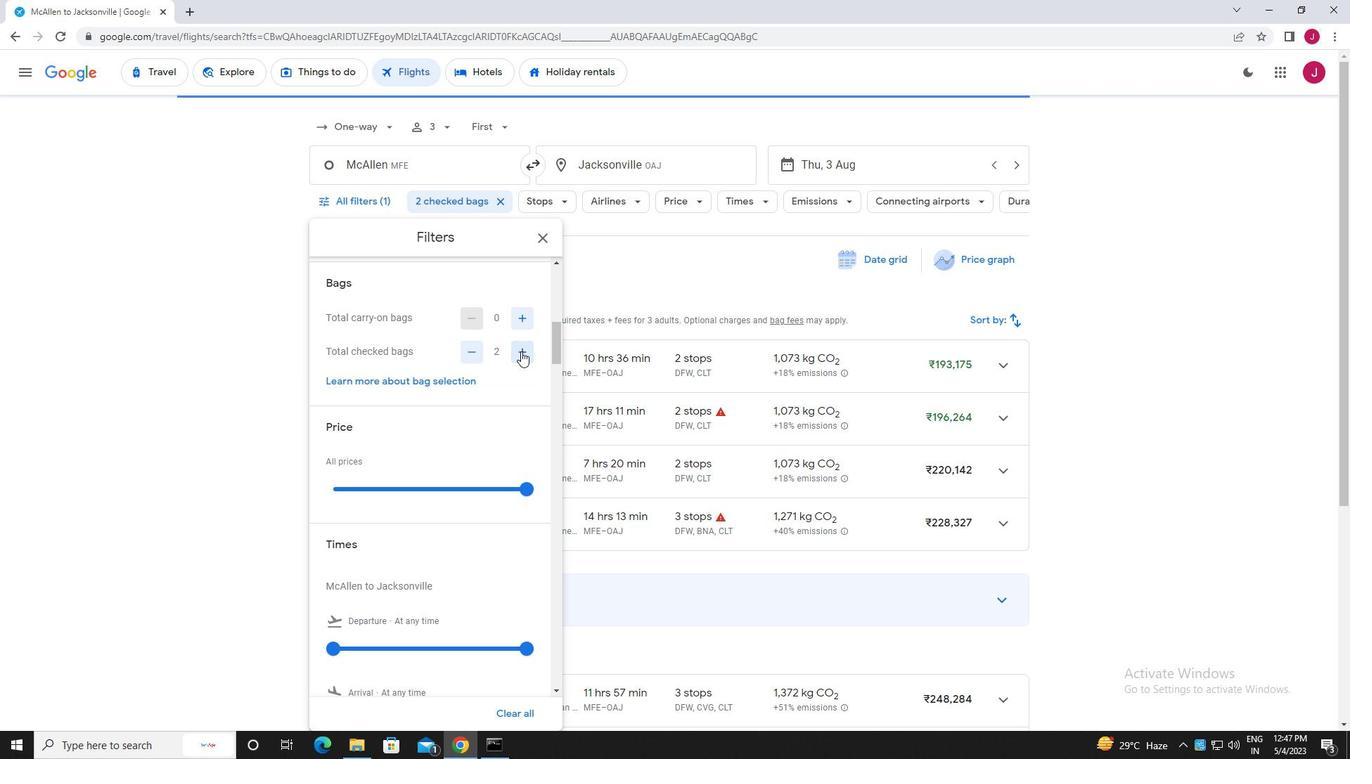 
Action: Mouse scrolled (521, 350) with delta (0, 0)
Screenshot: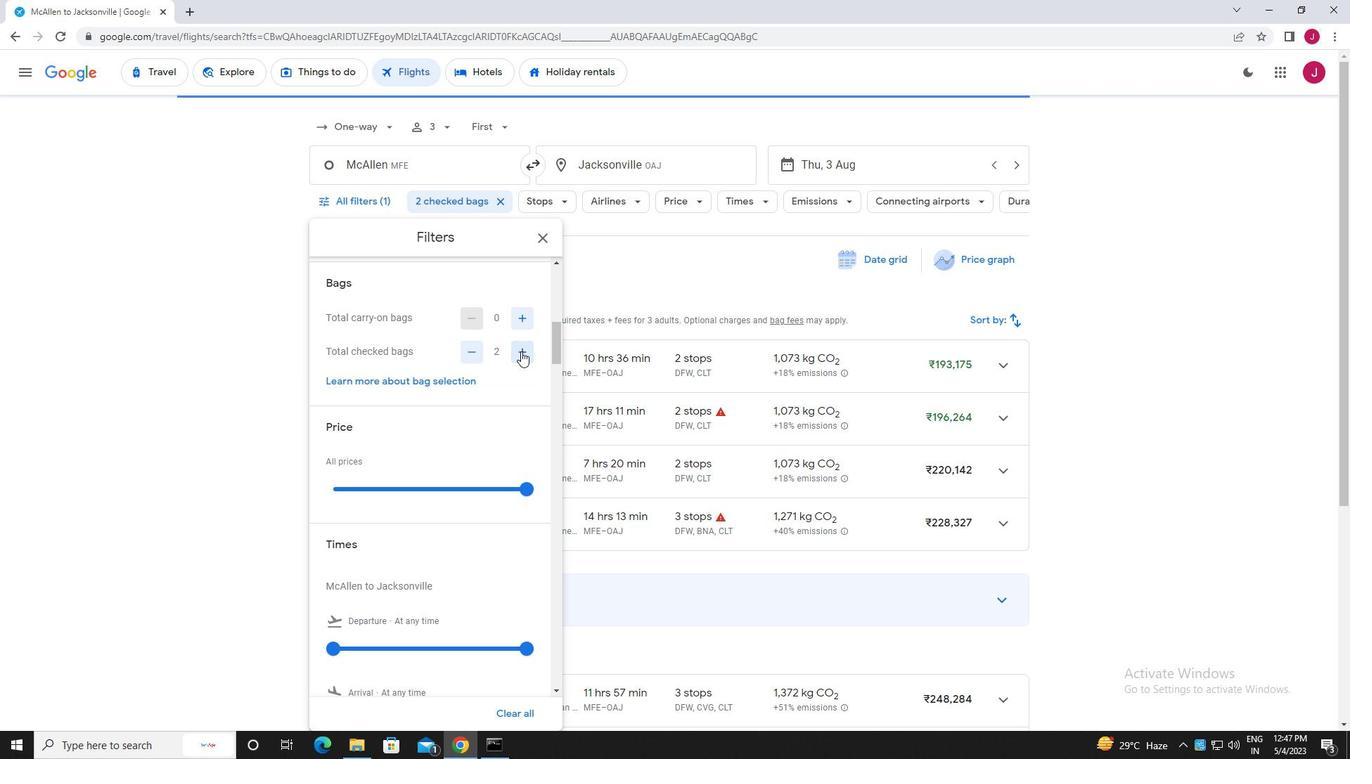 
Action: Mouse moved to (523, 344)
Screenshot: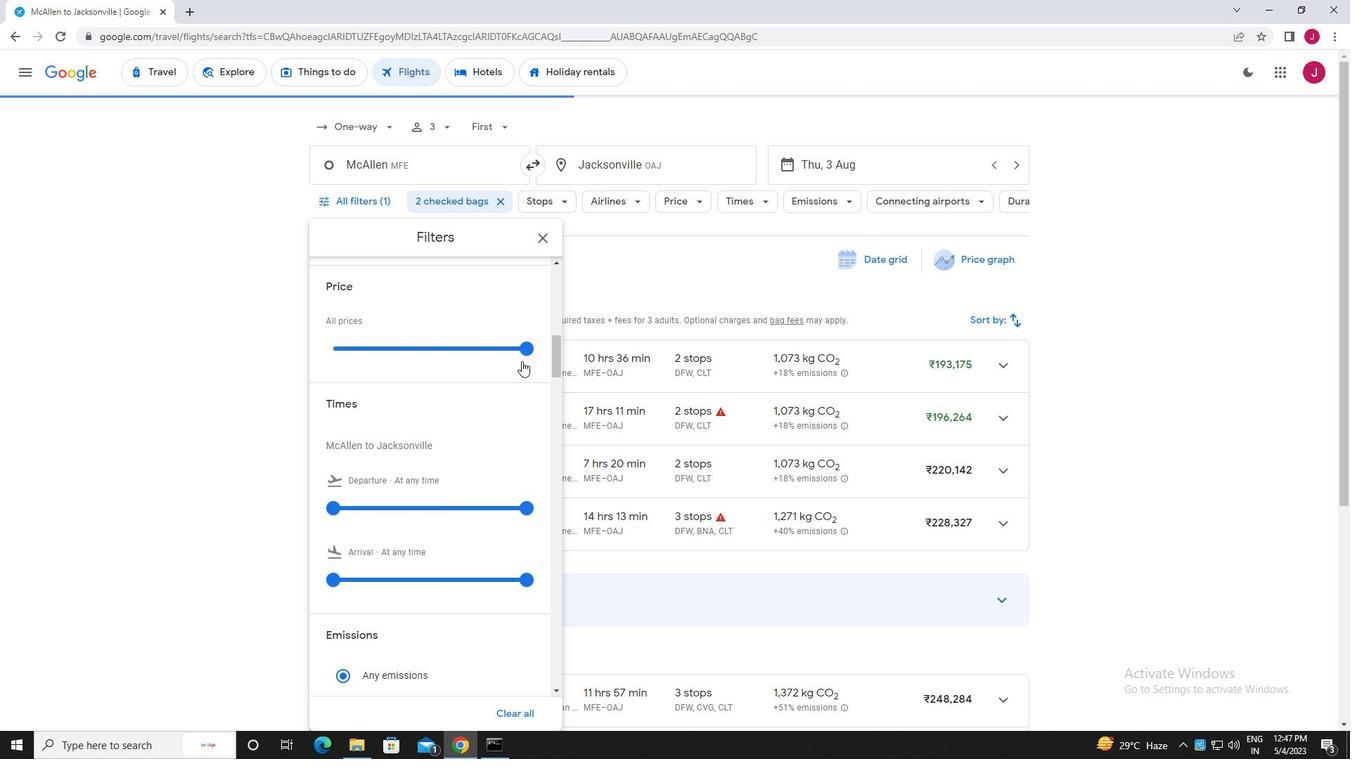 
Action: Mouse pressed left at (523, 344)
Screenshot: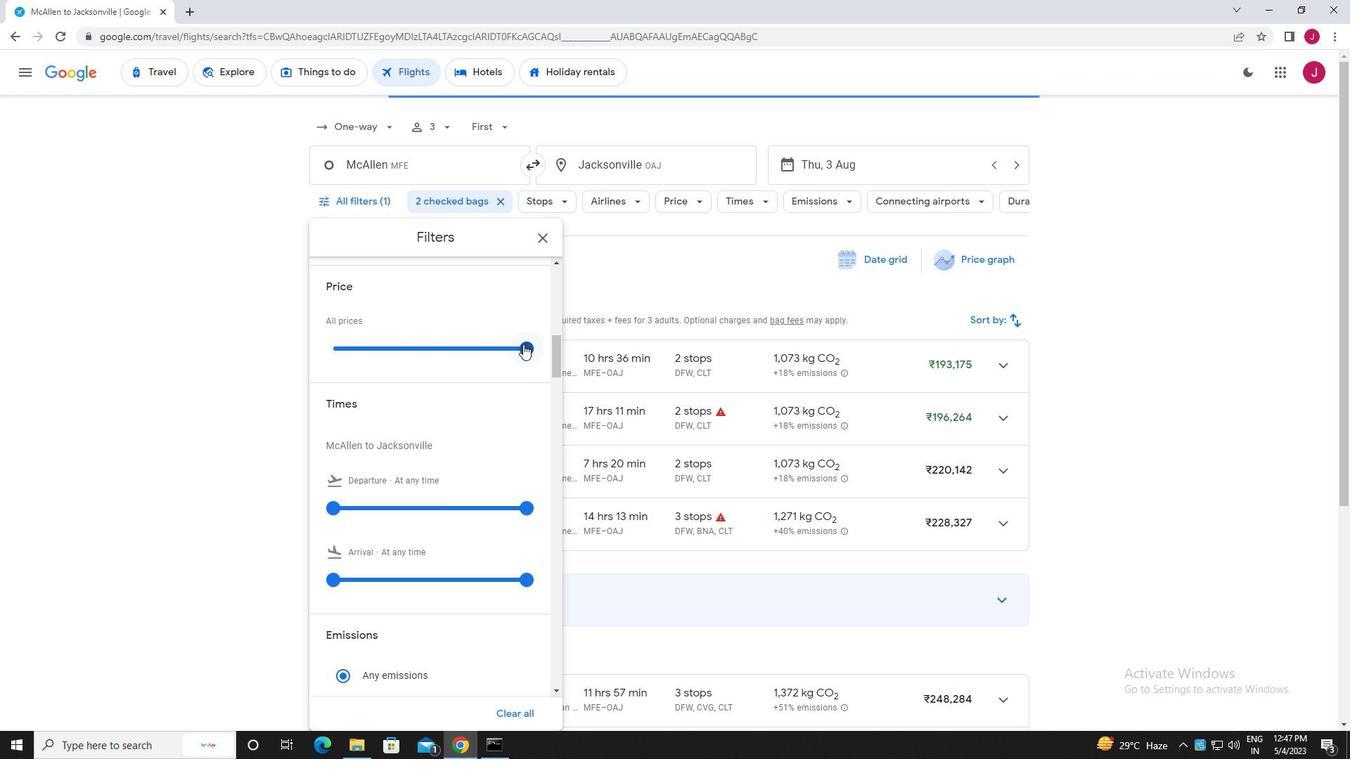 
Action: Mouse moved to (523, 348)
Screenshot: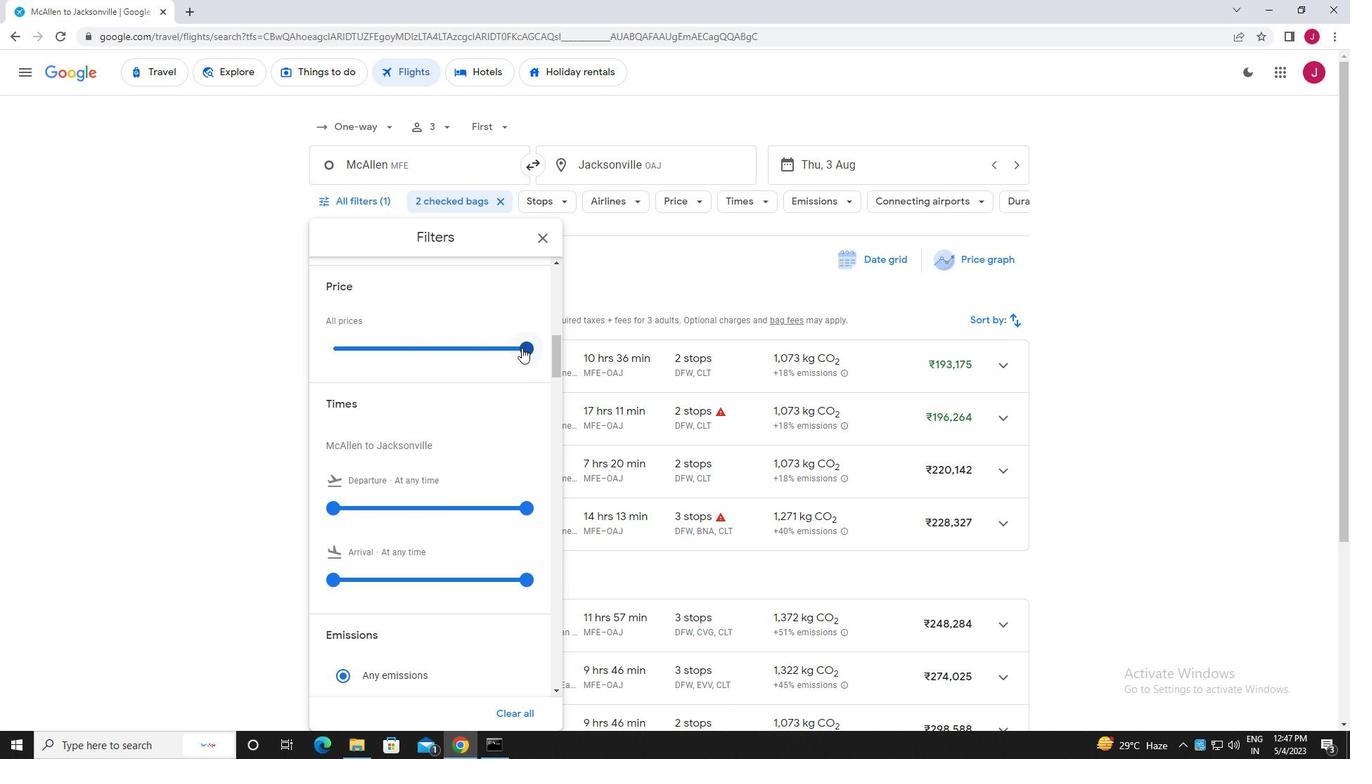 
Action: Mouse pressed left at (523, 348)
Screenshot: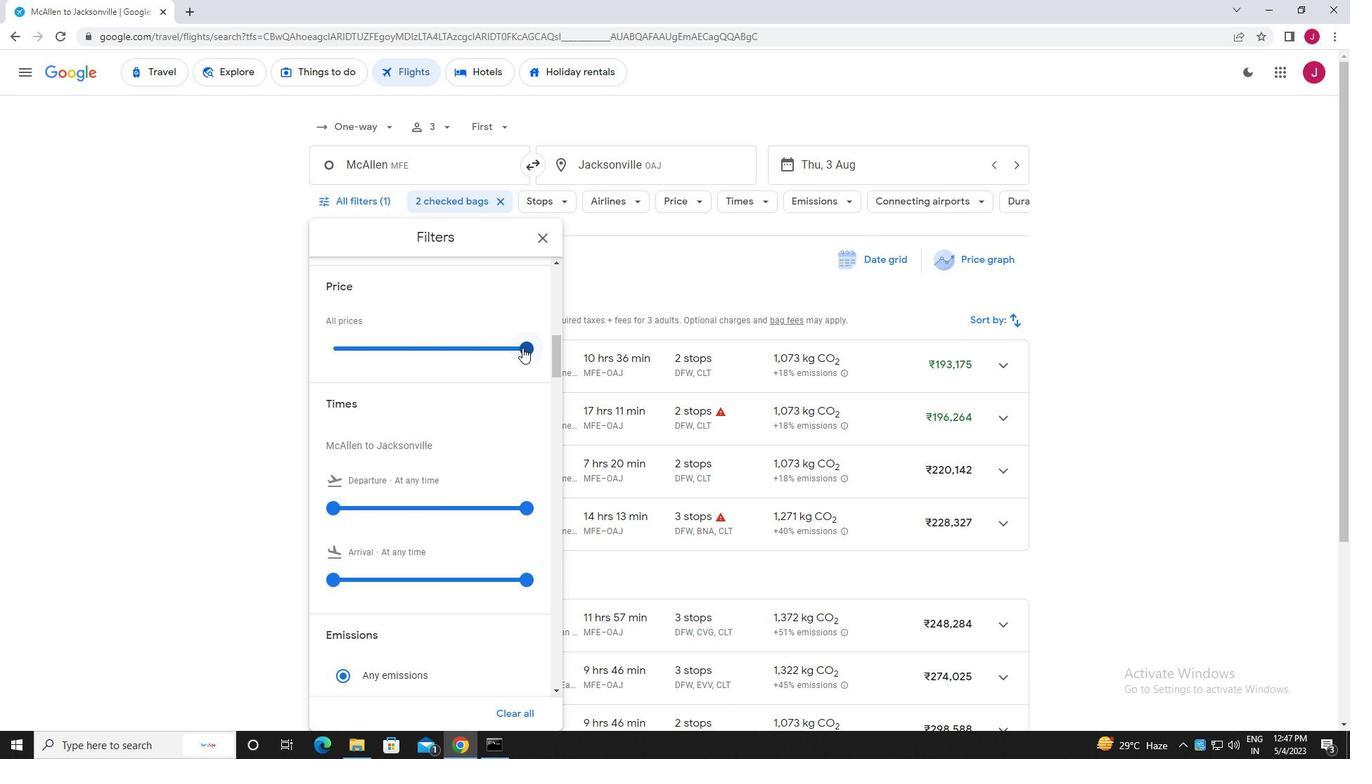 
Action: Mouse moved to (429, 341)
Screenshot: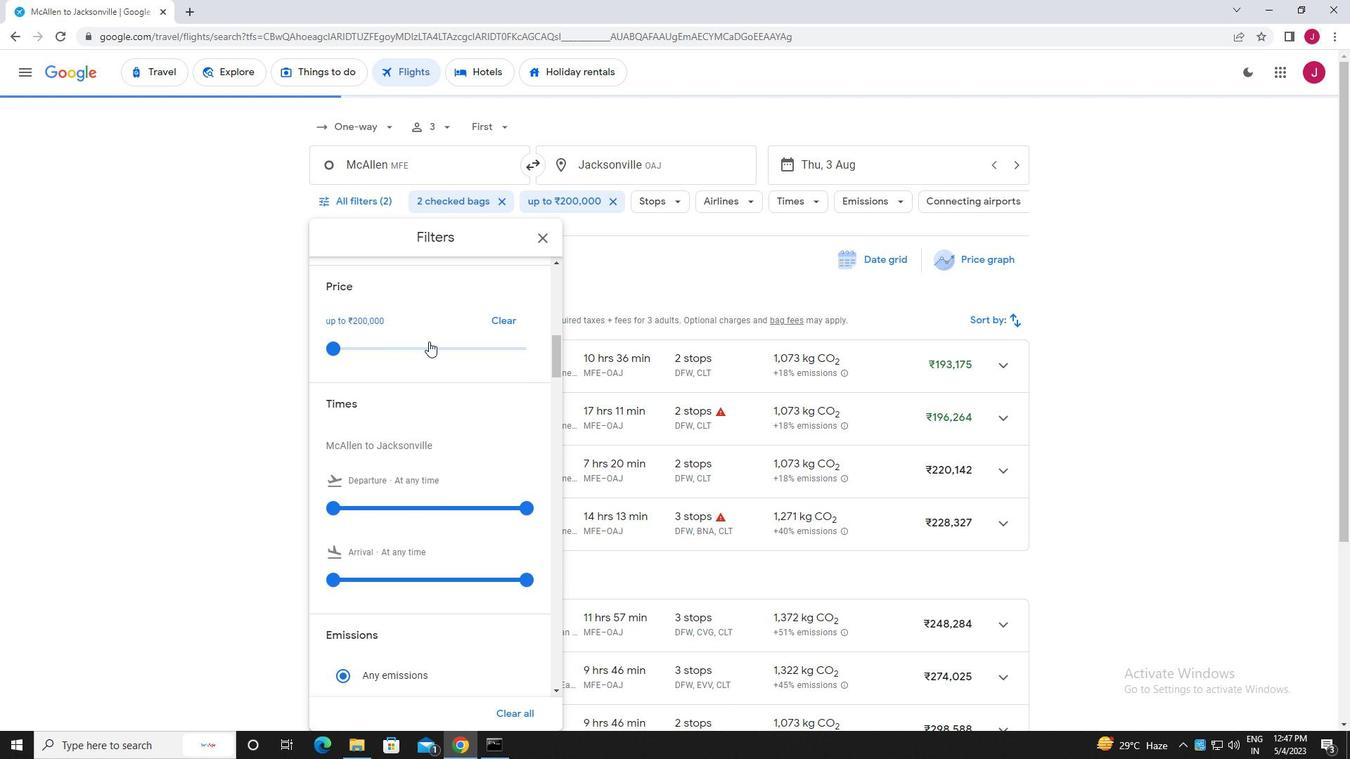 
Action: Mouse scrolled (429, 341) with delta (0, 0)
Screenshot: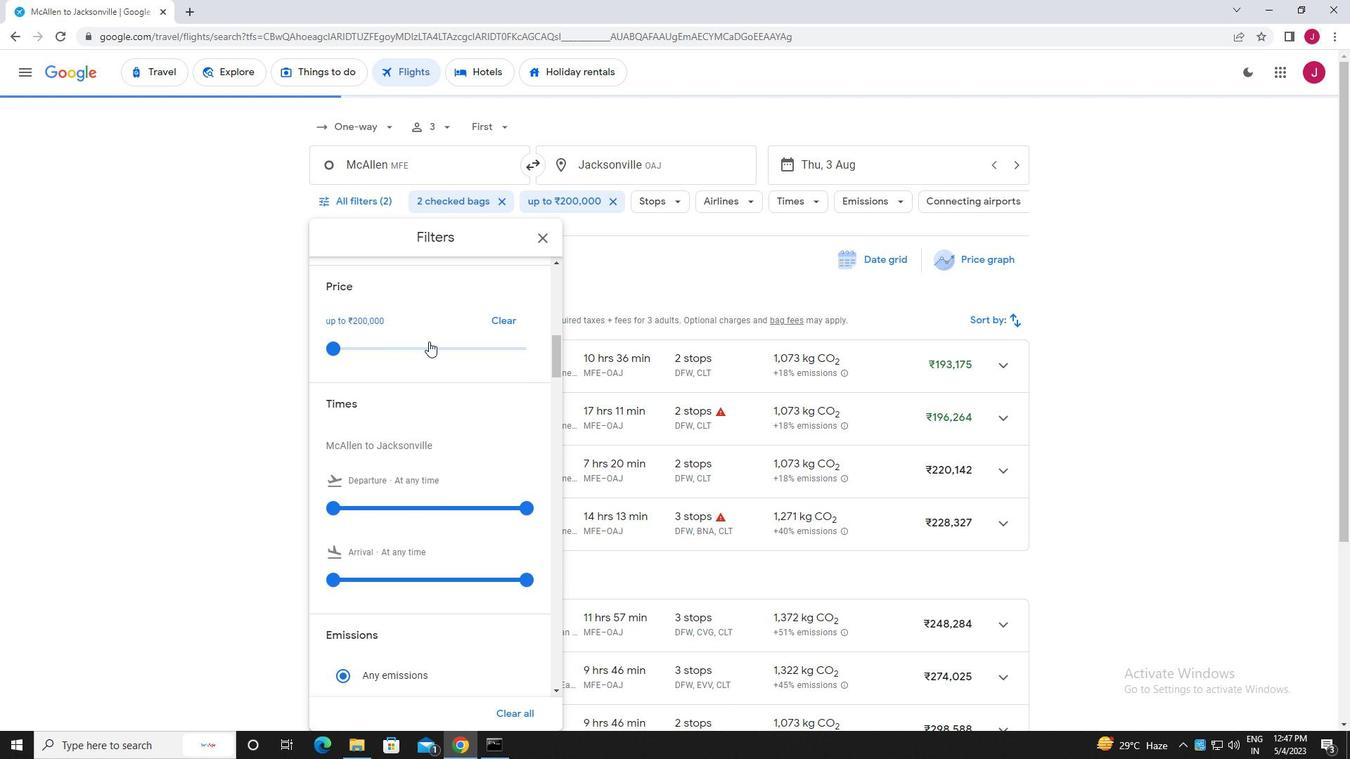 
Action: Mouse moved to (431, 341)
Screenshot: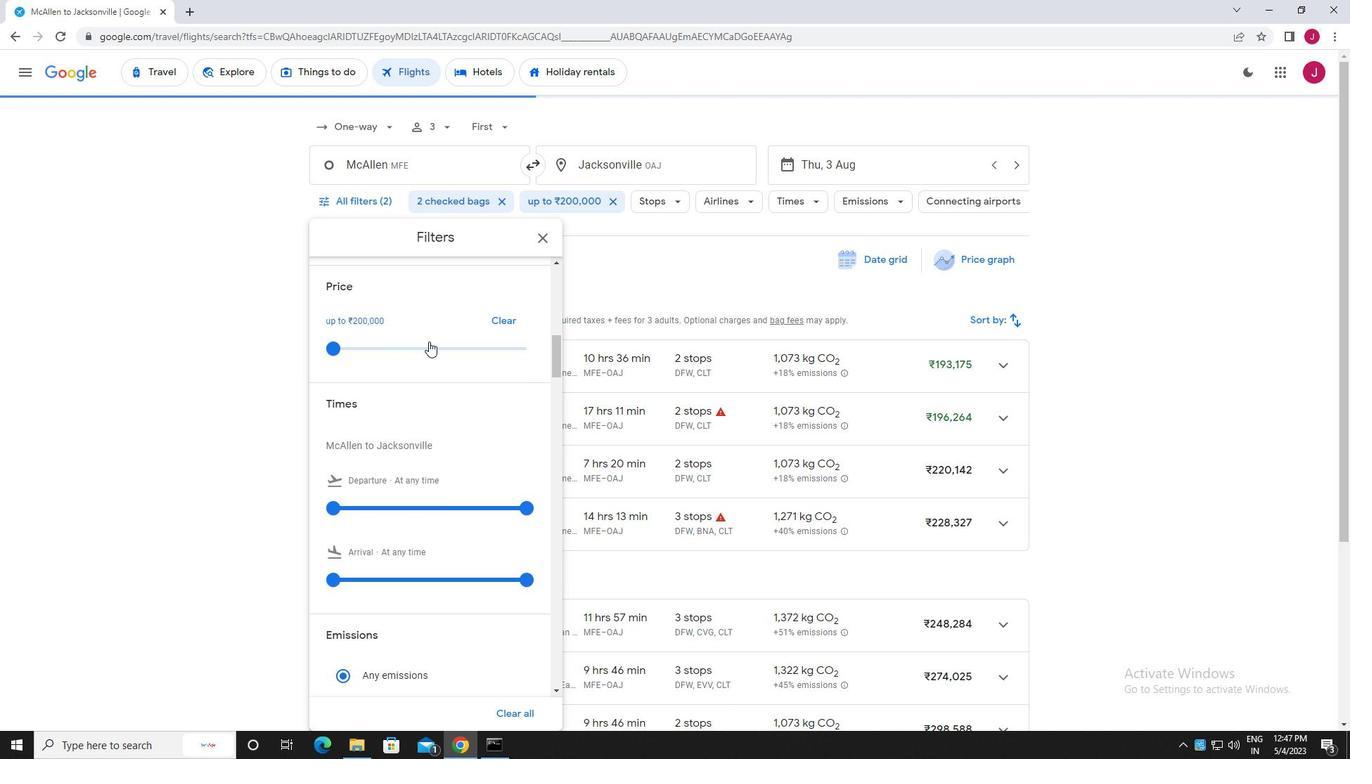 
Action: Mouse scrolled (431, 341) with delta (0, 0)
Screenshot: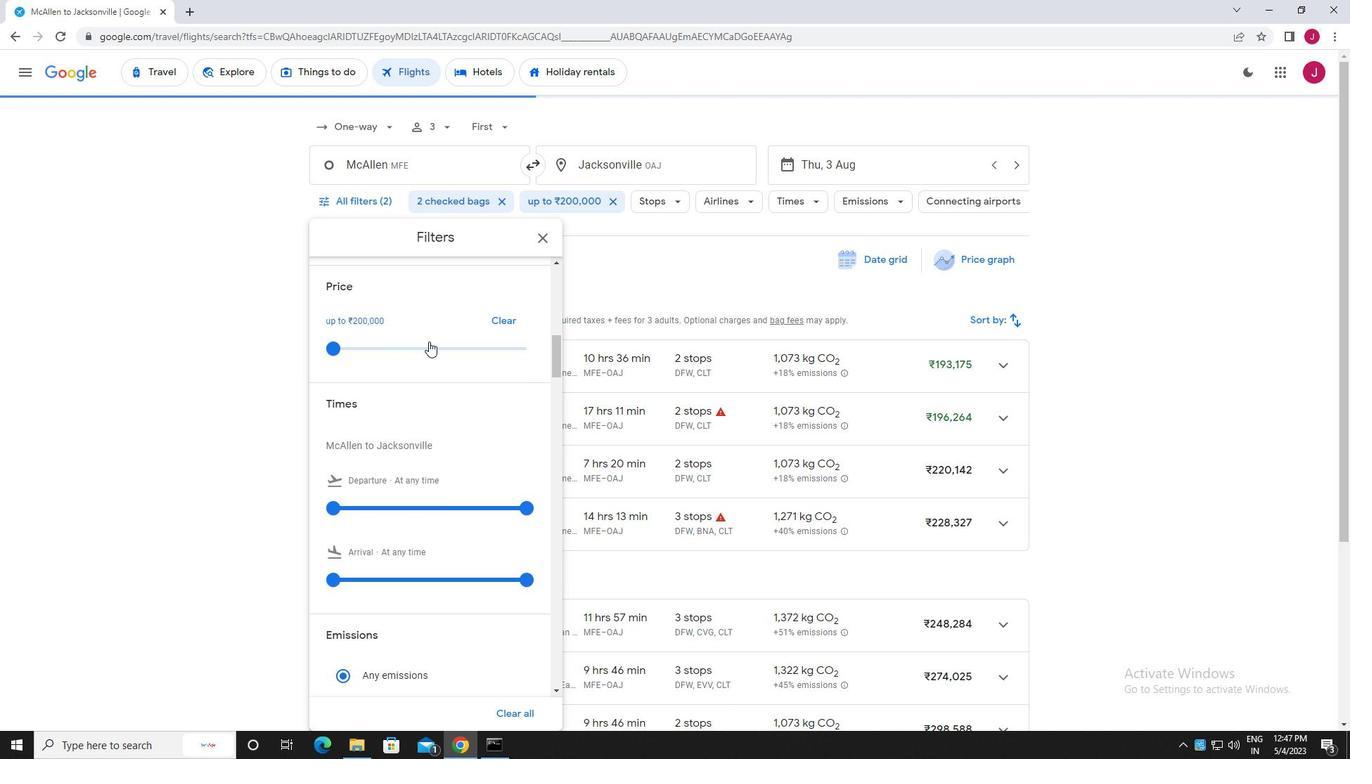 
Action: Mouse moved to (332, 369)
Screenshot: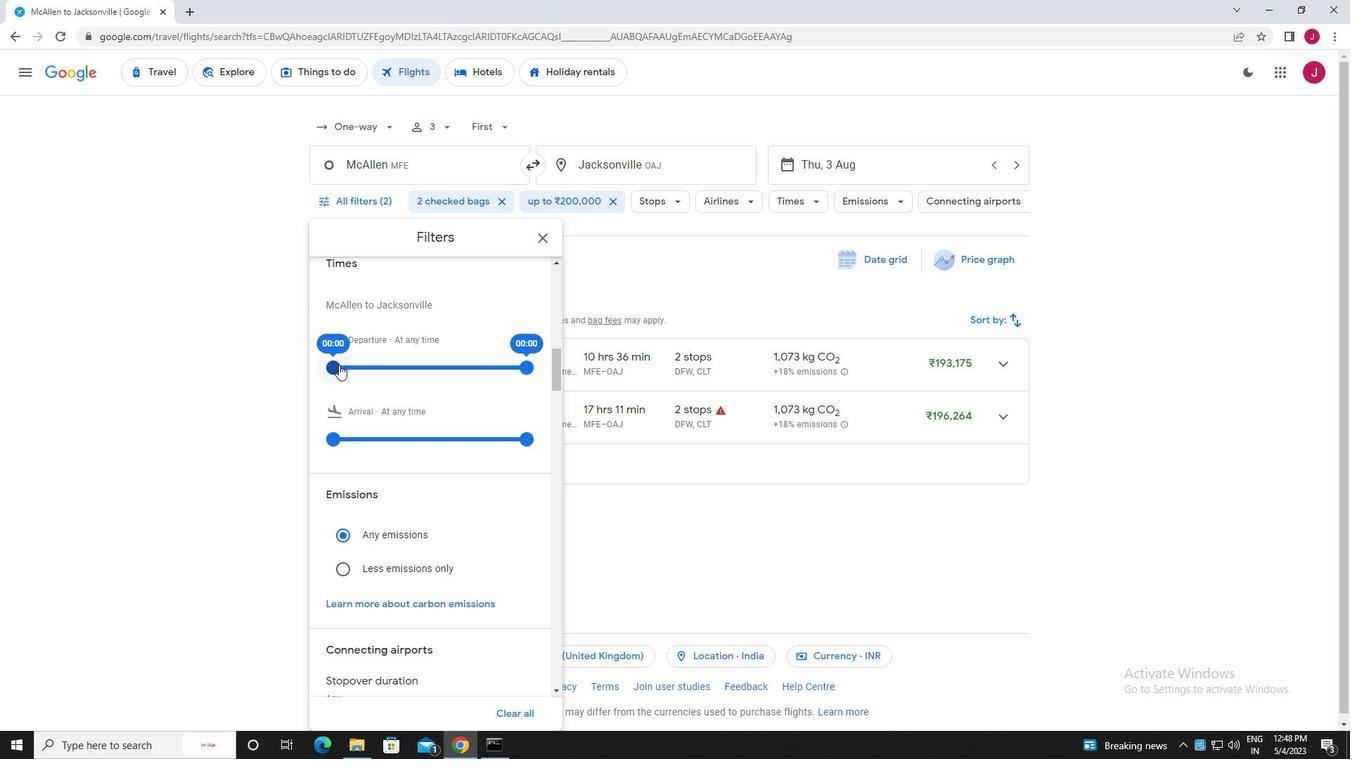 
Action: Mouse pressed left at (332, 369)
Screenshot: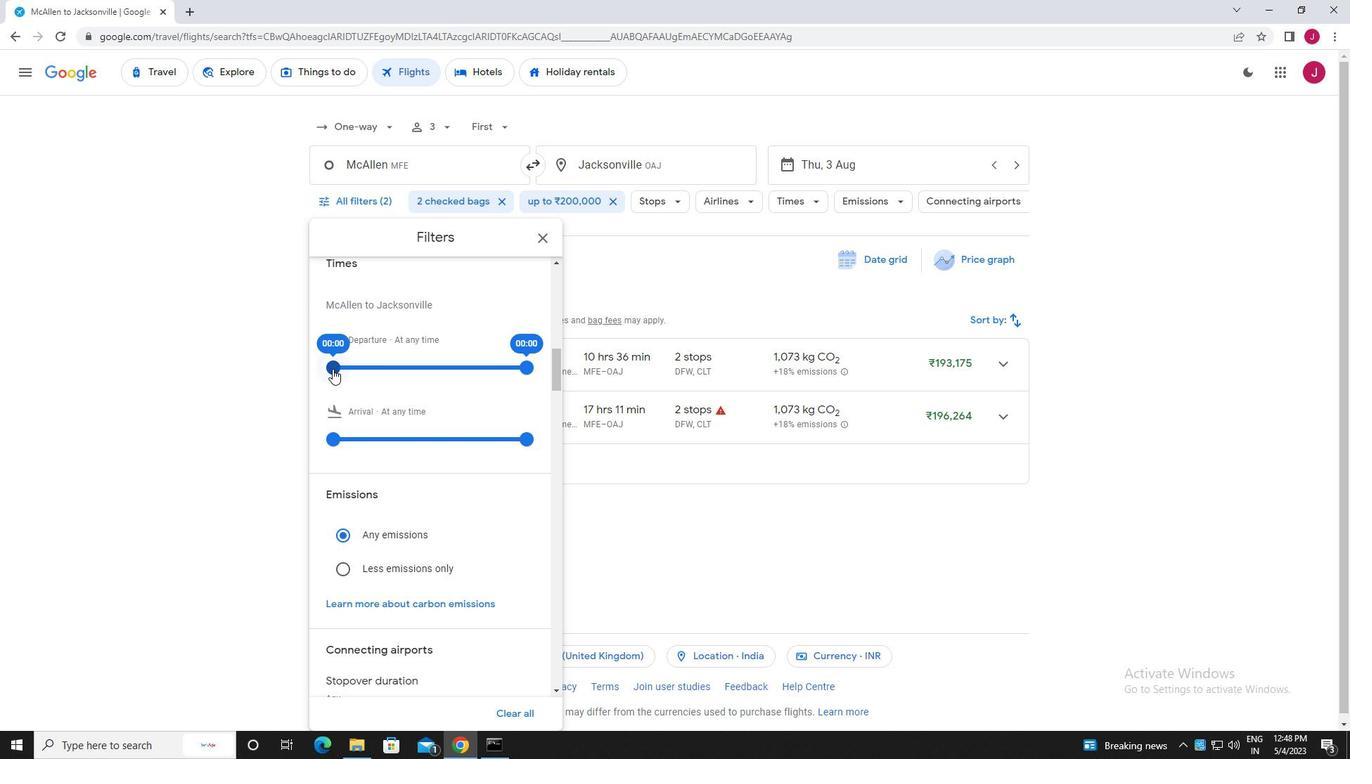 
Action: Mouse moved to (525, 367)
Screenshot: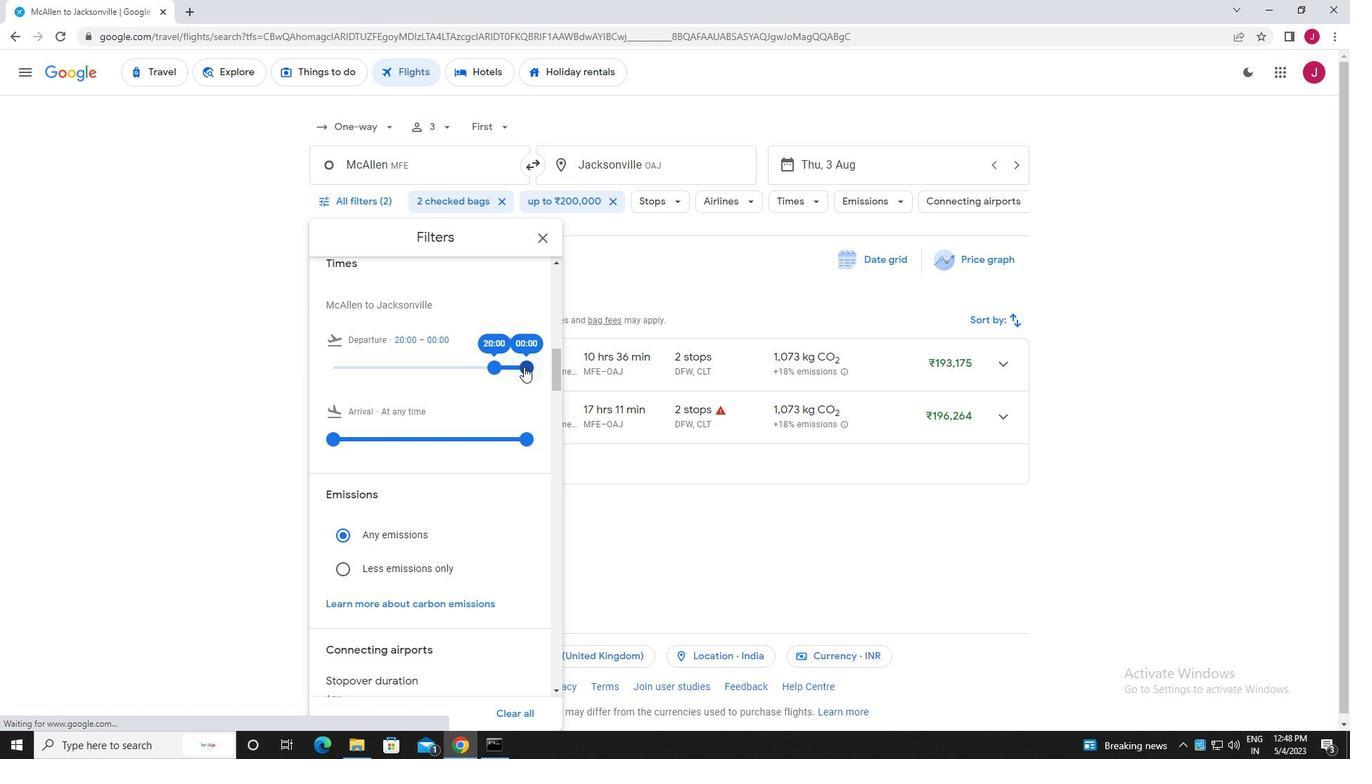 
Action: Mouse pressed left at (525, 367)
Screenshot: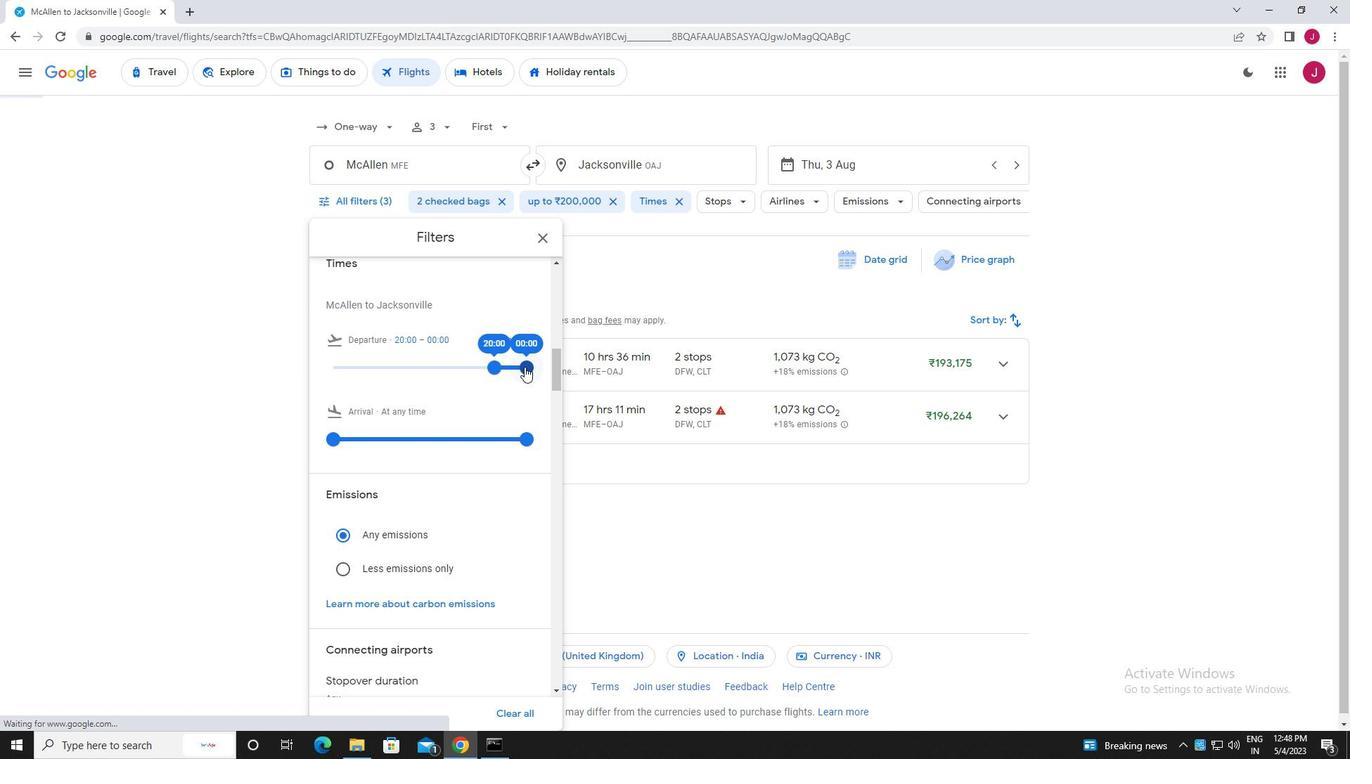 
Action: Mouse moved to (542, 237)
Screenshot: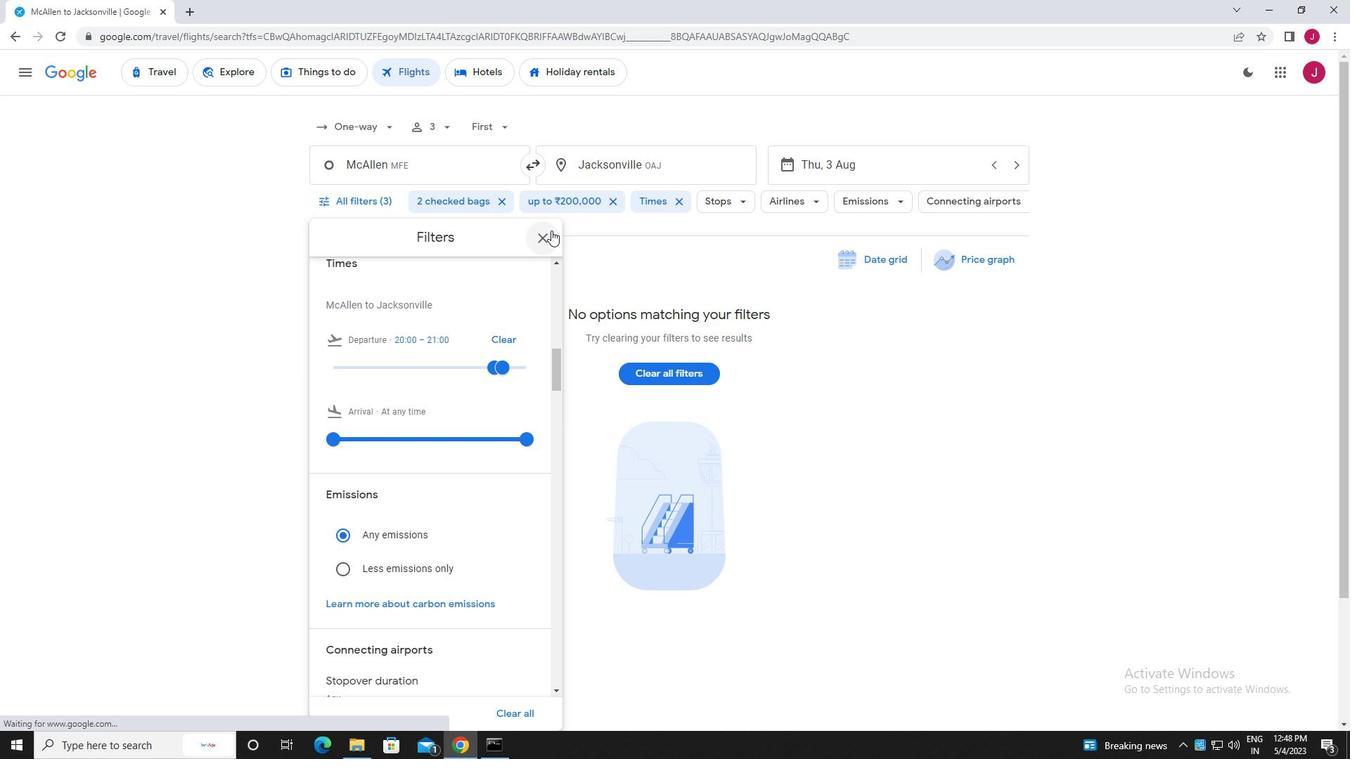 
Action: Mouse pressed left at (542, 237)
Screenshot: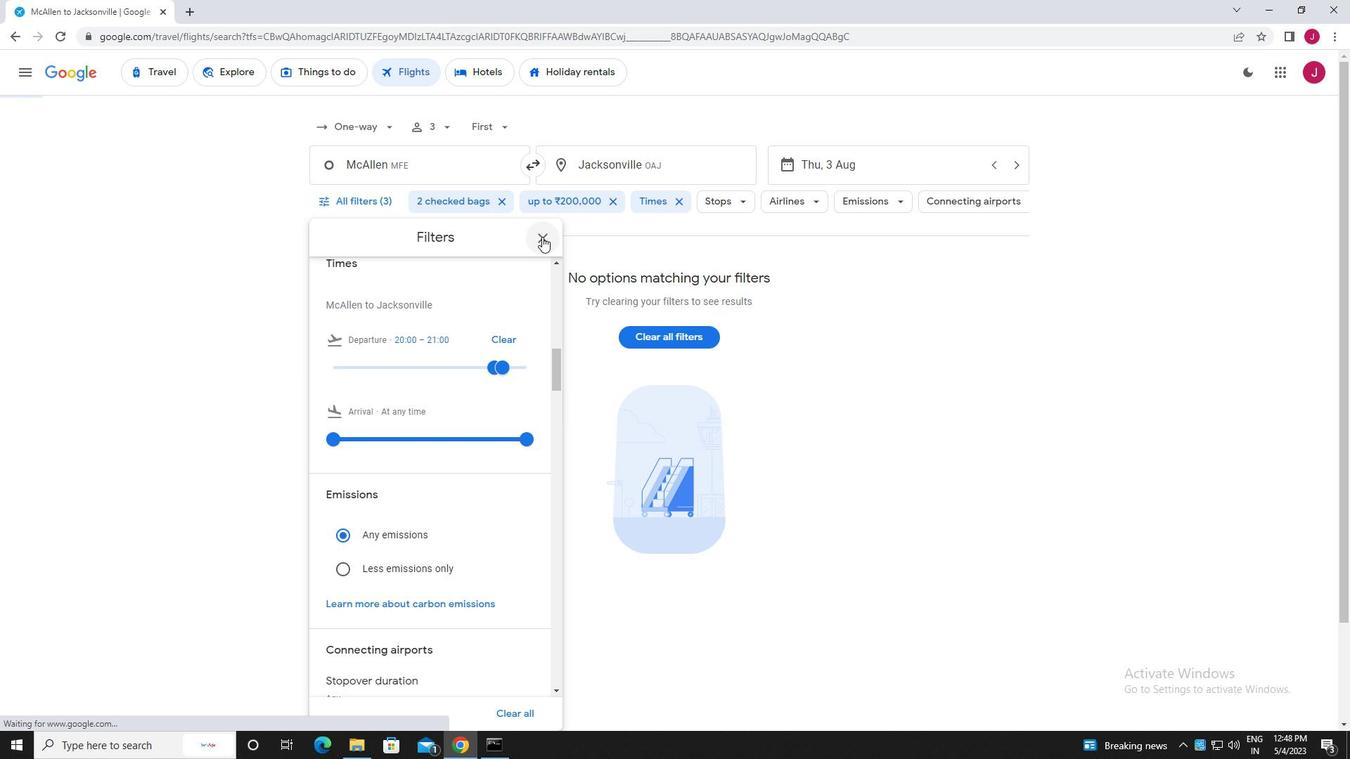 
Action: Mouse moved to (541, 241)
Screenshot: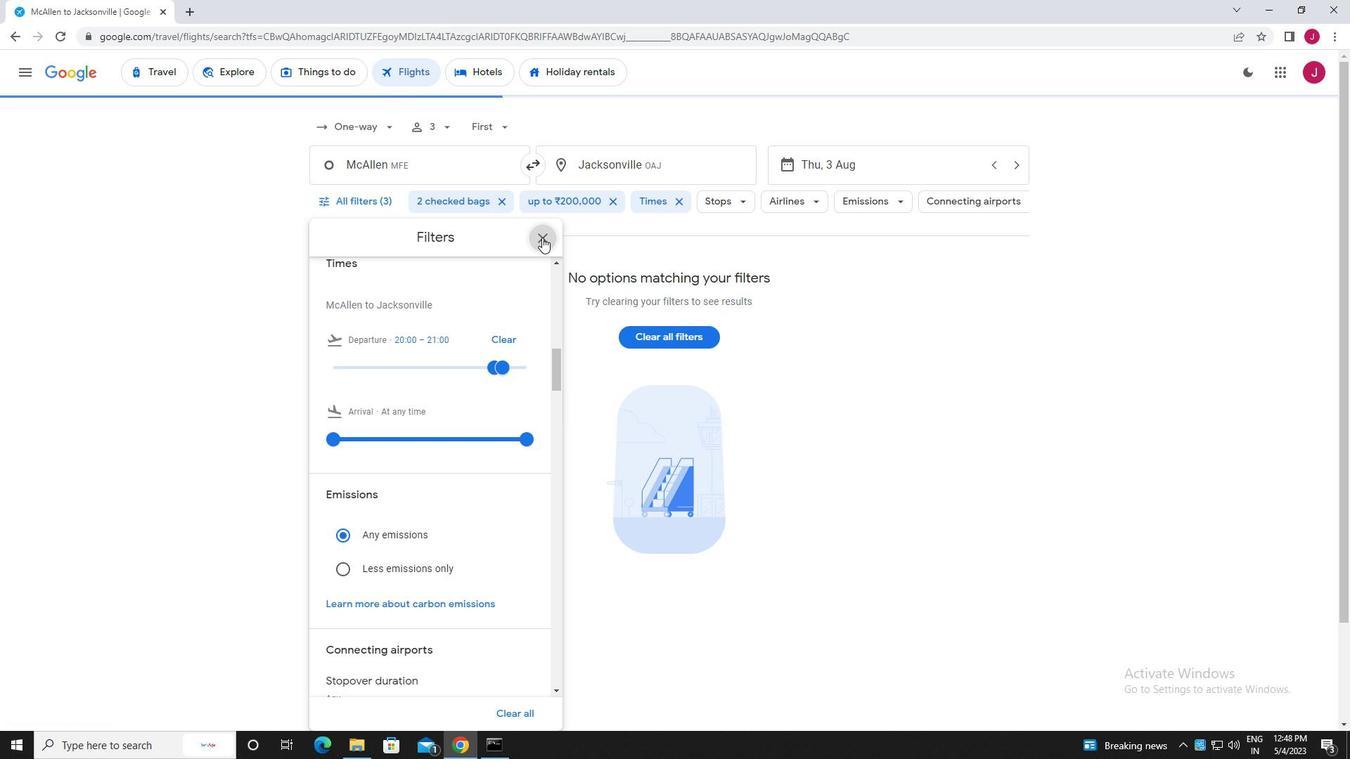
